 Task:  Click on Football In the Sunday Gridiron Challenge click on  Pick Sheet Add name Brooklyn Thompson Team name Binghamton Bearcats and  Email softage.2@softage.net 10 Points Seattle Seahawks 9 Points Minnesota Vikings 8 Points Green Bay Packers 7 Points Los Angeles Rams 6 Points Los Angeles Chargers 5 Points Pittsburgh Steelers 4 Points Baltimore Ravens 3 Points Cincinnati Bengals 2 Points Buffalo Bills 1 Points Dallas Cowboys Submit pick sheet
Action: Mouse moved to (526, 308)
Screenshot: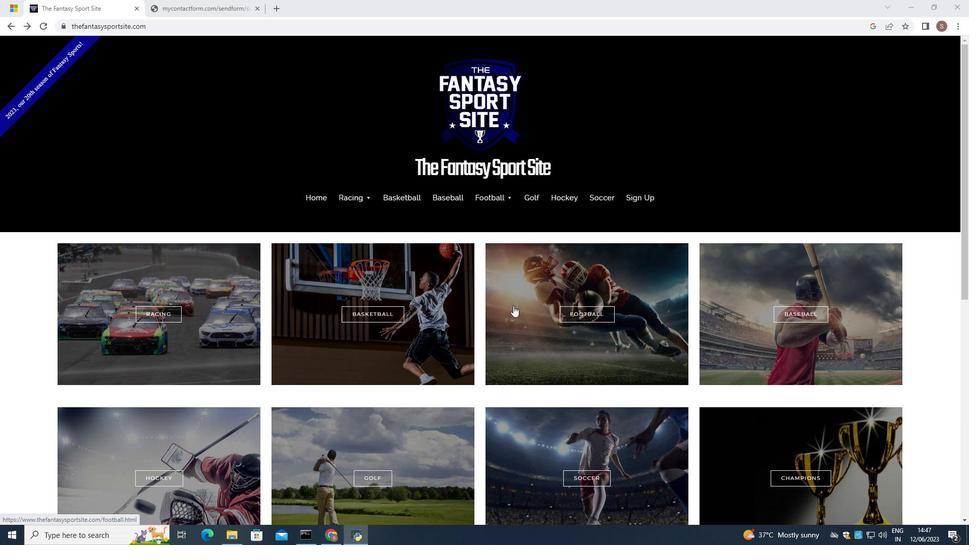 
Action: Mouse pressed left at (526, 308)
Screenshot: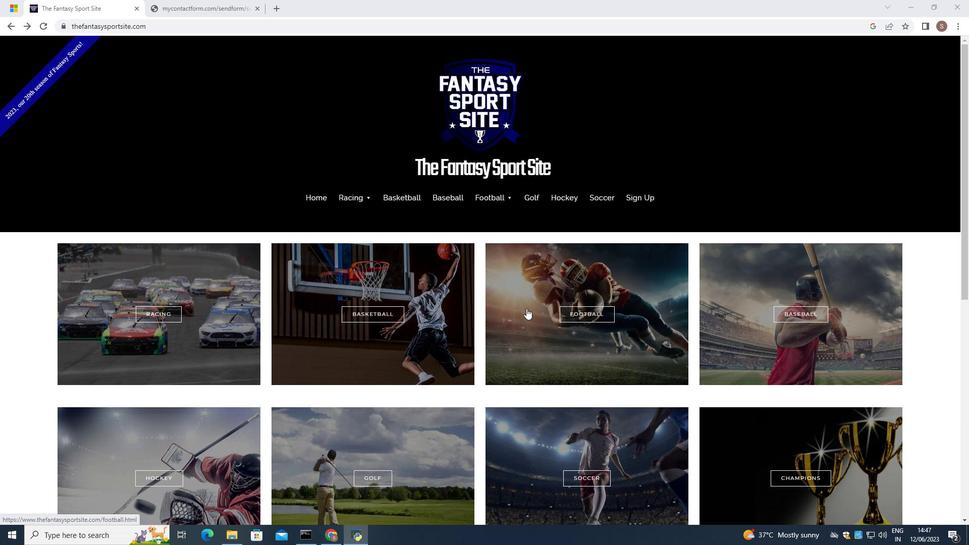 
Action: Mouse moved to (531, 339)
Screenshot: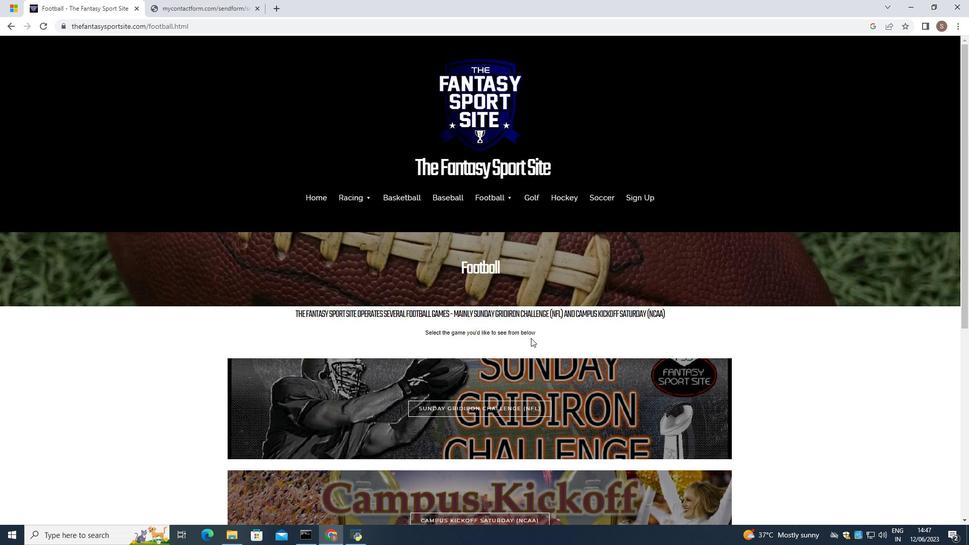 
Action: Mouse scrolled (531, 337) with delta (0, 0)
Screenshot: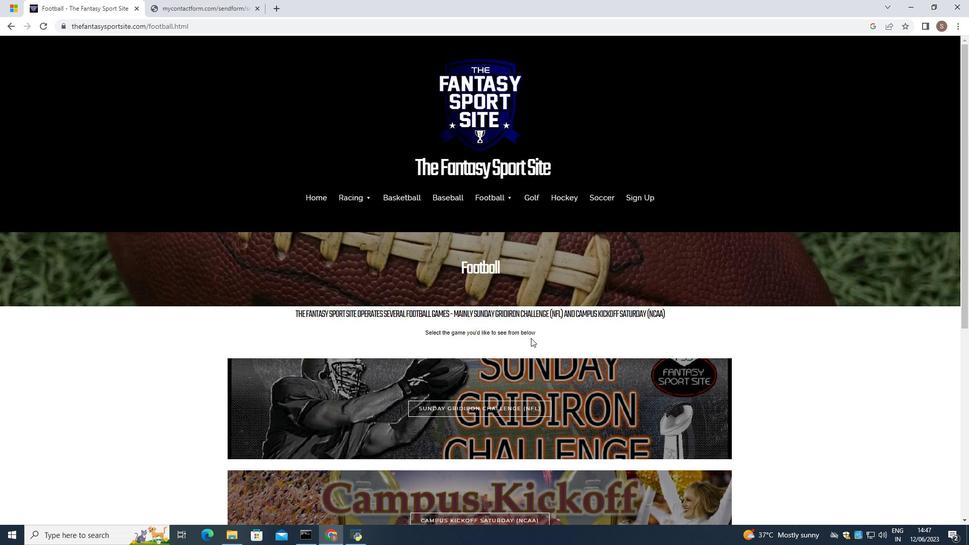 
Action: Mouse scrolled (531, 339) with delta (0, 0)
Screenshot: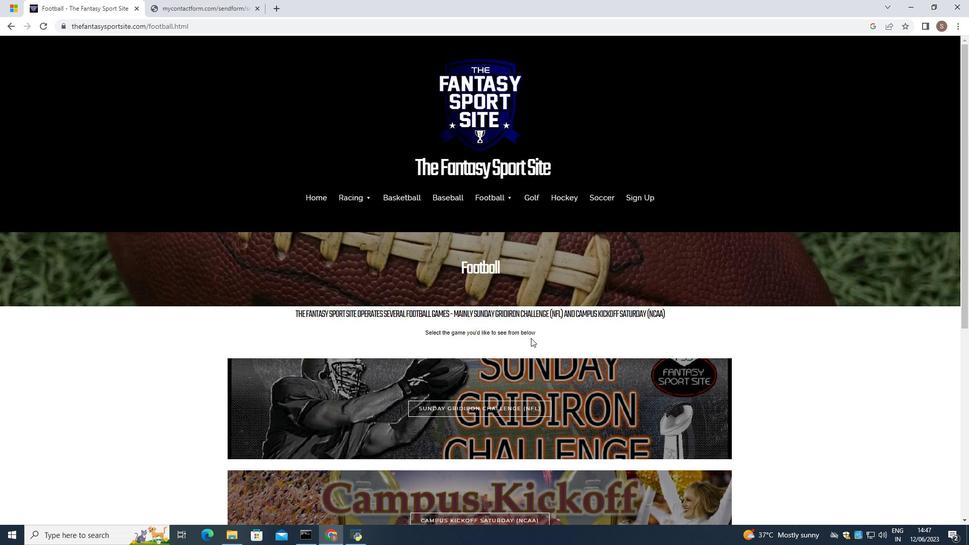 
Action: Mouse scrolled (531, 339) with delta (0, 0)
Screenshot: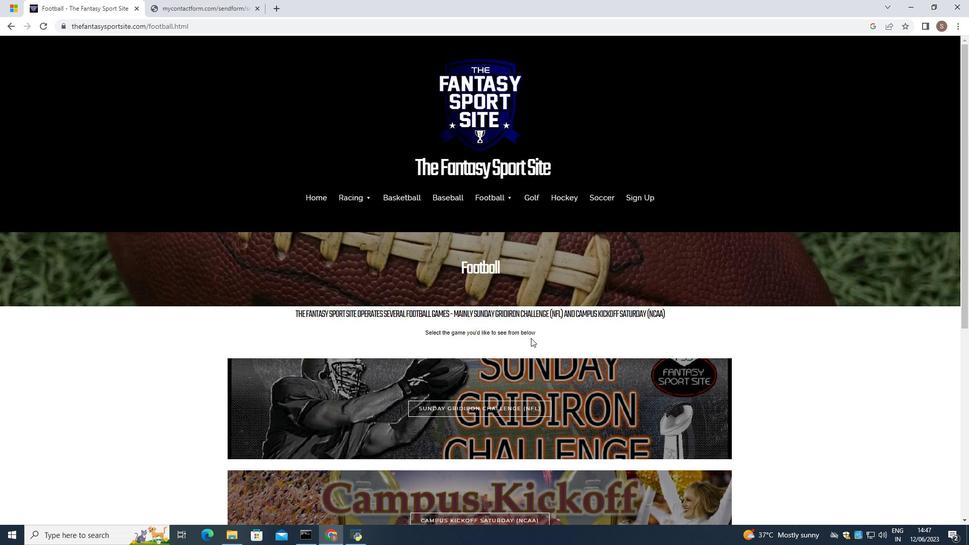 
Action: Mouse scrolled (531, 339) with delta (0, 0)
Screenshot: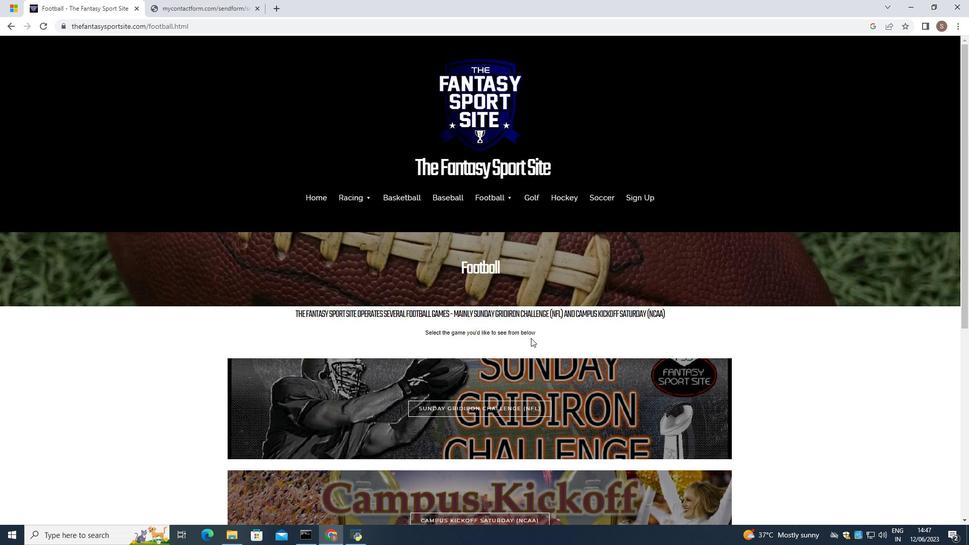 
Action: Mouse scrolled (531, 339) with delta (0, 0)
Screenshot: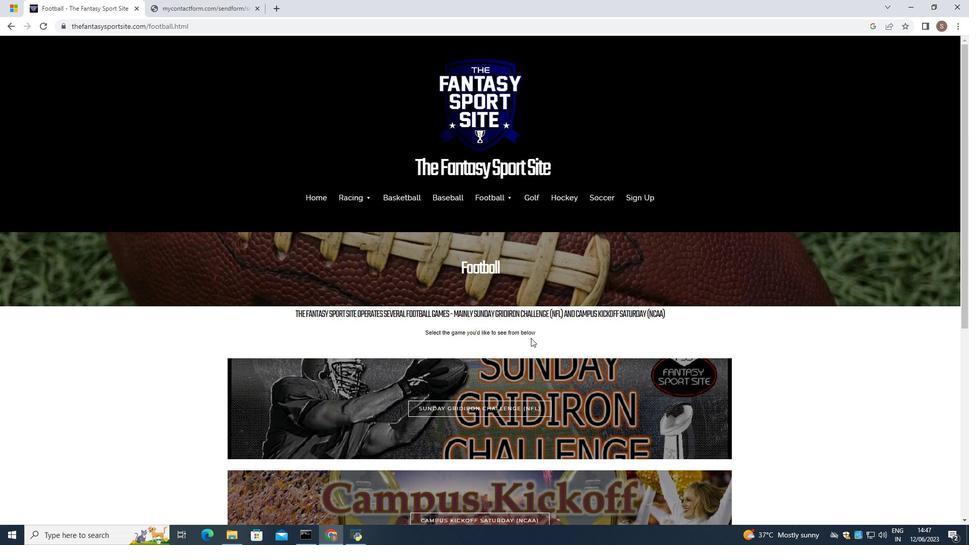 
Action: Mouse moved to (492, 157)
Screenshot: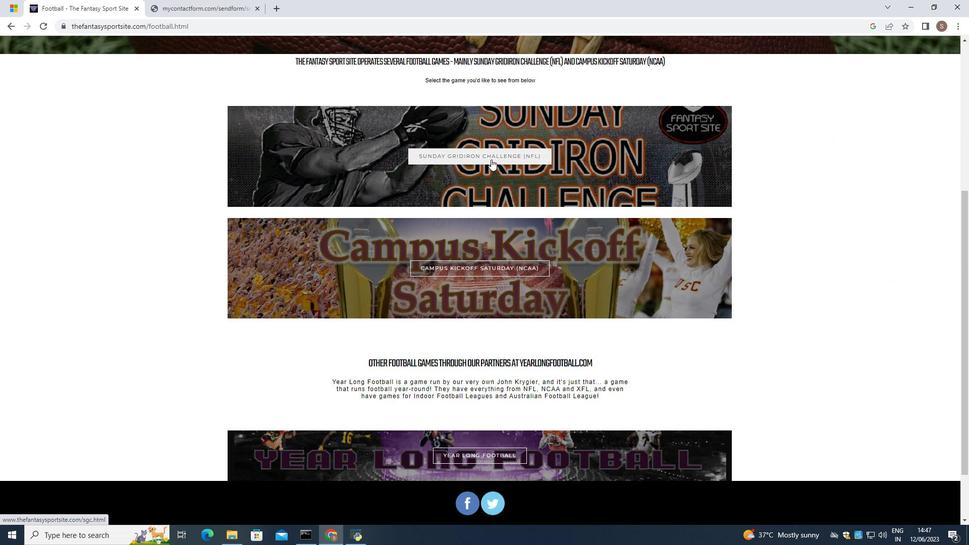 
Action: Mouse pressed left at (492, 157)
Screenshot: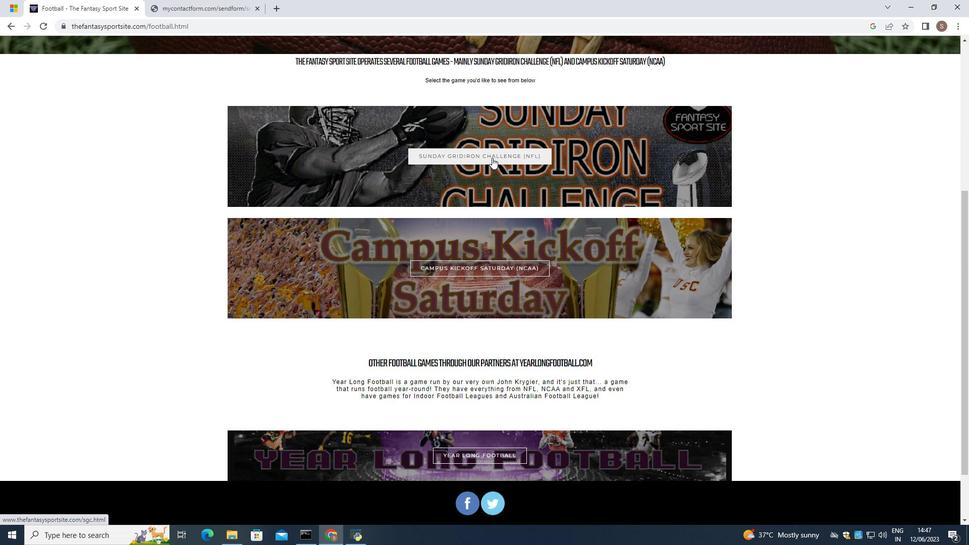 
Action: Mouse moved to (300, 447)
Screenshot: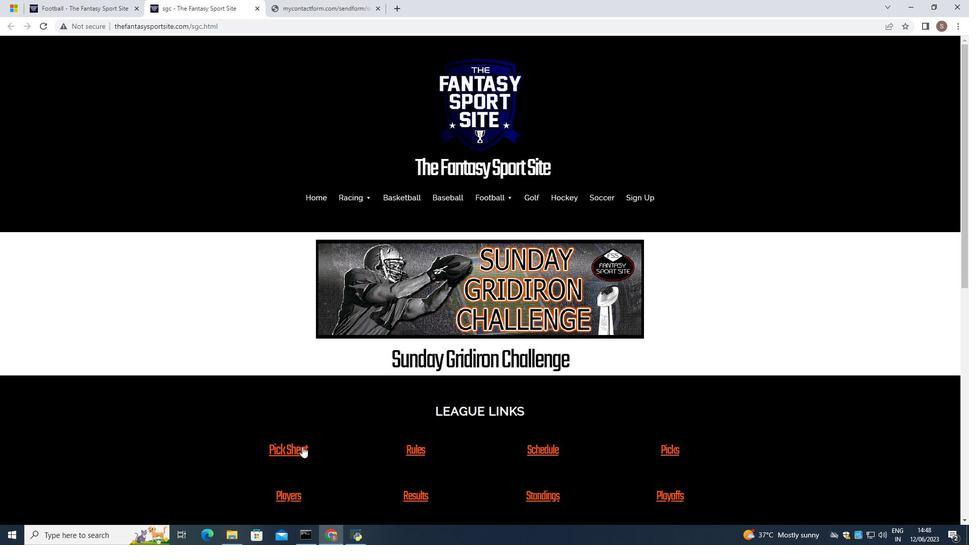 
Action: Mouse pressed left at (300, 447)
Screenshot: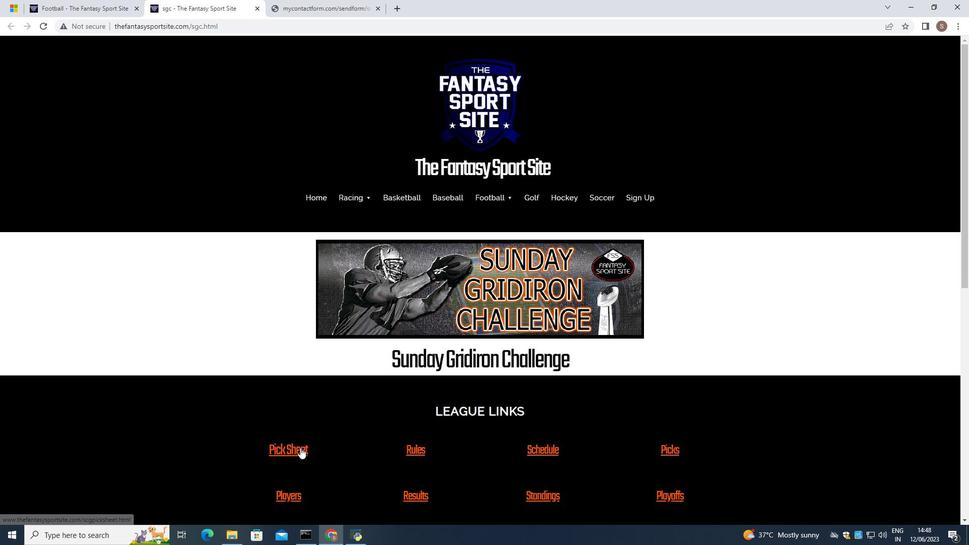 
Action: Mouse moved to (359, 395)
Screenshot: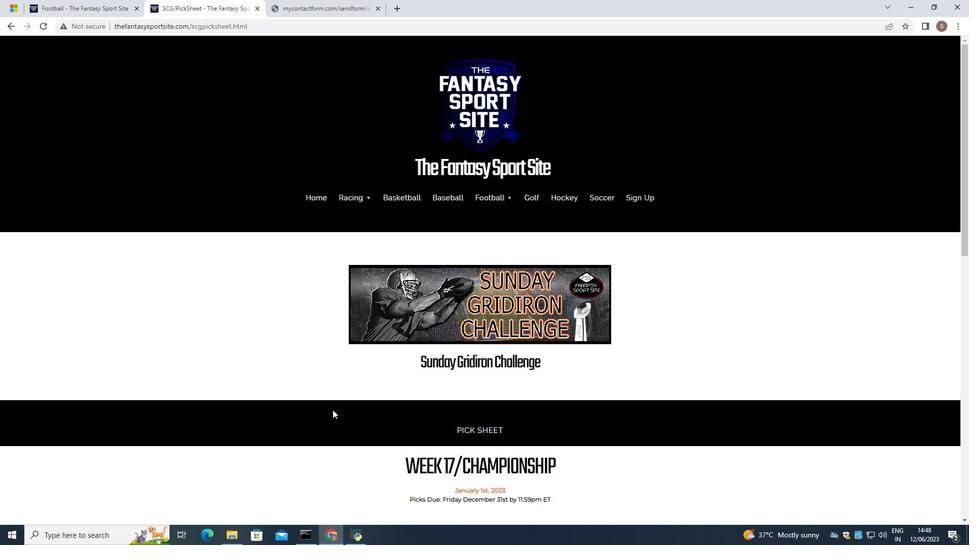 
Action: Mouse scrolled (359, 395) with delta (0, 0)
Screenshot: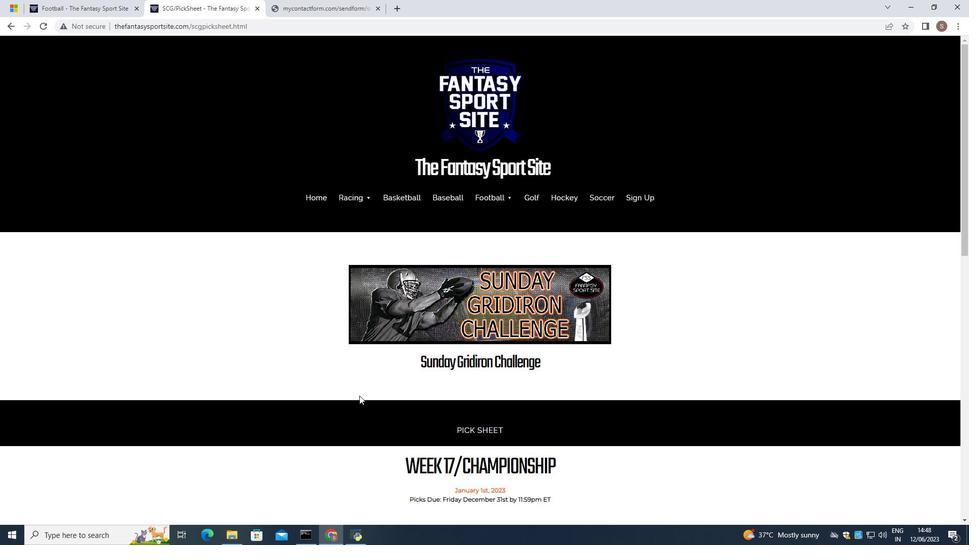 
Action: Mouse scrolled (359, 395) with delta (0, 0)
Screenshot: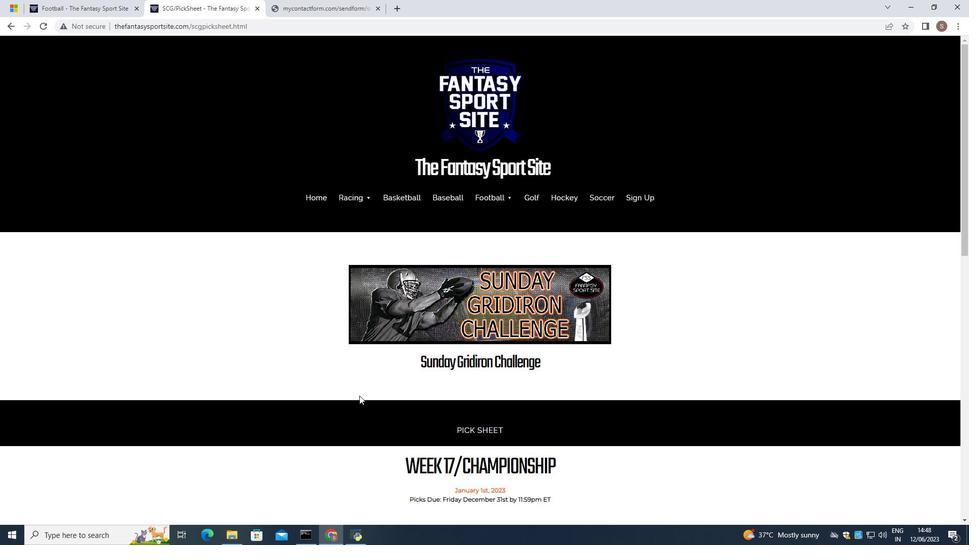 
Action: Mouse scrolled (359, 395) with delta (0, 0)
Screenshot: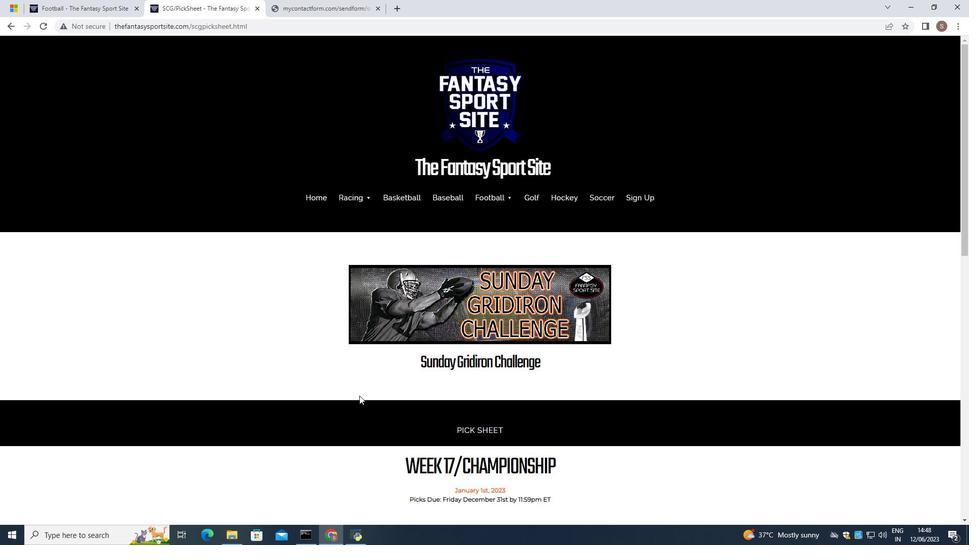 
Action: Mouse scrolled (359, 395) with delta (0, 0)
Screenshot: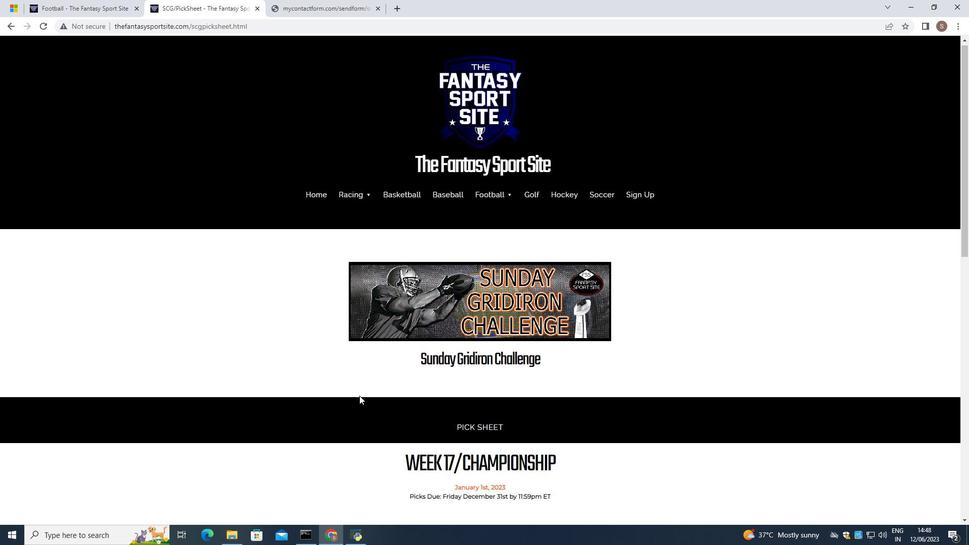 
Action: Mouse scrolled (359, 395) with delta (0, 0)
Screenshot: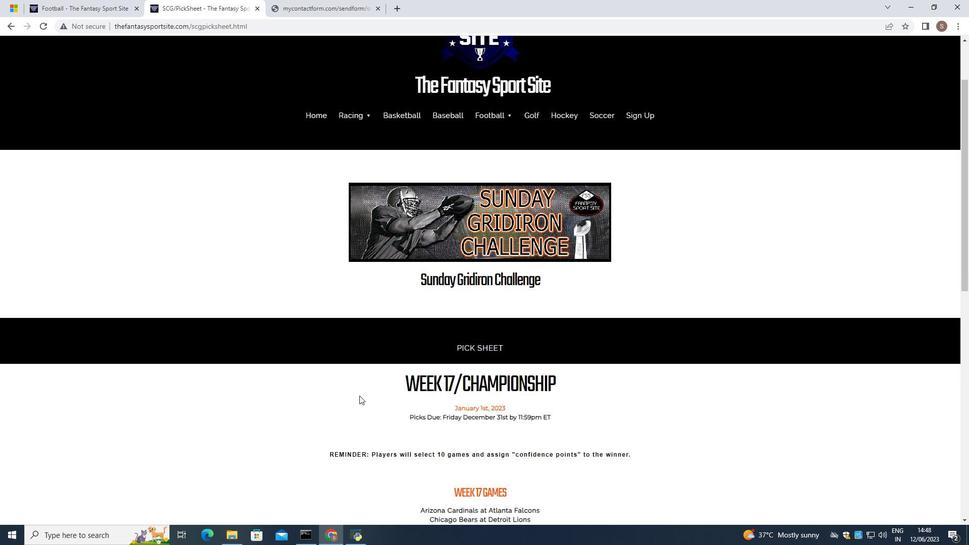 
Action: Mouse moved to (360, 394)
Screenshot: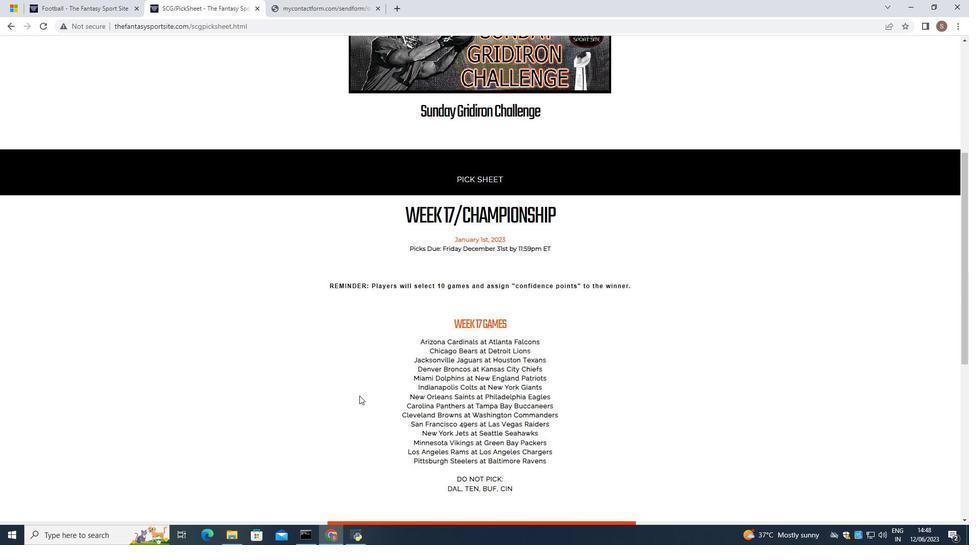 
Action: Mouse scrolled (360, 394) with delta (0, 0)
Screenshot: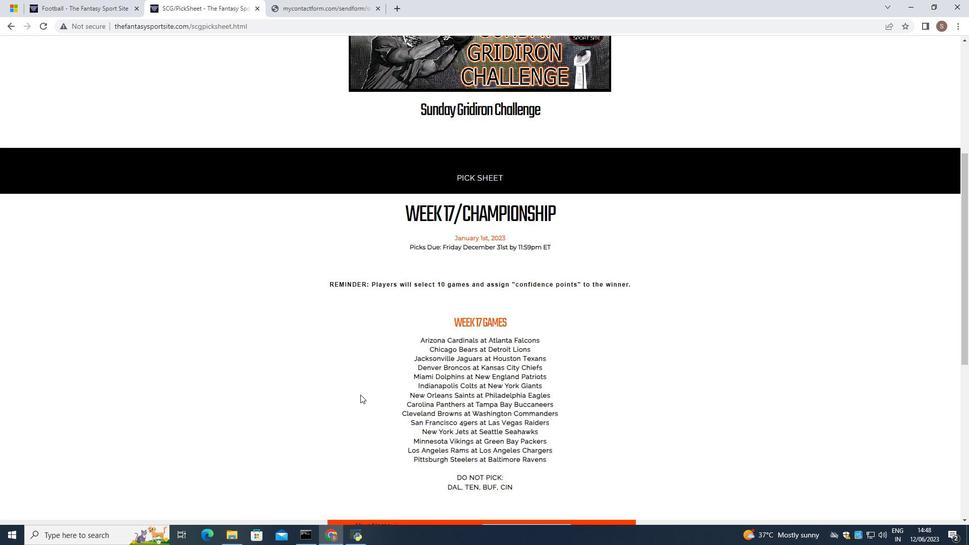 
Action: Mouse scrolled (360, 394) with delta (0, 0)
Screenshot: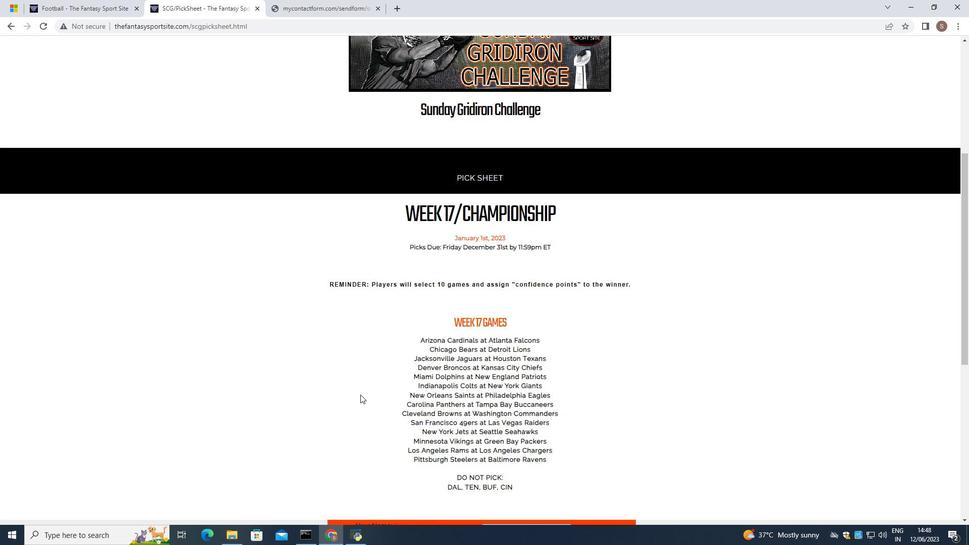 
Action: Mouse scrolled (360, 394) with delta (0, 0)
Screenshot: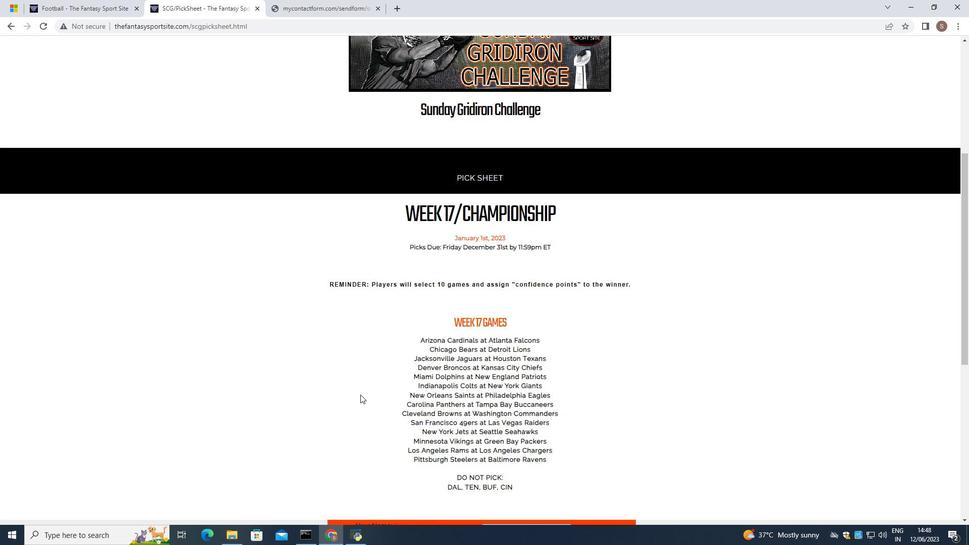 
Action: Mouse scrolled (360, 394) with delta (0, 0)
Screenshot: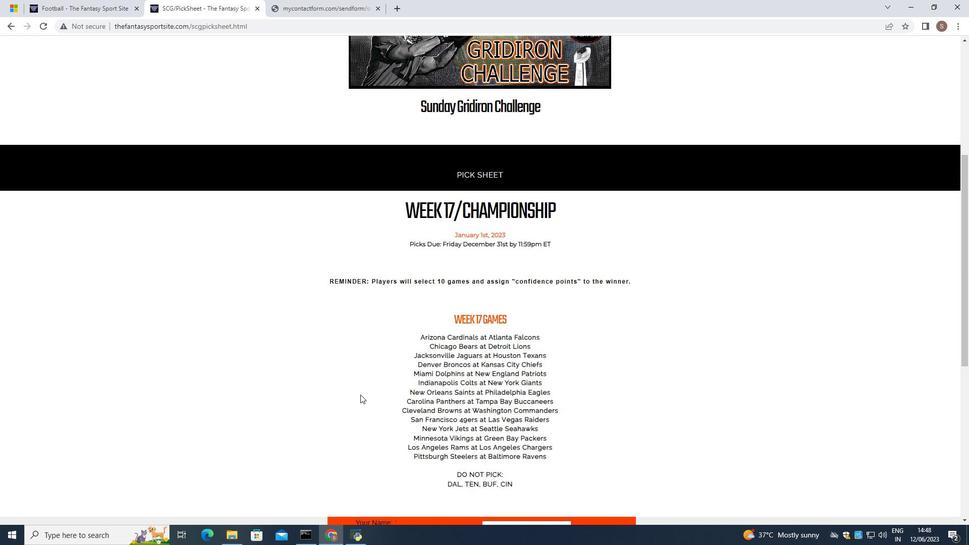 
Action: Mouse scrolled (360, 394) with delta (0, 0)
Screenshot: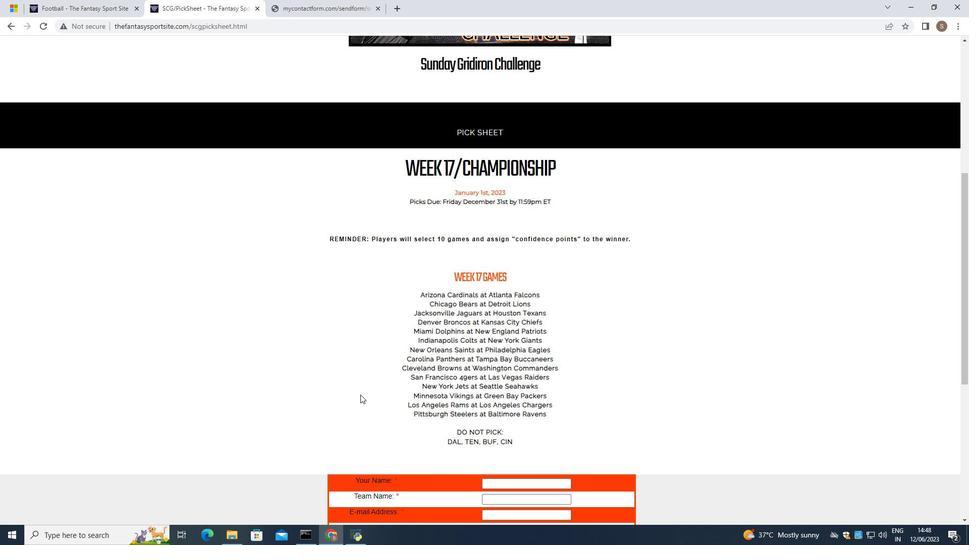 
Action: Mouse scrolled (360, 394) with delta (0, 0)
Screenshot: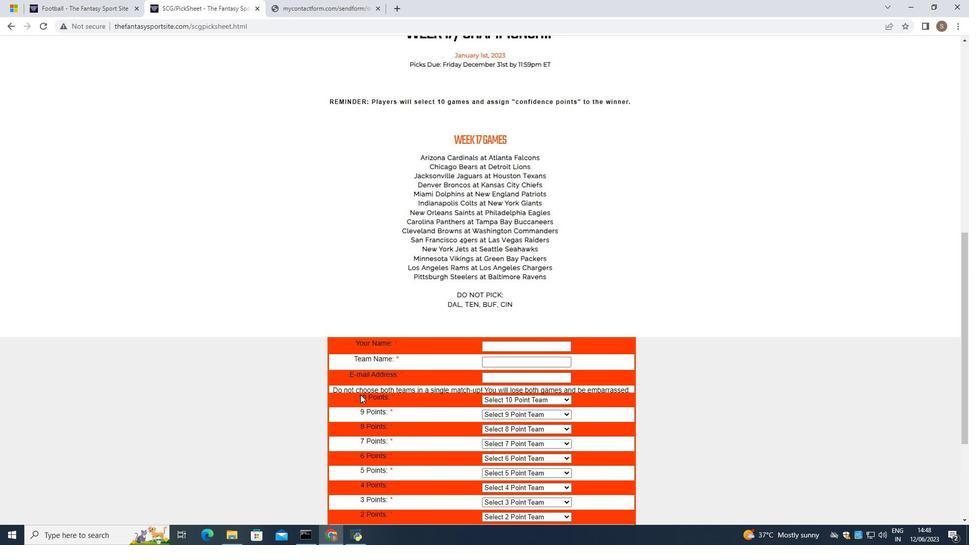 
Action: Mouse moved to (523, 224)
Screenshot: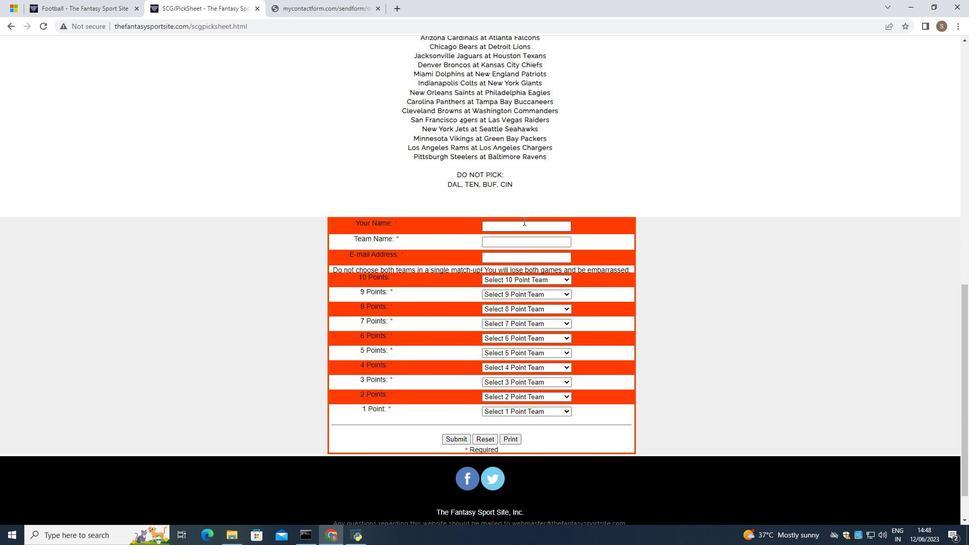 
Action: Mouse pressed left at (523, 224)
Screenshot: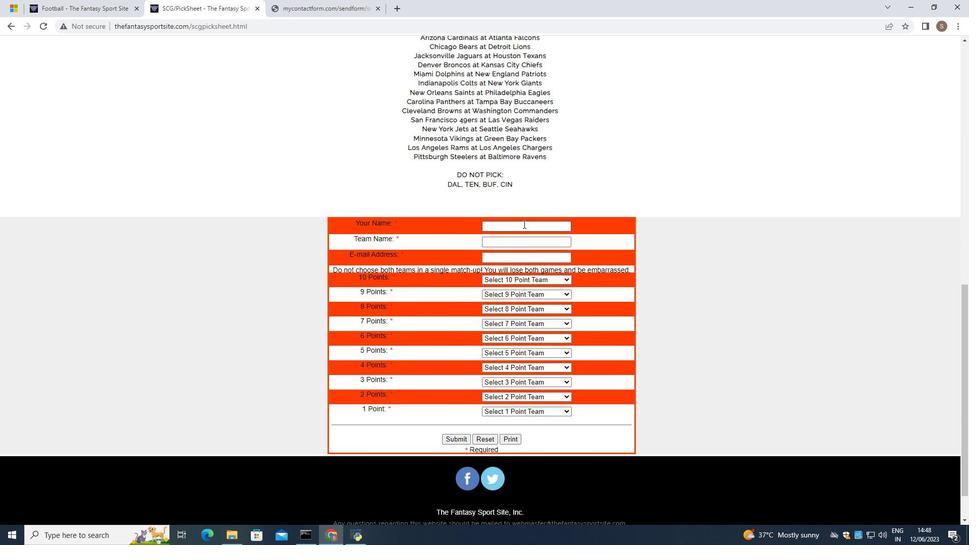 
Action: Key pressed <Key.shift>Brooklyn<Key.space><Key.shift>Thompson
Screenshot: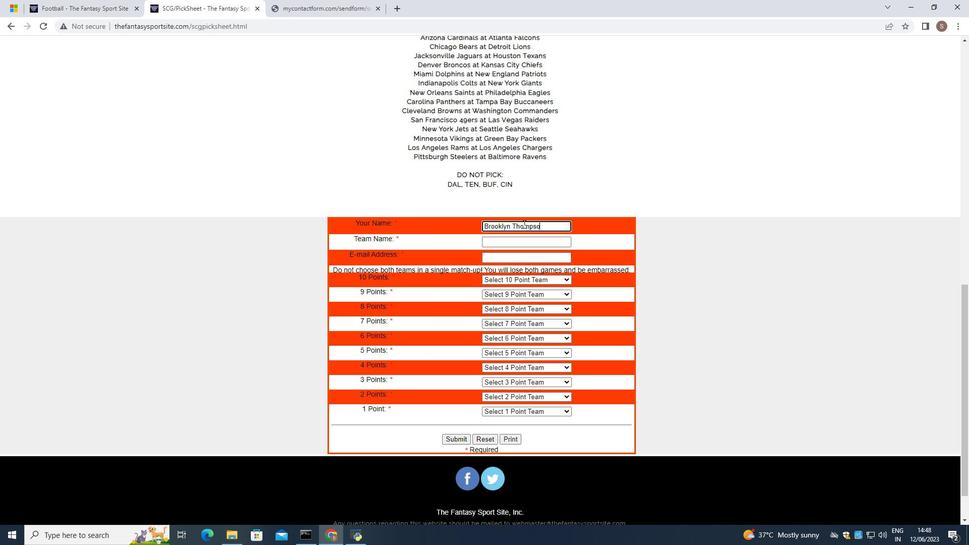 
Action: Mouse moved to (562, 244)
Screenshot: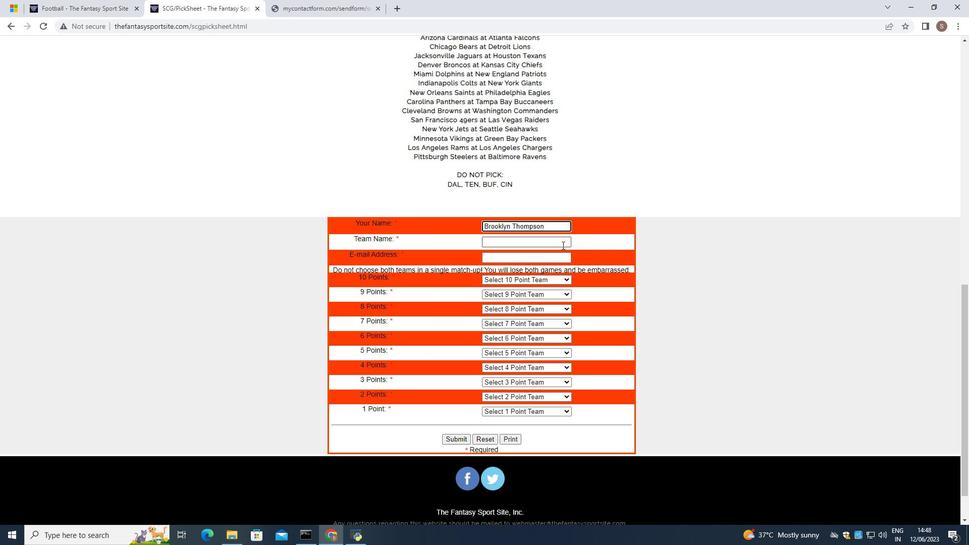 
Action: Mouse pressed left at (562, 244)
Screenshot: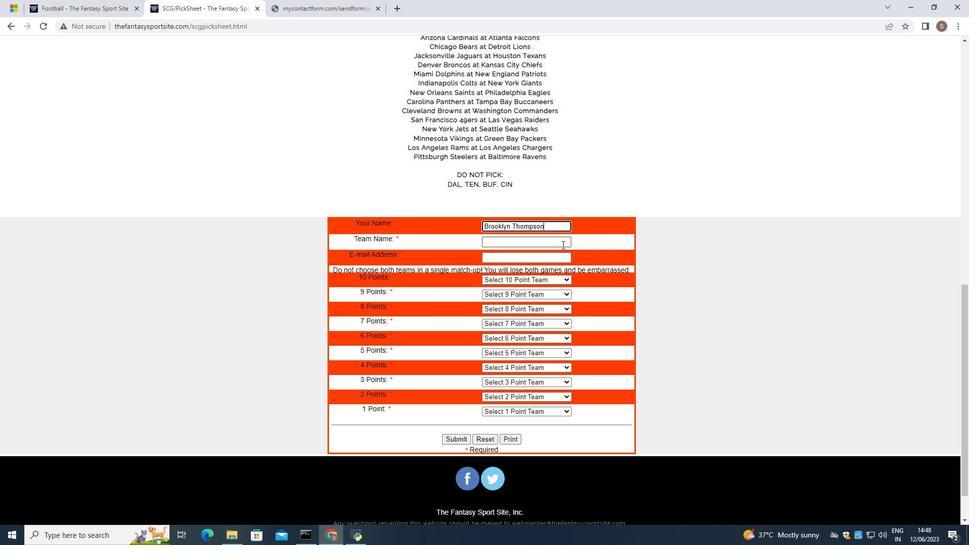 
Action: Key pressed <Key.shift>Binghamton<Key.space><Key.shift>Bearcats
Screenshot: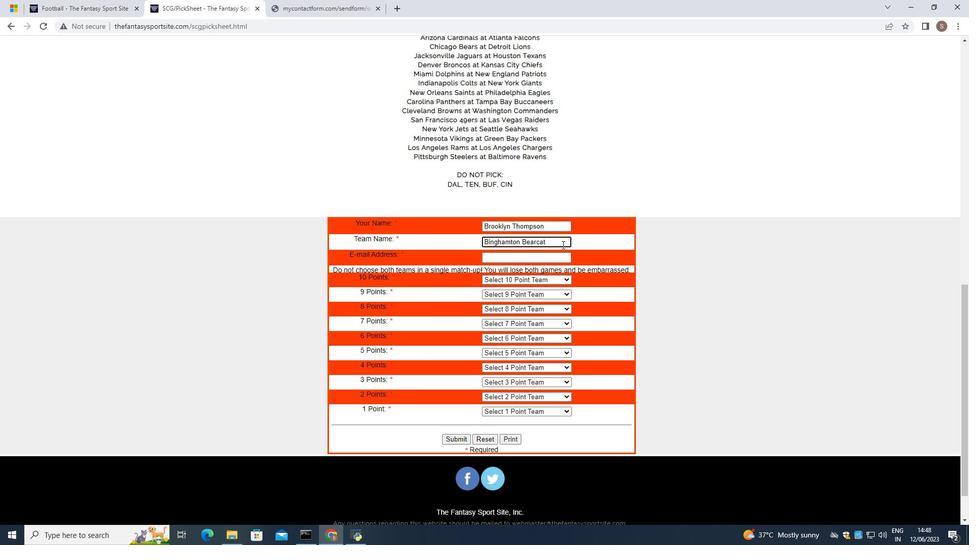
Action: Mouse moved to (544, 258)
Screenshot: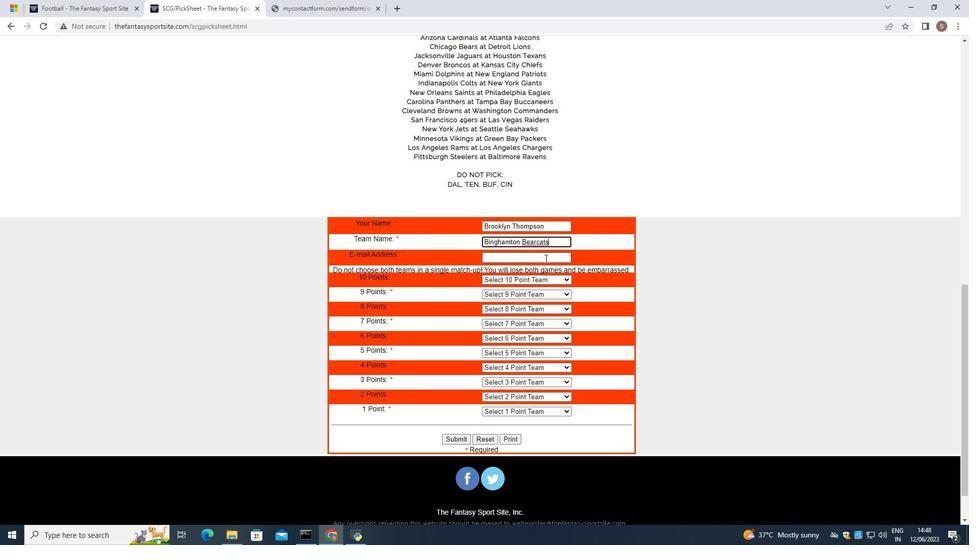 
Action: Mouse pressed left at (544, 258)
Screenshot: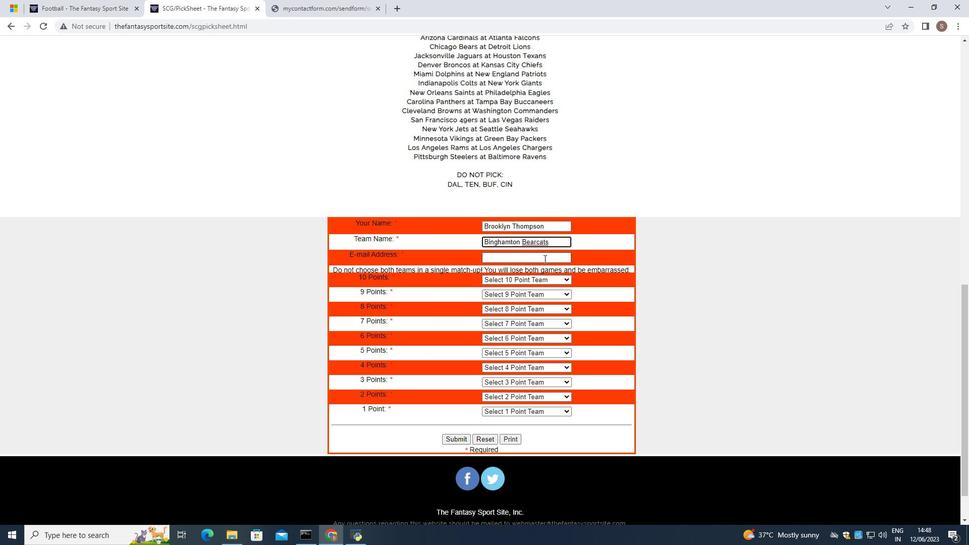 
Action: Key pressed softage.2
Screenshot: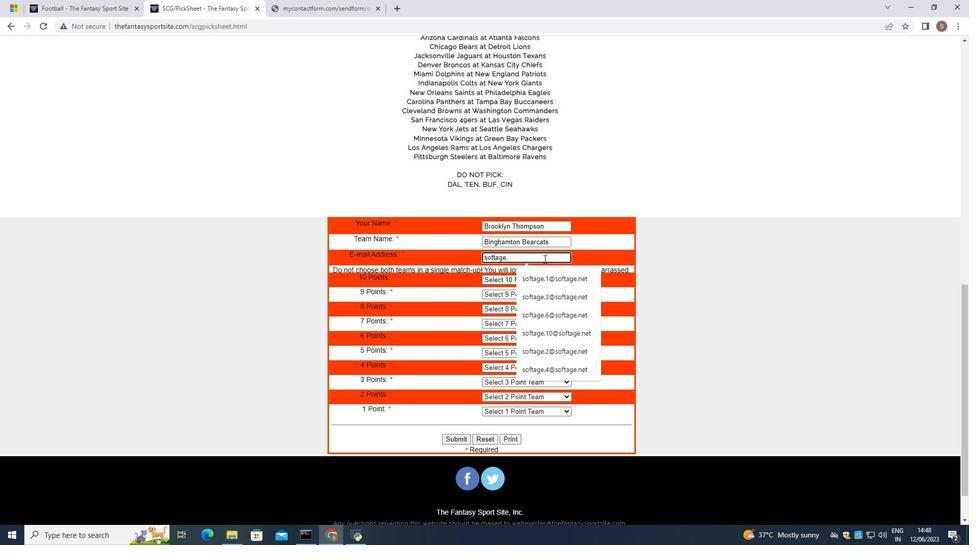 
Action: Mouse moved to (536, 276)
Screenshot: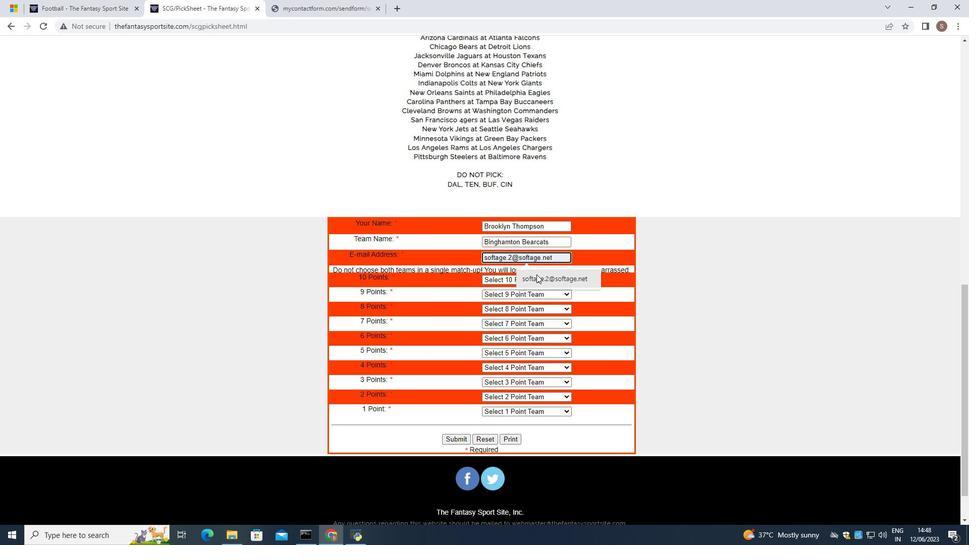 
Action: Mouse pressed left at (536, 276)
Screenshot: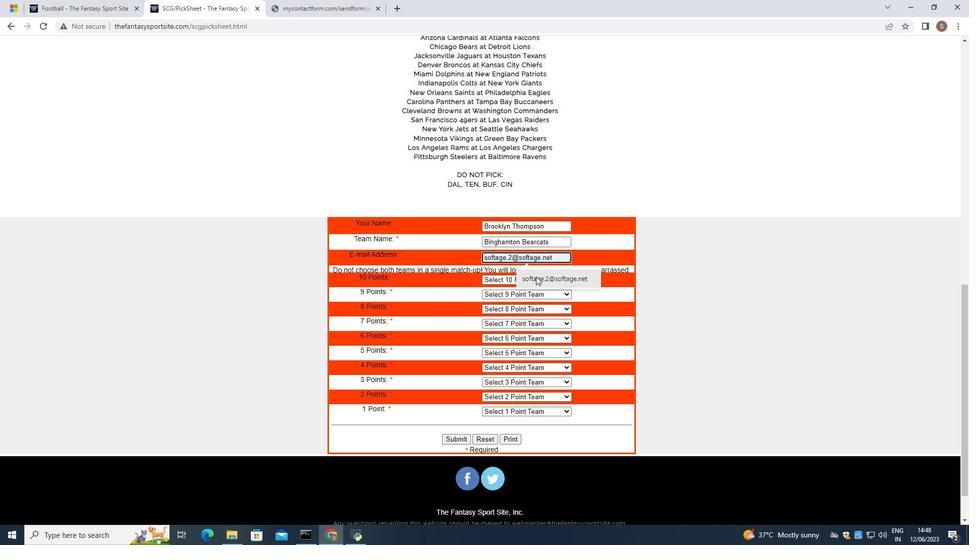 
Action: Mouse moved to (545, 282)
Screenshot: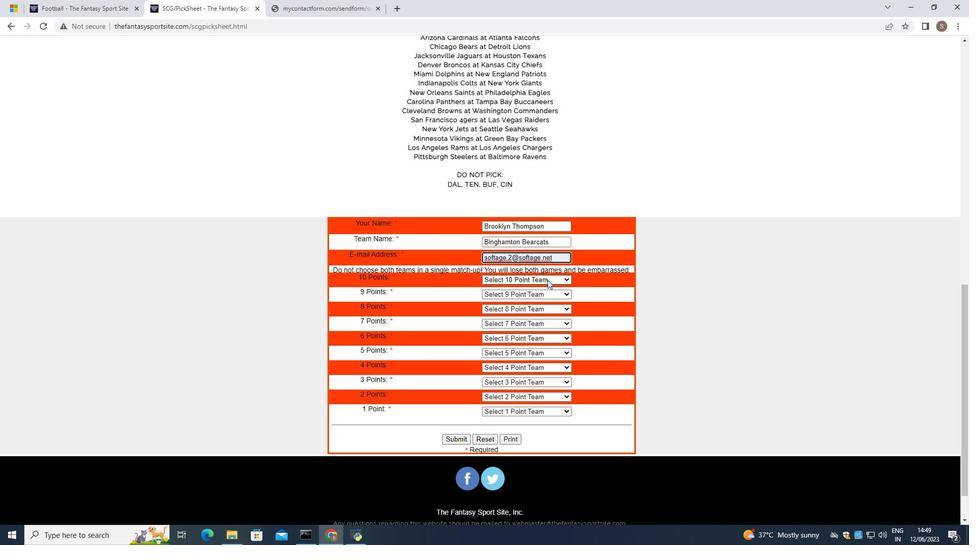 
Action: Mouse pressed left at (545, 282)
Screenshot: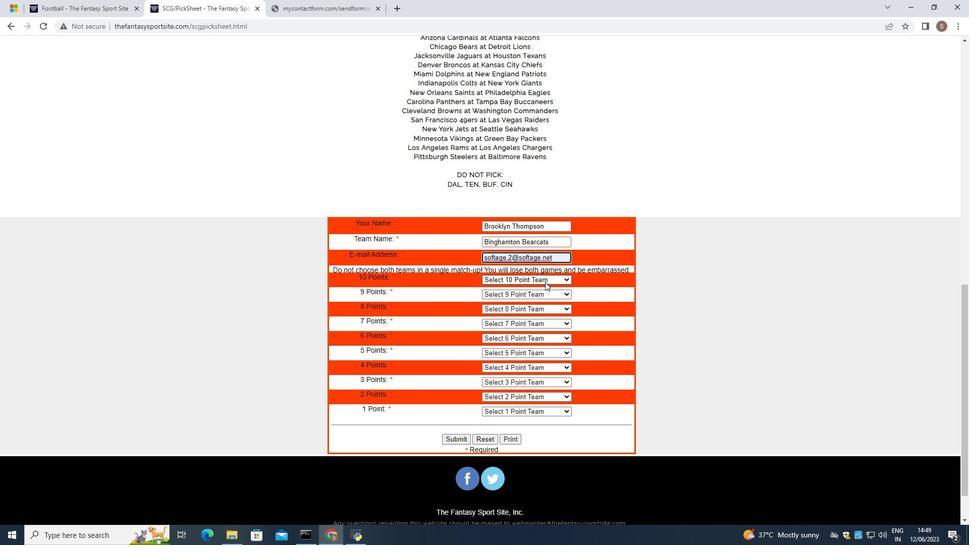 
Action: Mouse moved to (533, 381)
Screenshot: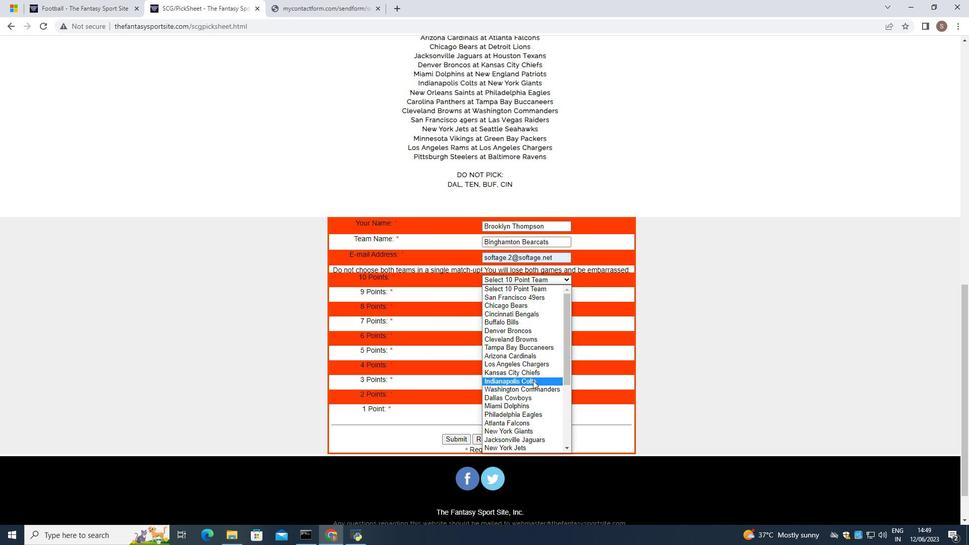 
Action: Mouse scrolled (533, 381) with delta (0, 0)
Screenshot: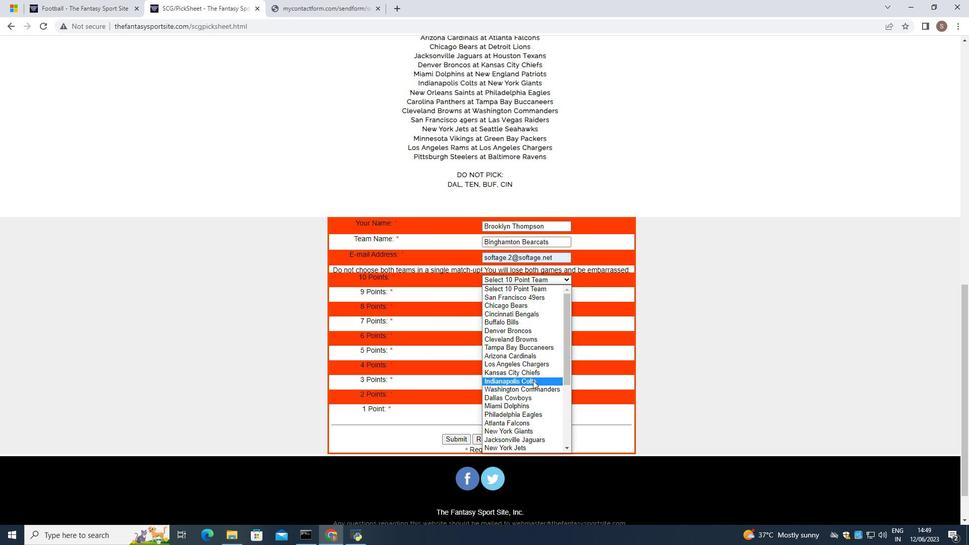
Action: Mouse moved to (533, 384)
Screenshot: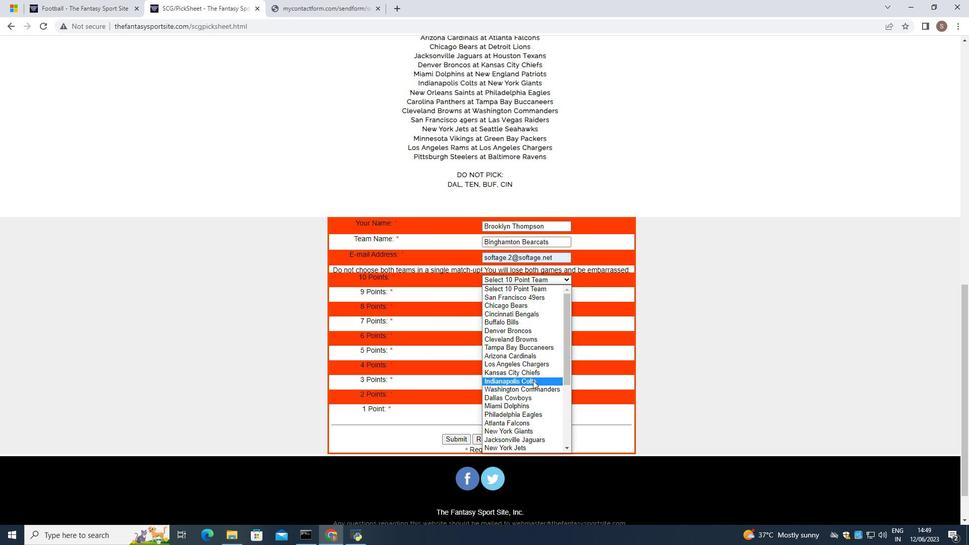 
Action: Mouse scrolled (533, 383) with delta (0, 0)
Screenshot: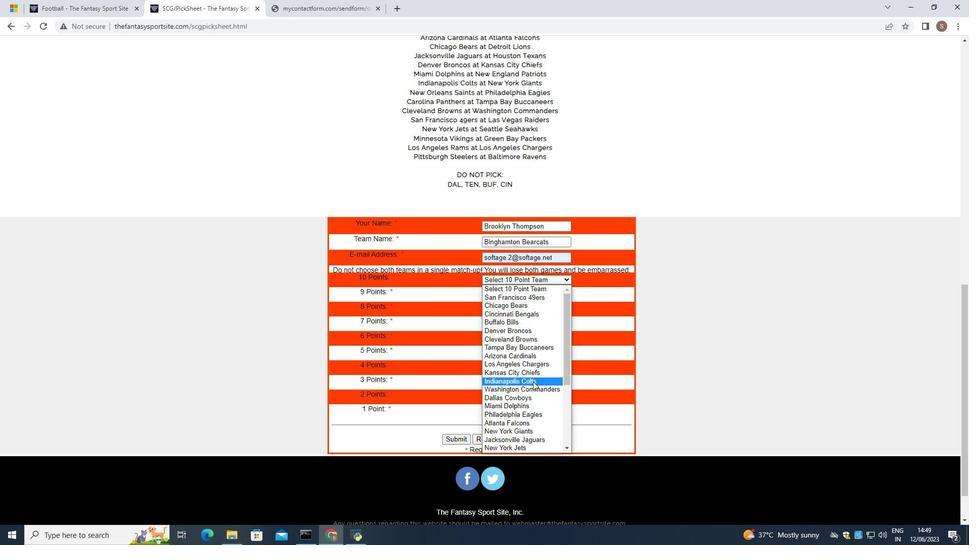 
Action: Mouse scrolled (533, 383) with delta (0, 0)
Screenshot: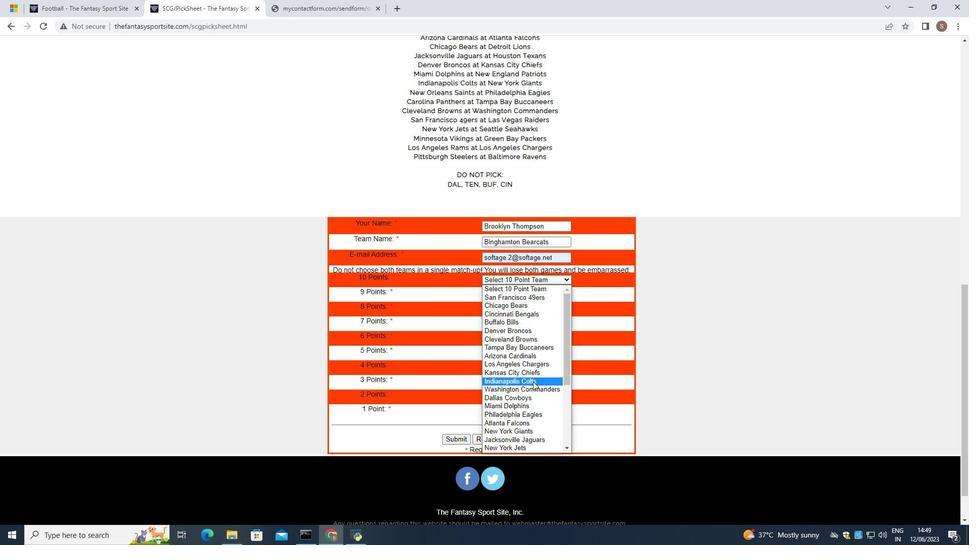 
Action: Mouse scrolled (533, 383) with delta (0, 0)
Screenshot: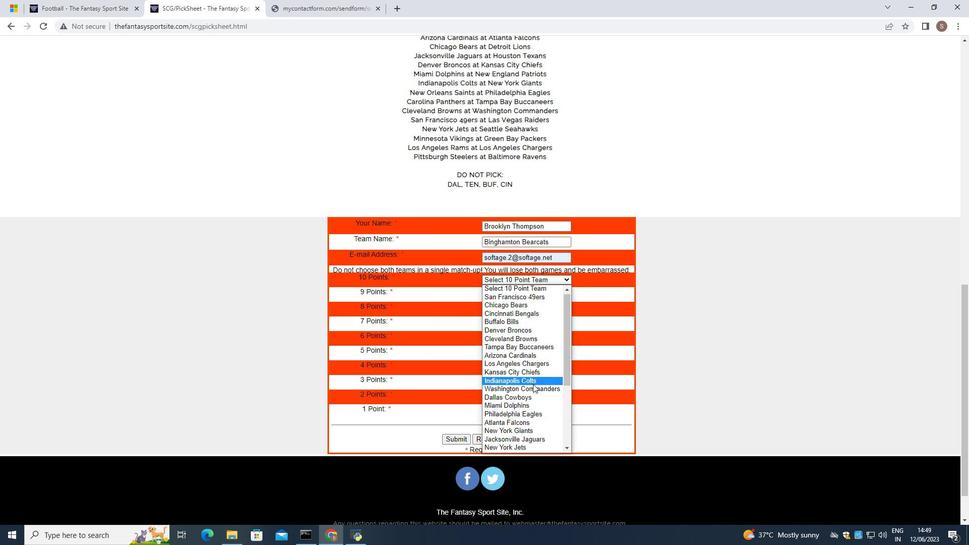 
Action: Mouse scrolled (533, 383) with delta (0, 0)
Screenshot: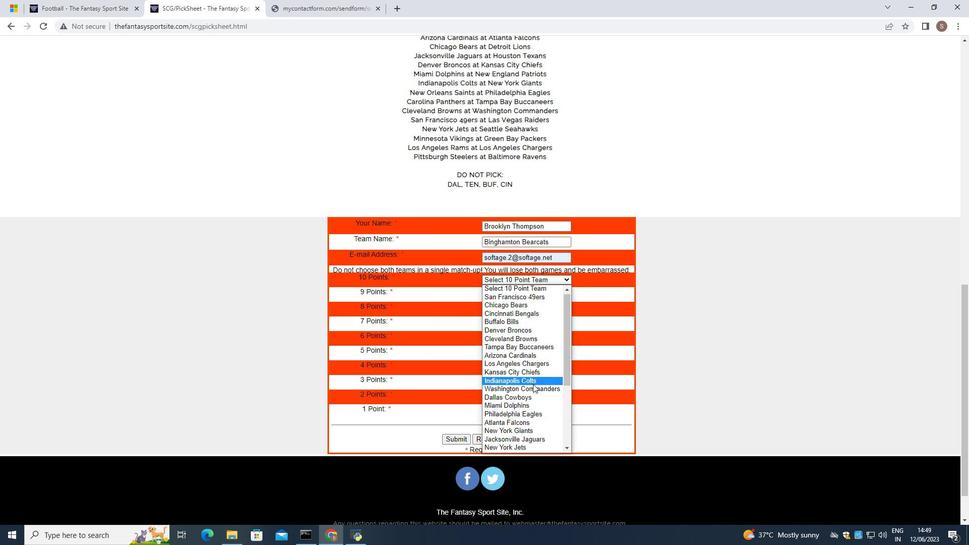 
Action: Mouse scrolled (533, 383) with delta (0, 0)
Screenshot: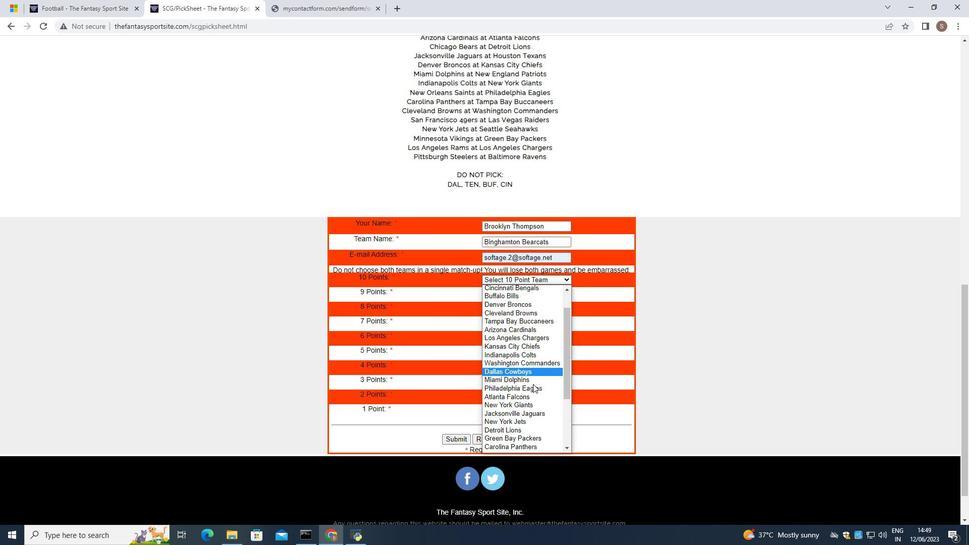 
Action: Mouse scrolled (533, 383) with delta (0, 0)
Screenshot: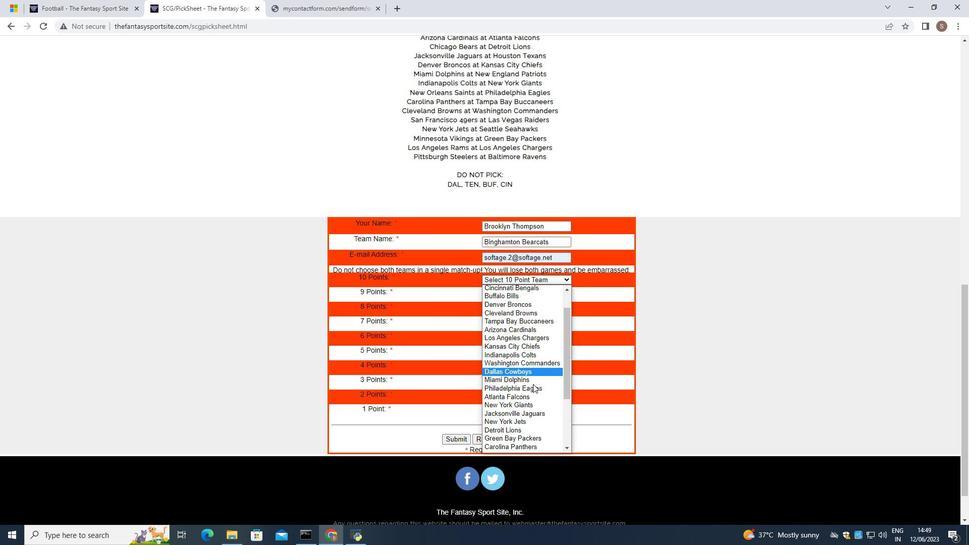 
Action: Mouse moved to (527, 412)
Screenshot: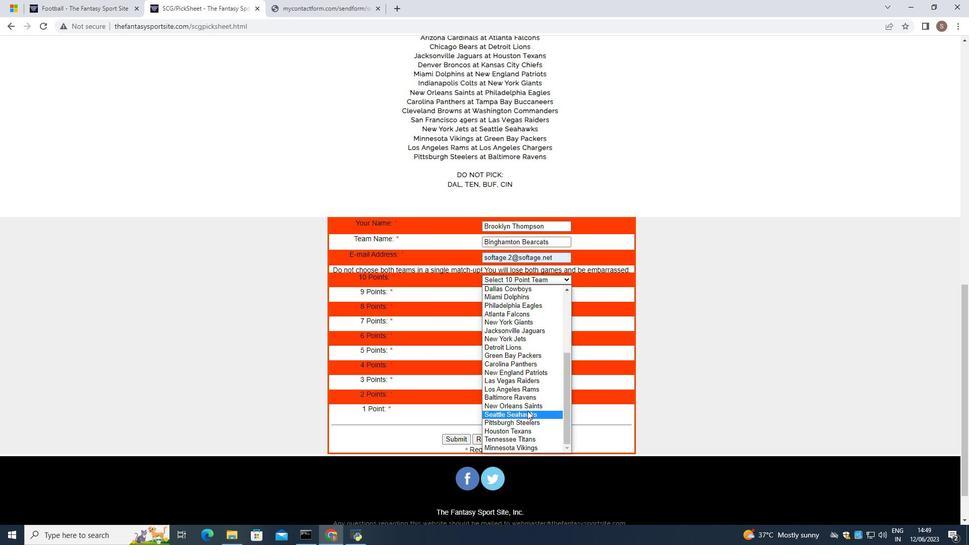 
Action: Mouse pressed left at (527, 412)
Screenshot: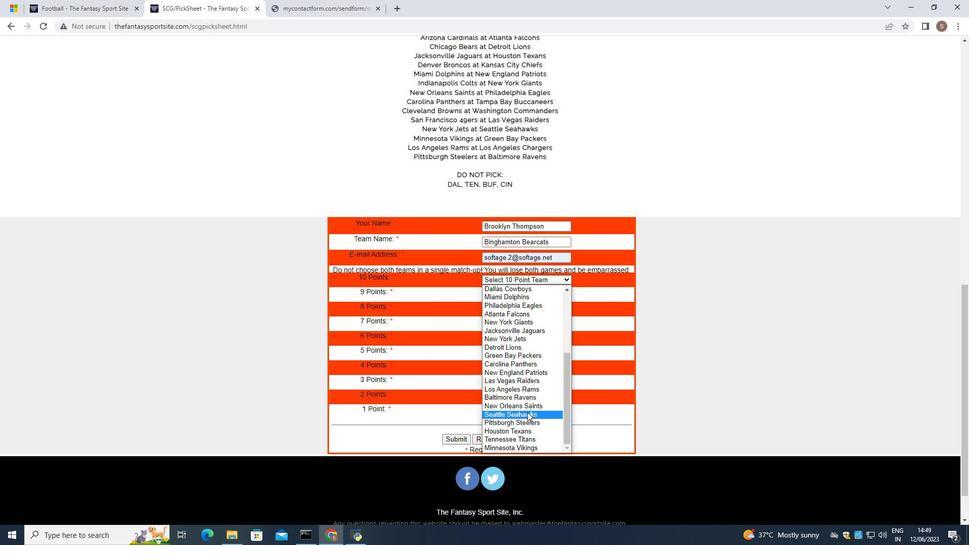 
Action: Mouse moved to (547, 294)
Screenshot: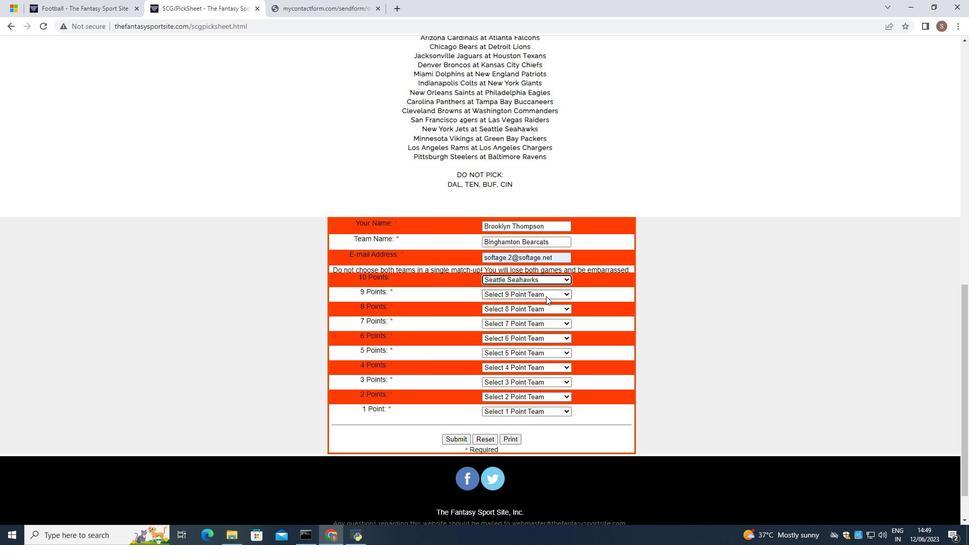 
Action: Mouse pressed left at (547, 294)
Screenshot: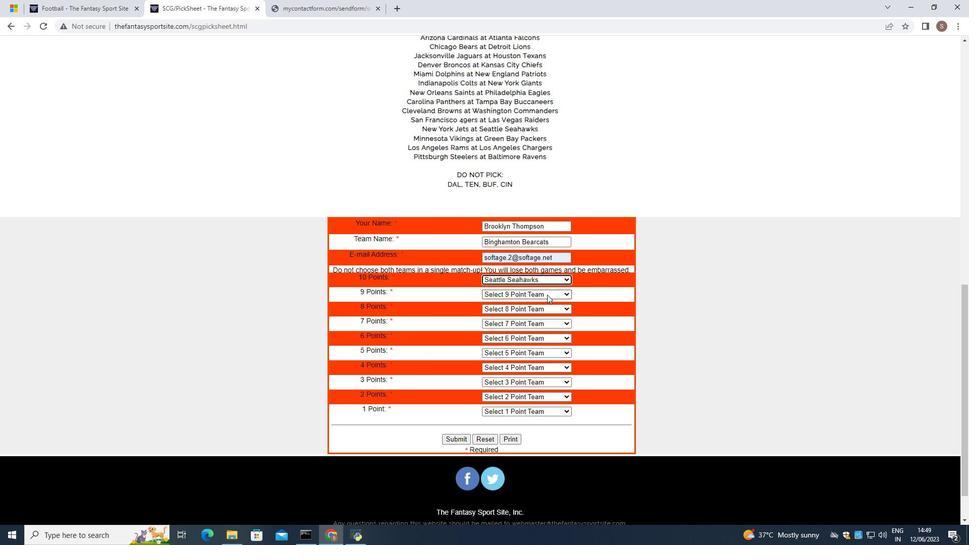 
Action: Mouse moved to (523, 398)
Screenshot: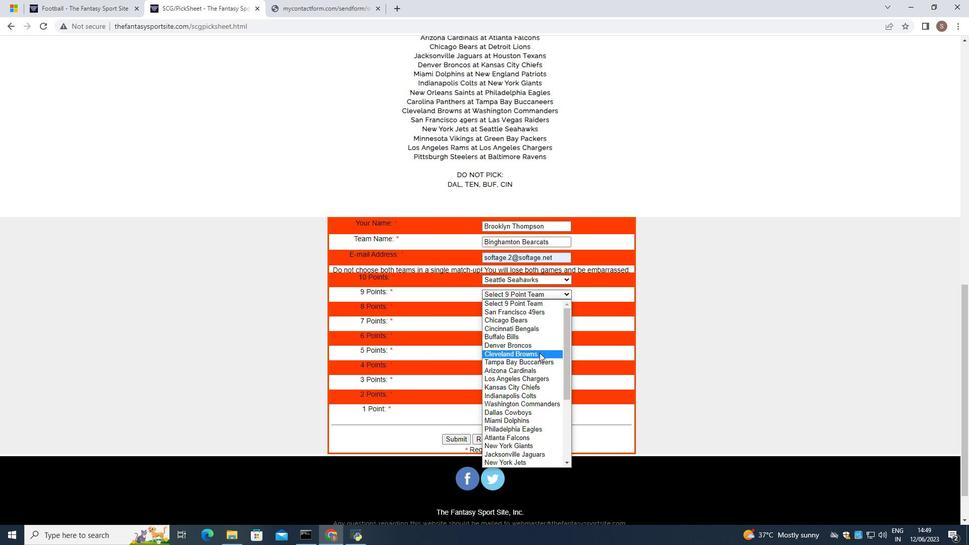 
Action: Mouse scrolled (523, 397) with delta (0, 0)
Screenshot: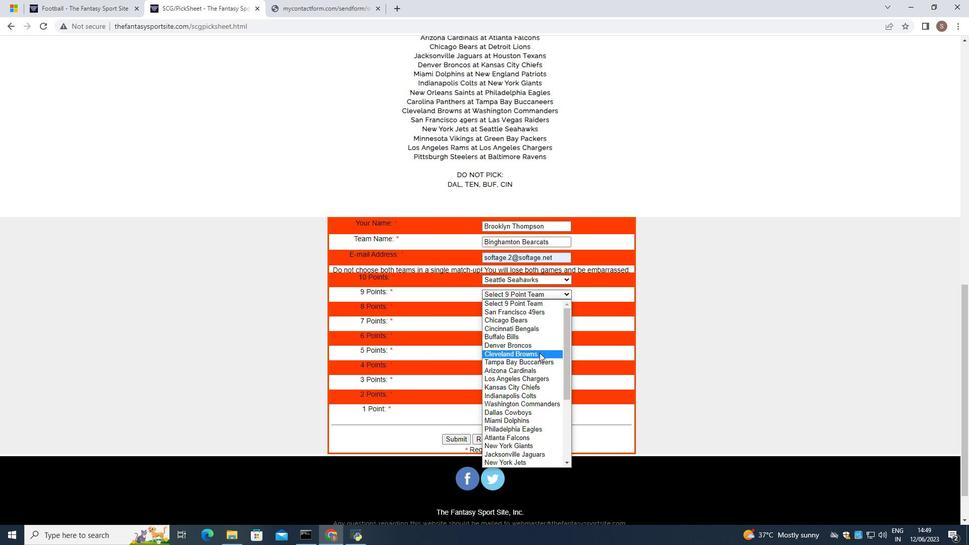 
Action: Mouse moved to (523, 402)
Screenshot: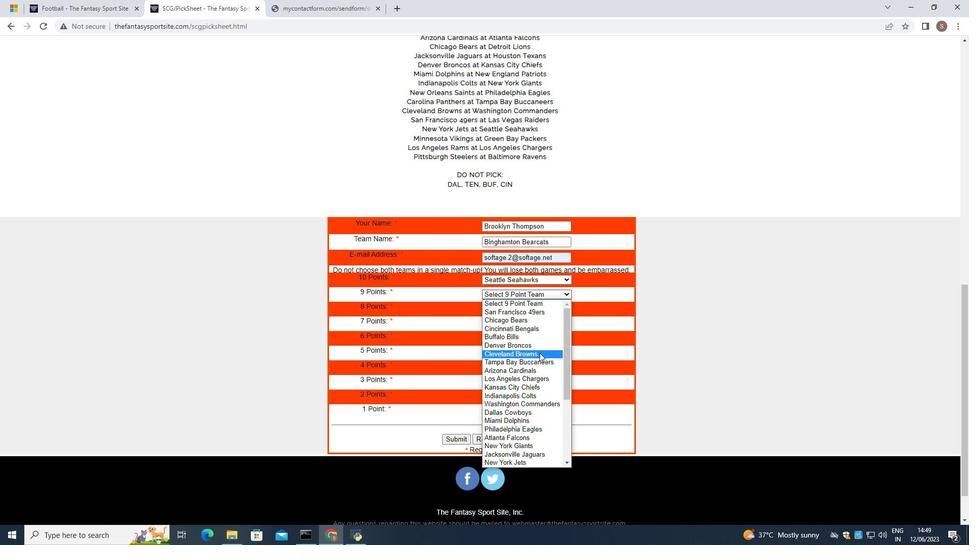 
Action: Mouse scrolled (523, 401) with delta (0, 0)
Screenshot: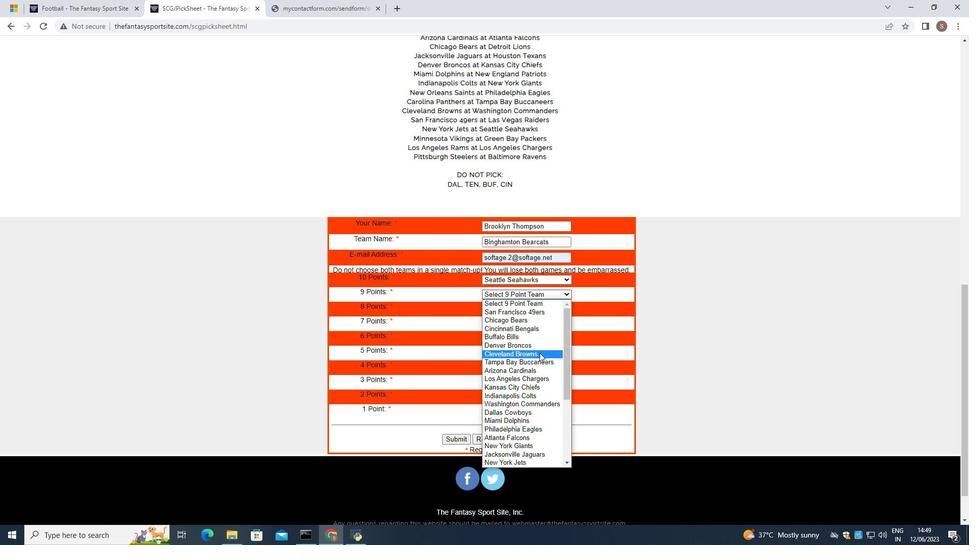 
Action: Mouse moved to (523, 404)
Screenshot: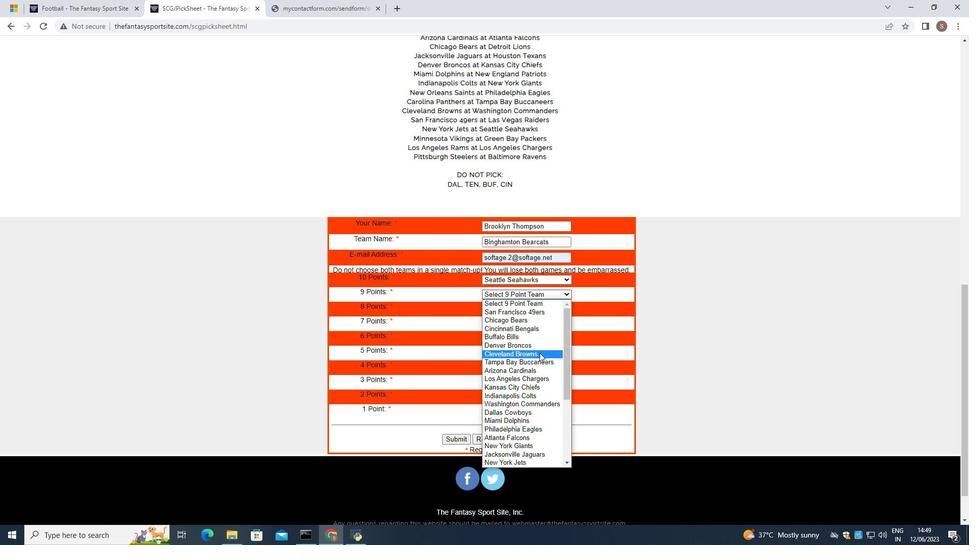 
Action: Mouse scrolled (523, 404) with delta (0, 0)
Screenshot: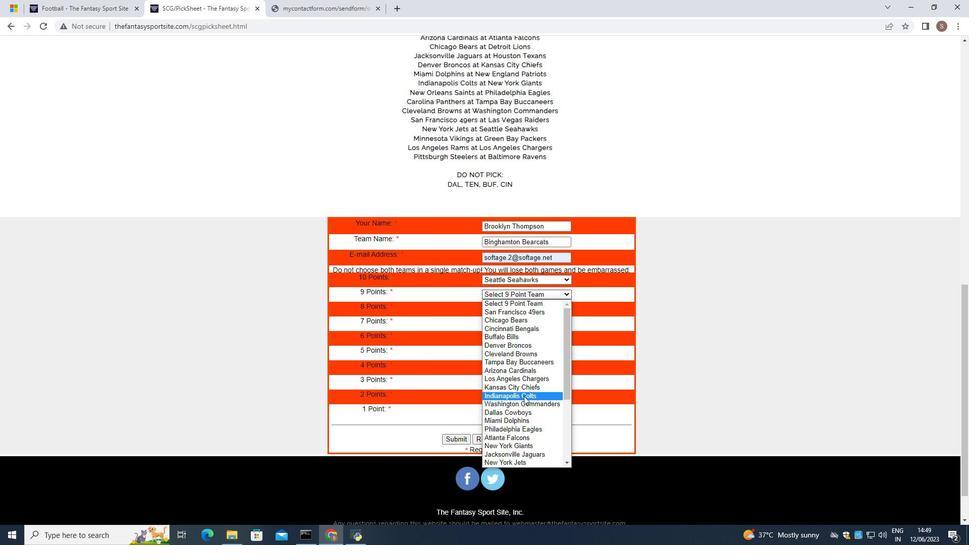 
Action: Mouse scrolled (523, 404) with delta (0, 0)
Screenshot: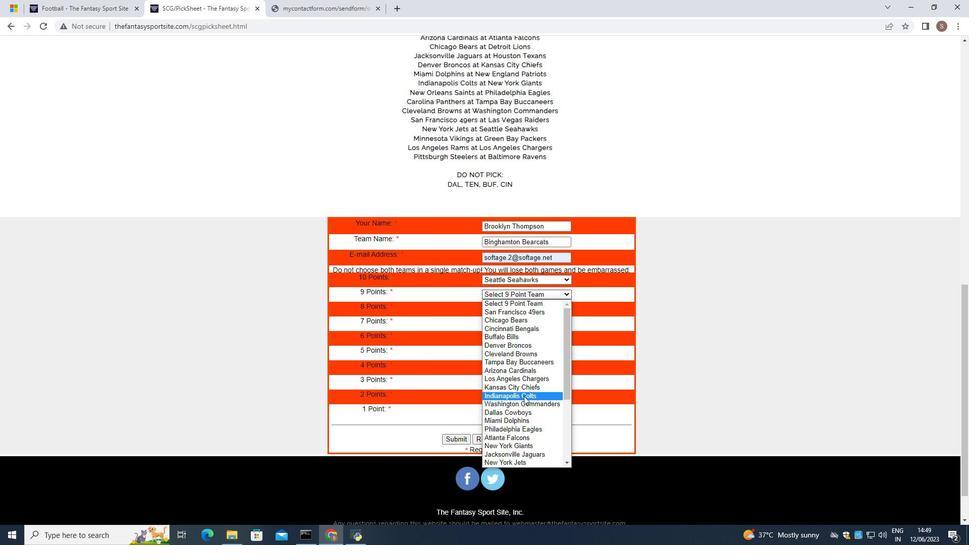 
Action: Mouse scrolled (523, 404) with delta (0, 0)
Screenshot: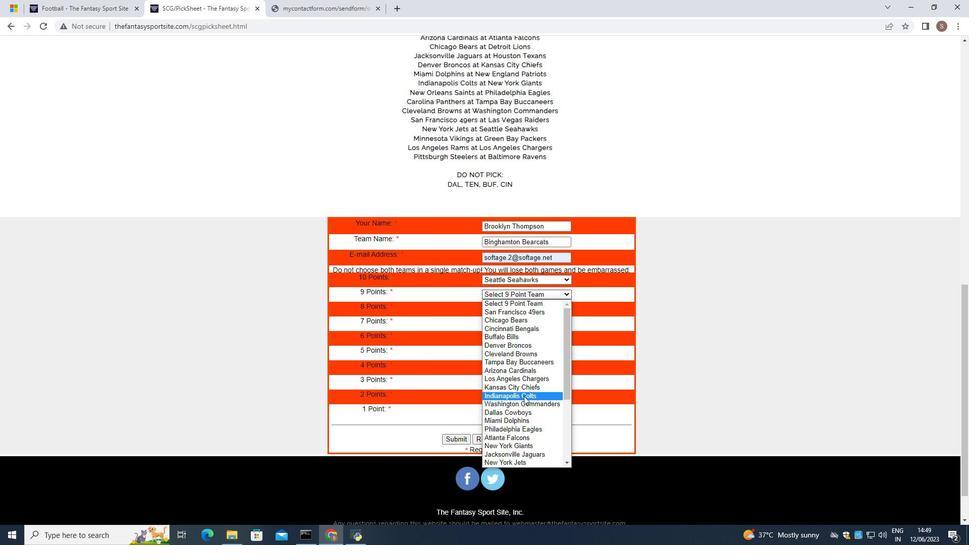 
Action: Mouse scrolled (523, 404) with delta (0, 0)
Screenshot: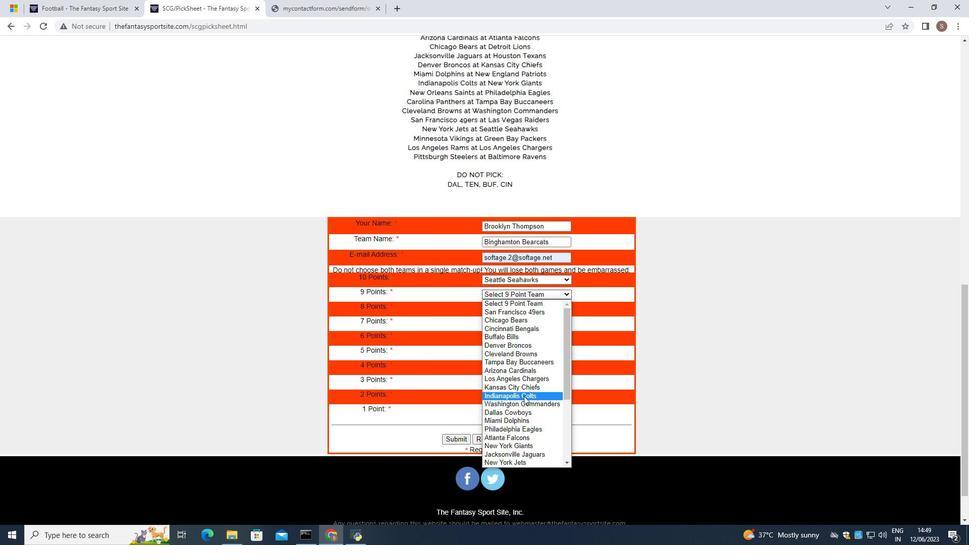 
Action: Mouse scrolled (523, 404) with delta (0, 0)
Screenshot: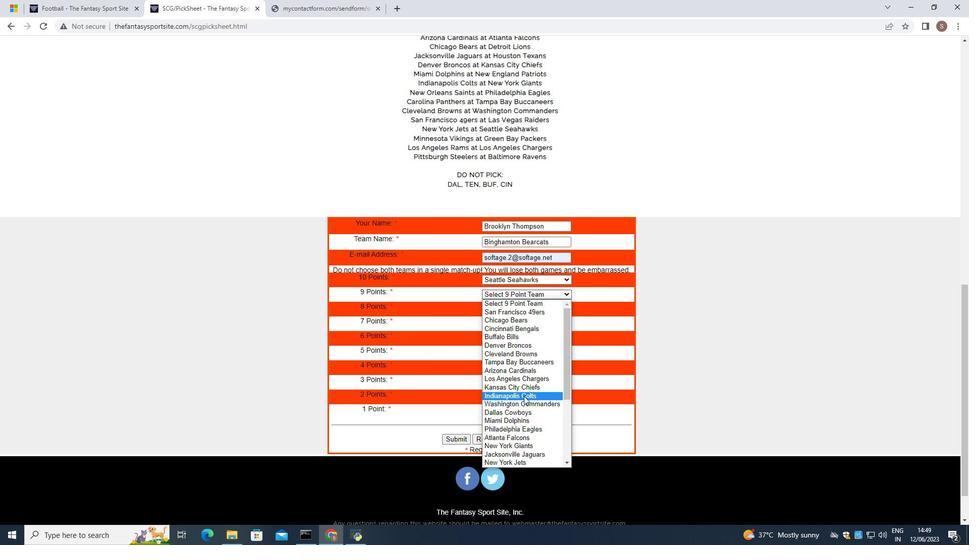 
Action: Mouse moved to (523, 460)
Screenshot: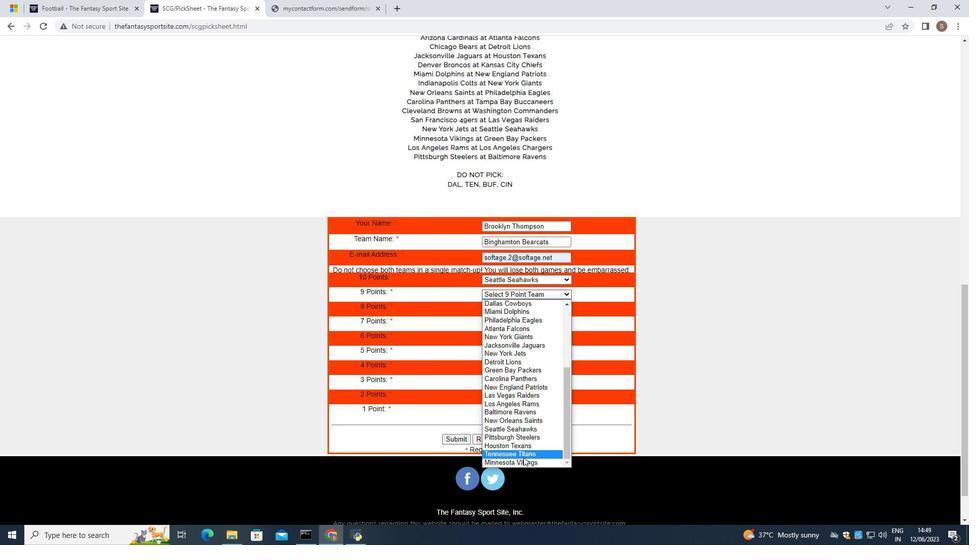 
Action: Mouse pressed left at (523, 460)
Screenshot: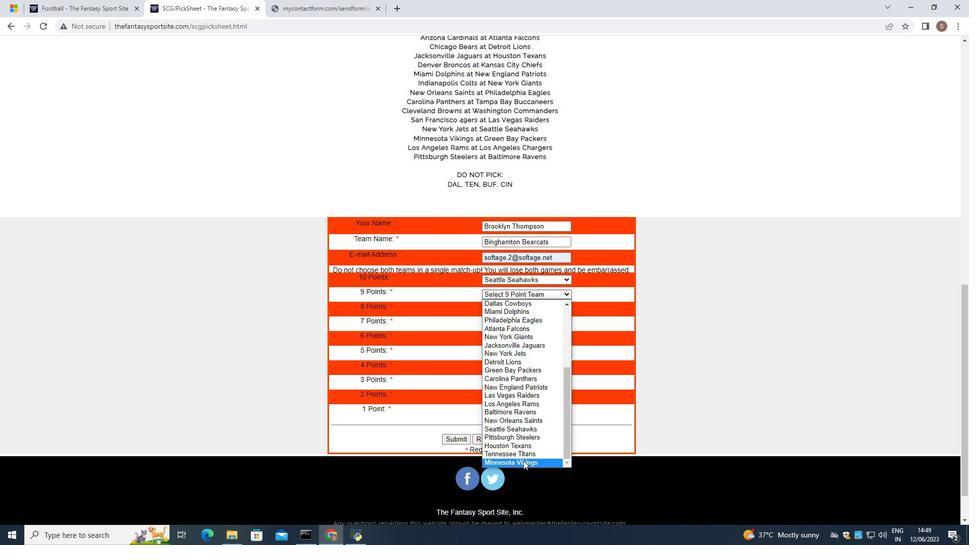 
Action: Mouse moved to (548, 308)
Screenshot: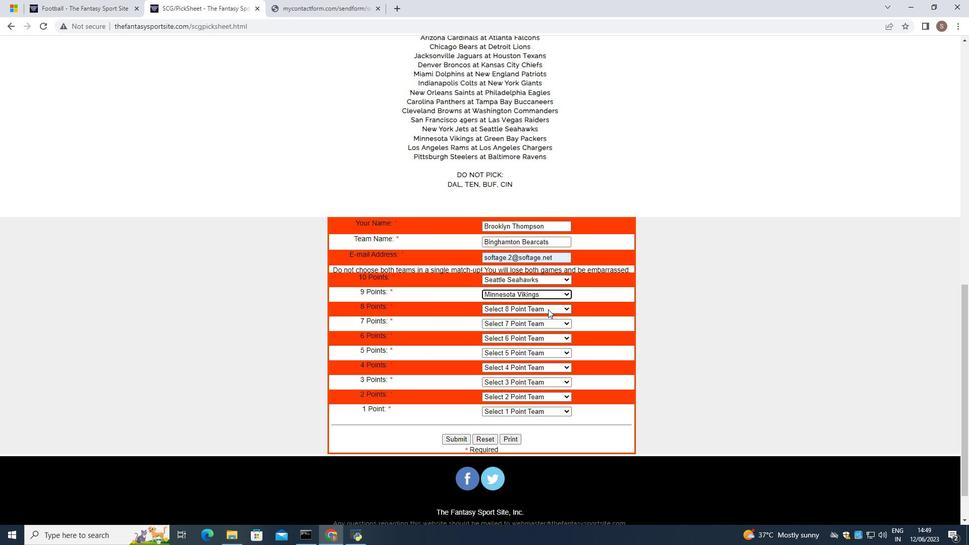
Action: Mouse pressed left at (548, 308)
Screenshot: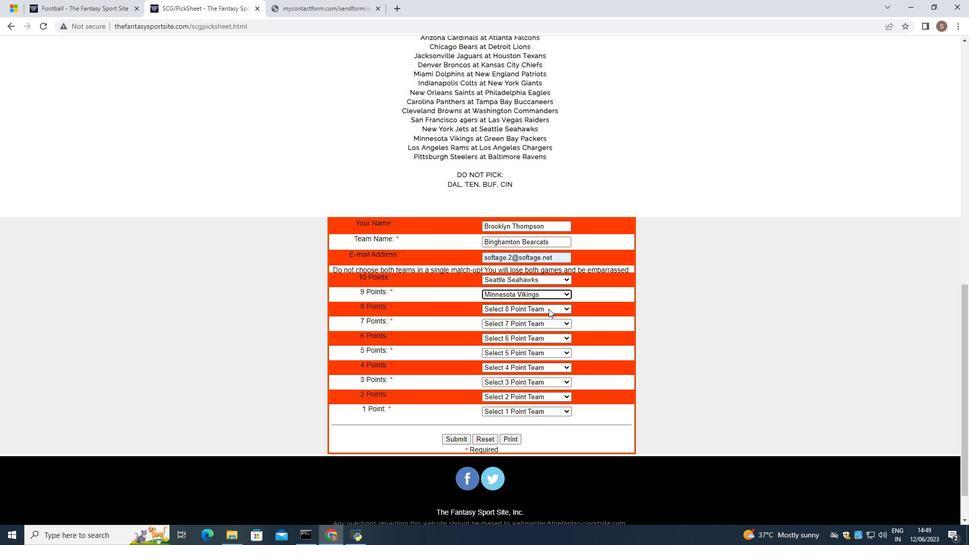 
Action: Mouse moved to (540, 379)
Screenshot: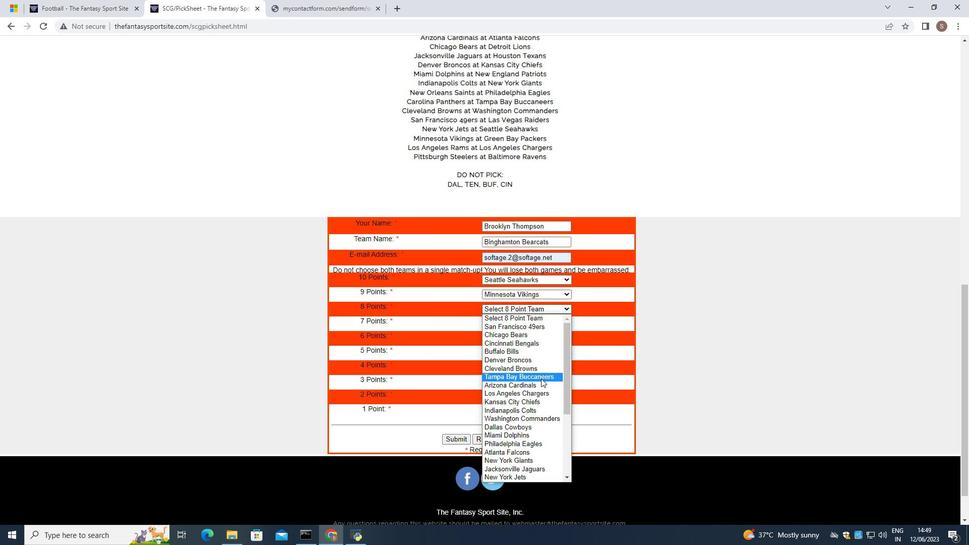 
Action: Mouse scrolled (540, 379) with delta (0, 0)
Screenshot: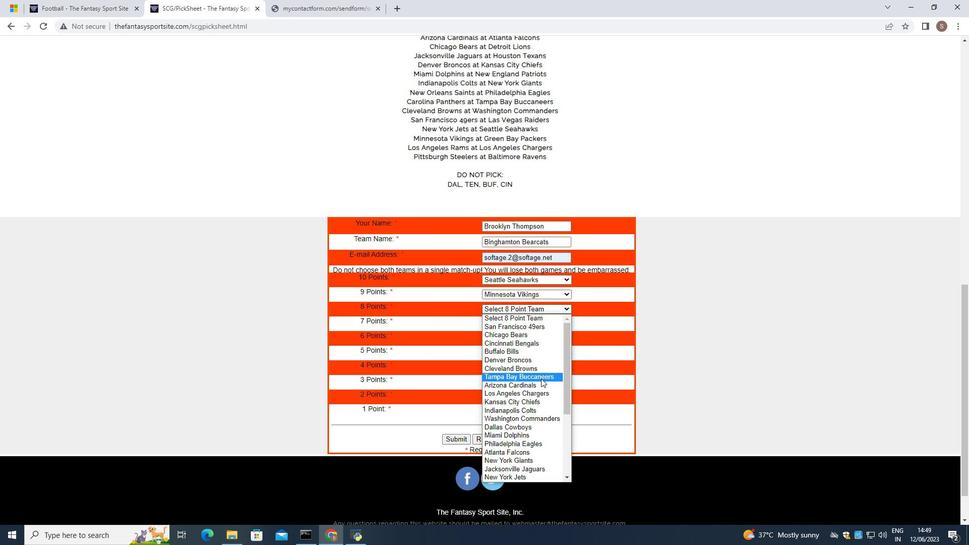 
Action: Mouse moved to (540, 383)
Screenshot: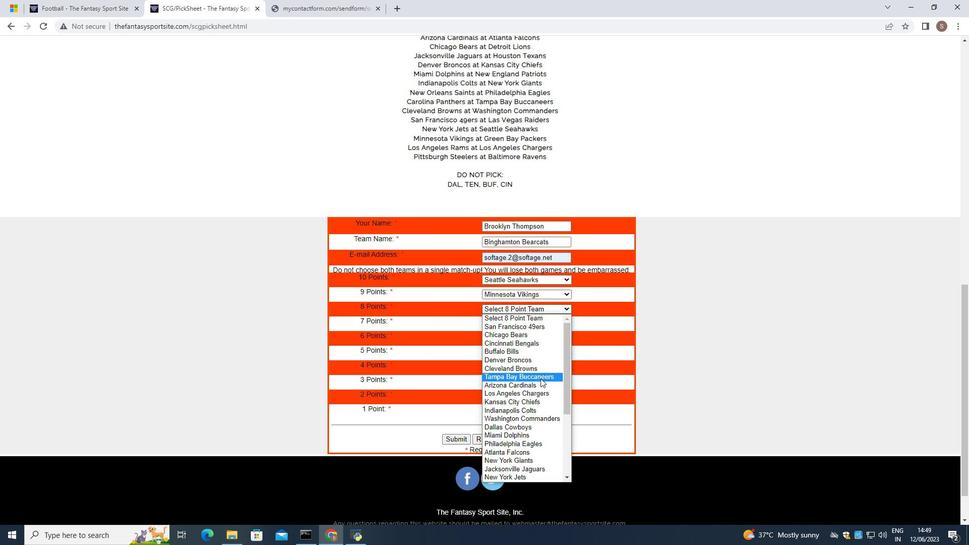 
Action: Mouse scrolled (540, 382) with delta (0, 0)
Screenshot: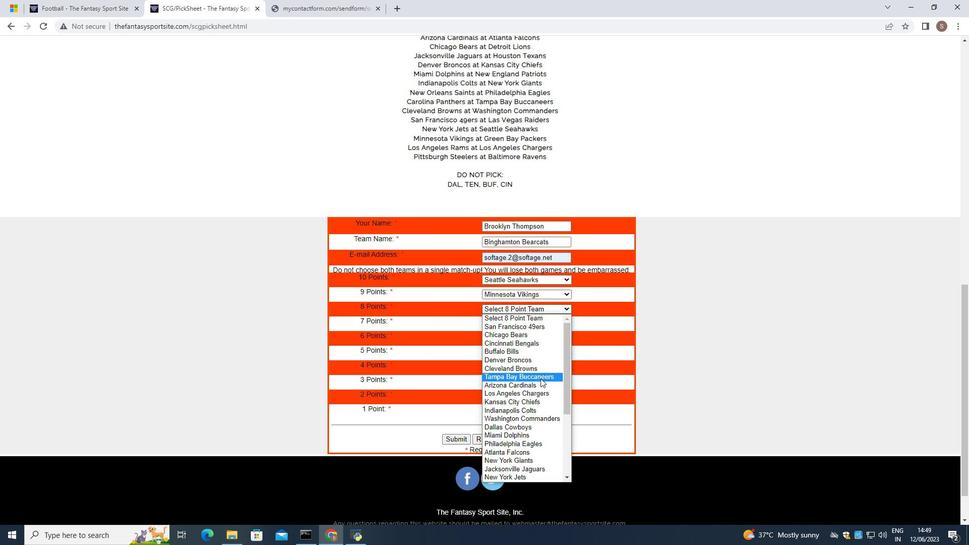 
Action: Mouse moved to (540, 384)
Screenshot: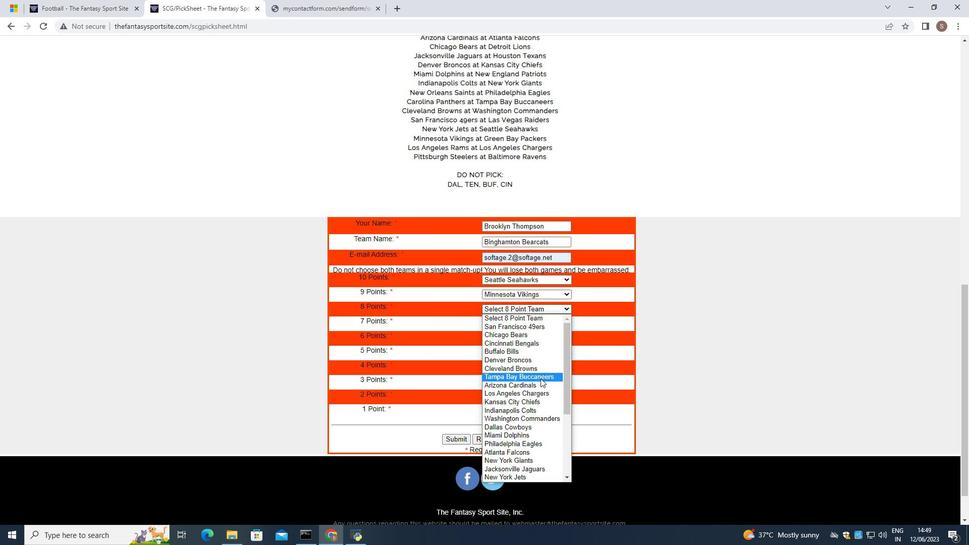 
Action: Mouse scrolled (540, 383) with delta (0, 0)
Screenshot: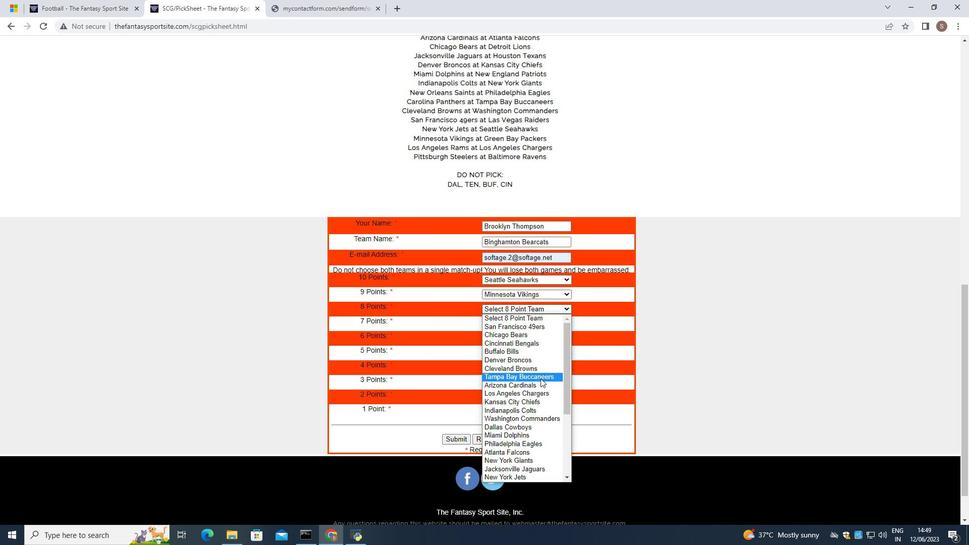 
Action: Mouse scrolled (540, 383) with delta (0, 0)
Screenshot: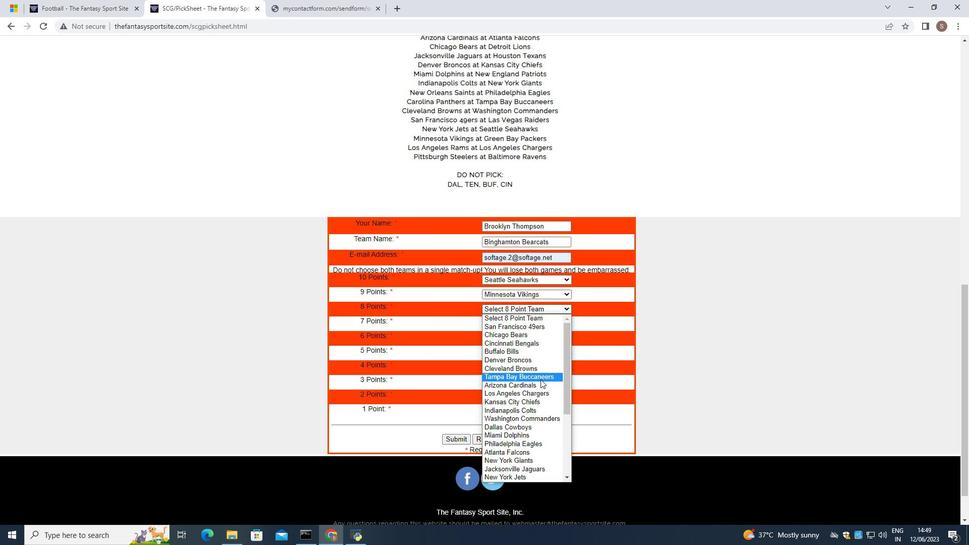 
Action: Mouse scrolled (540, 383) with delta (0, 0)
Screenshot: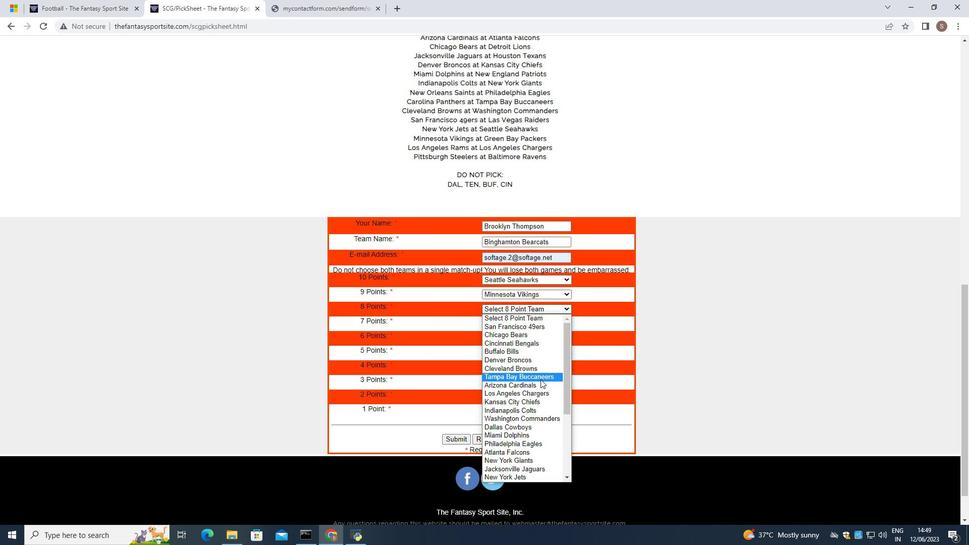 
Action: Mouse scrolled (540, 383) with delta (0, 0)
Screenshot: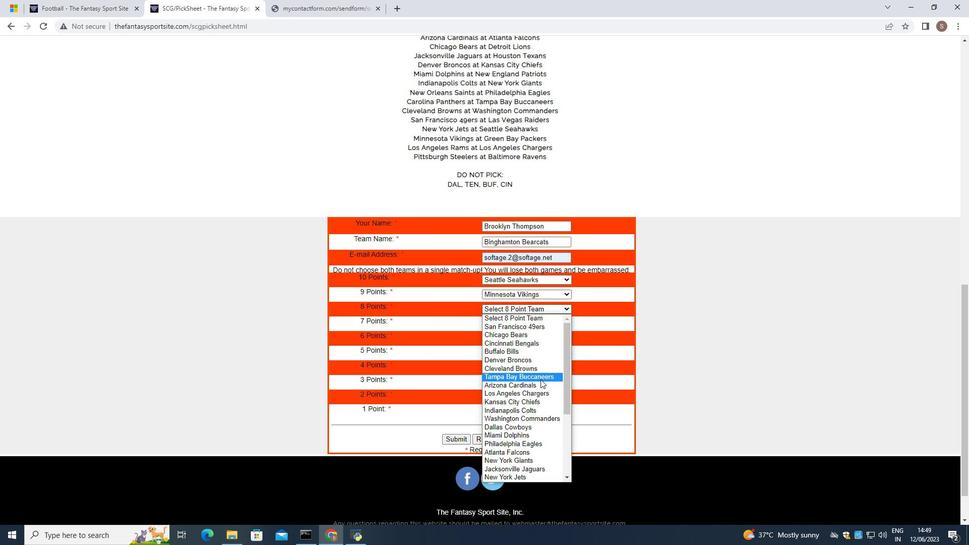 
Action: Mouse scrolled (540, 383) with delta (0, 0)
Screenshot: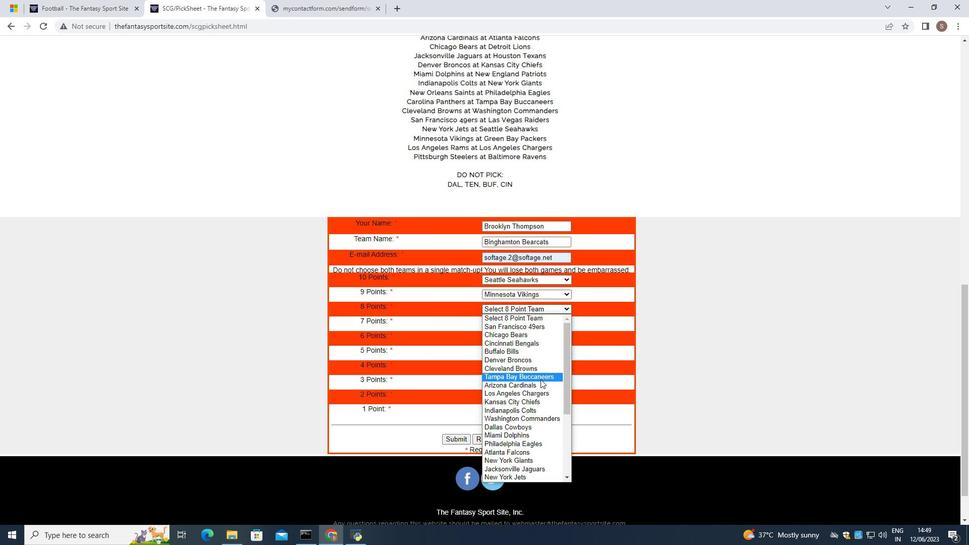 
Action: Mouse moved to (540, 391)
Screenshot: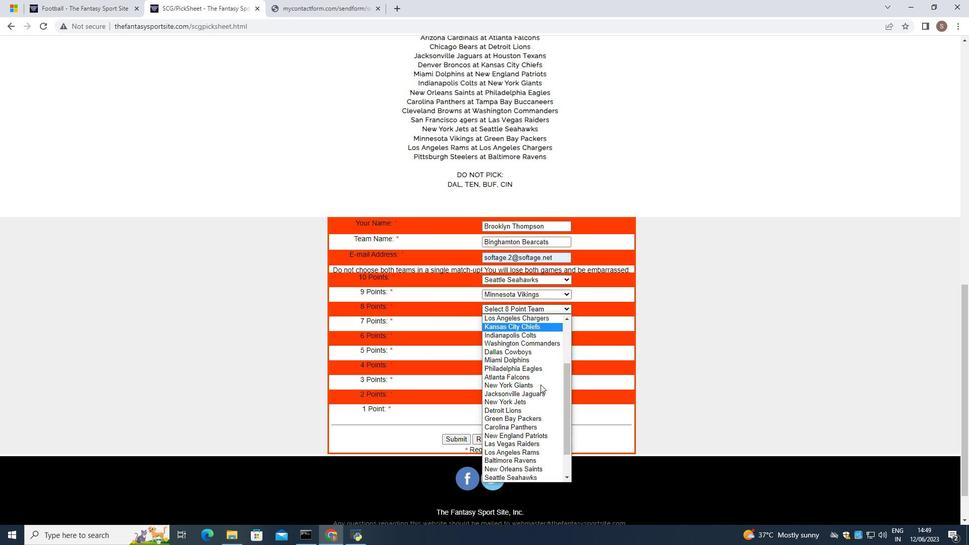 
Action: Mouse scrolled (540, 391) with delta (0, 0)
Screenshot: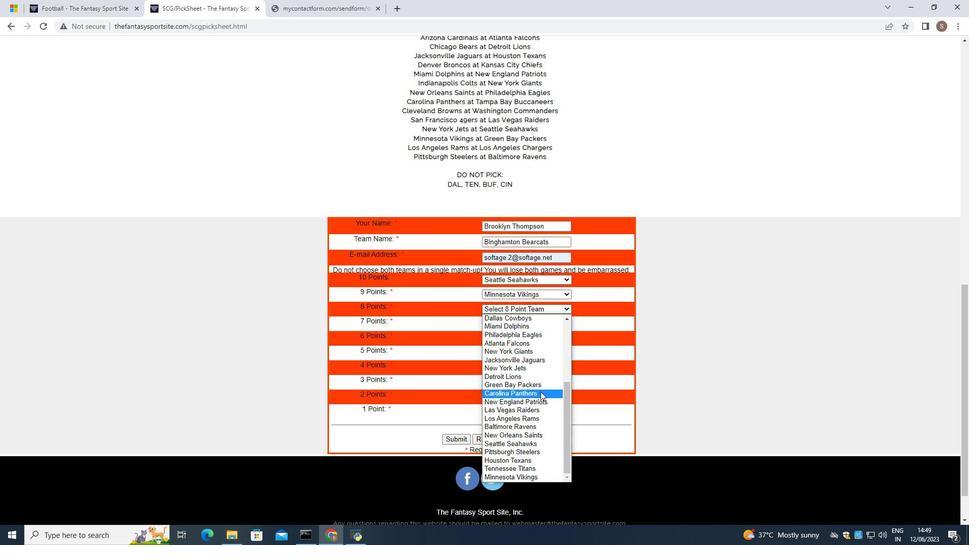 
Action: Mouse moved to (525, 381)
Screenshot: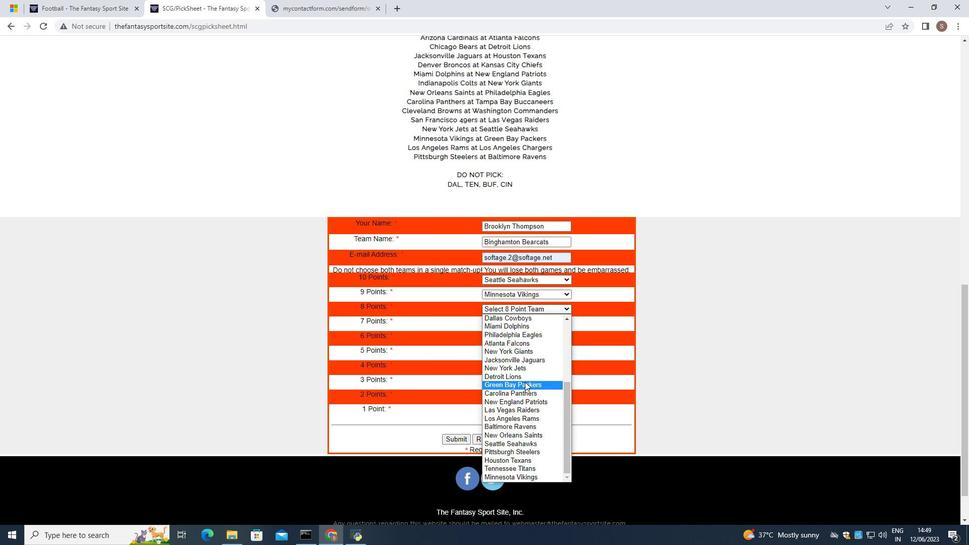 
Action: Mouse pressed left at (525, 381)
Screenshot: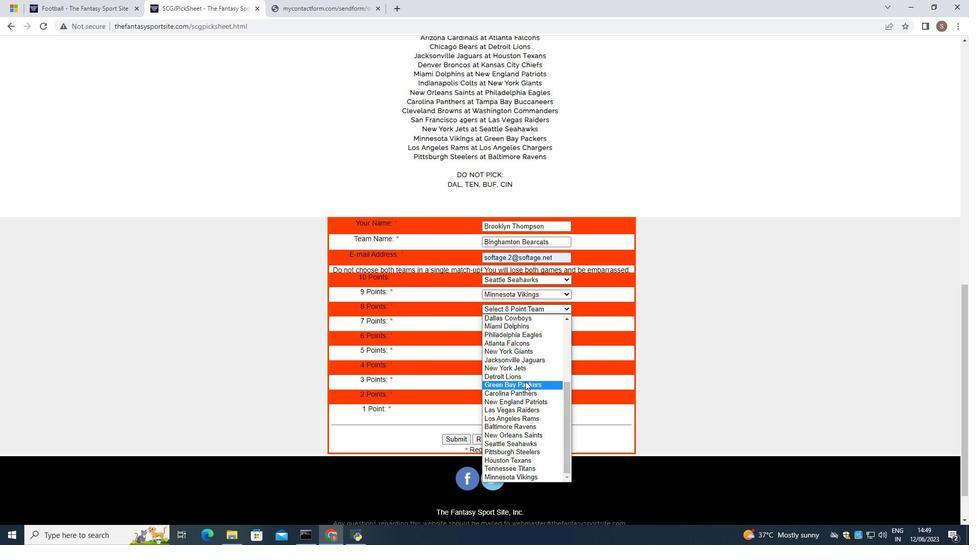 
Action: Mouse moved to (553, 327)
Screenshot: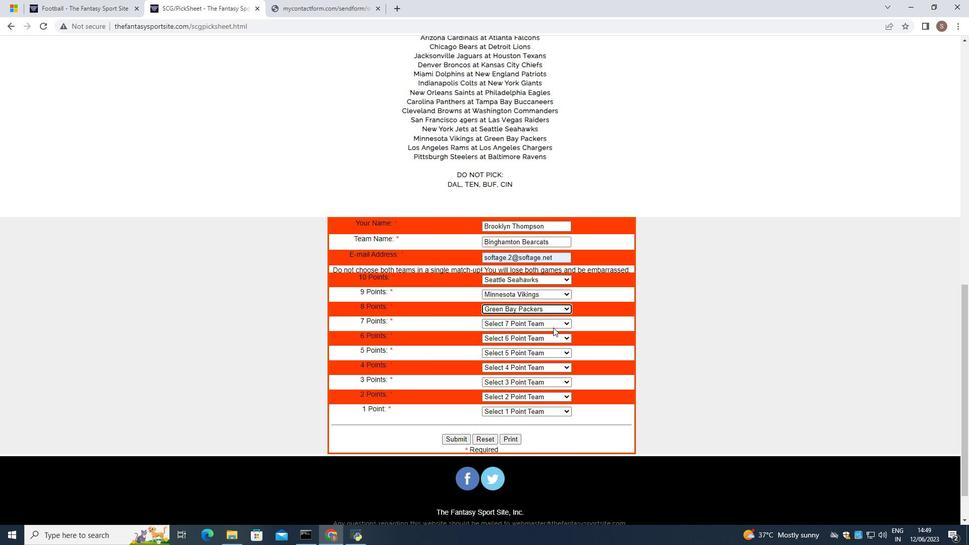 
Action: Mouse pressed left at (553, 327)
Screenshot: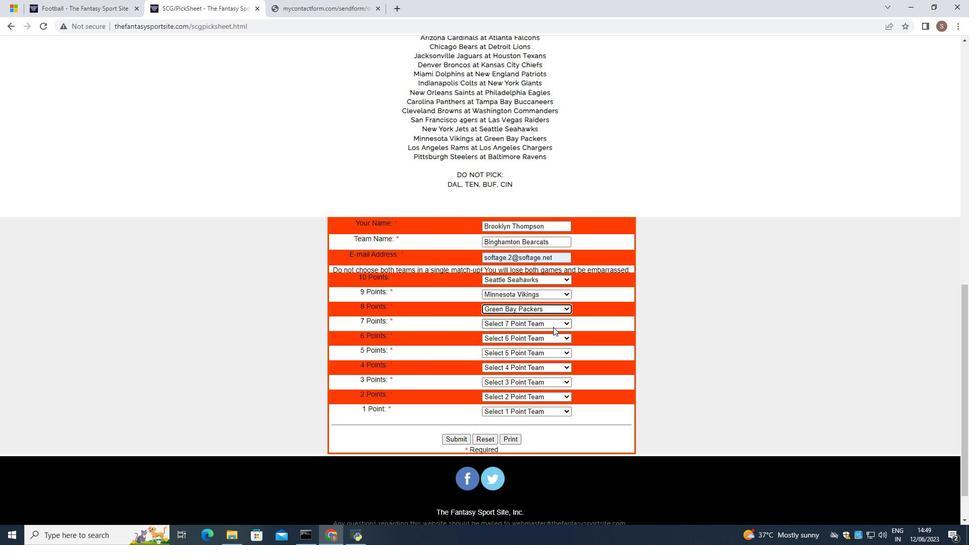
Action: Mouse moved to (544, 378)
Screenshot: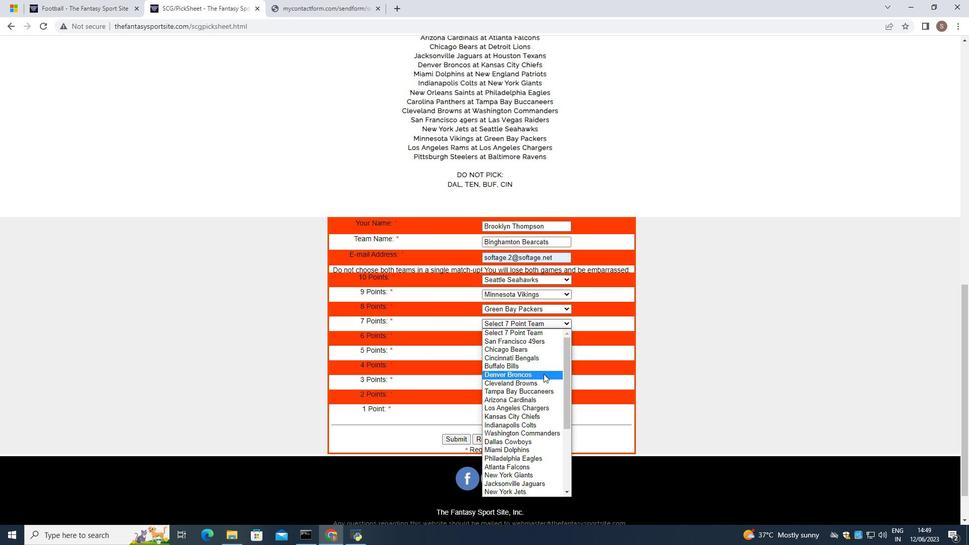 
Action: Mouse scrolled (544, 377) with delta (0, 0)
Screenshot: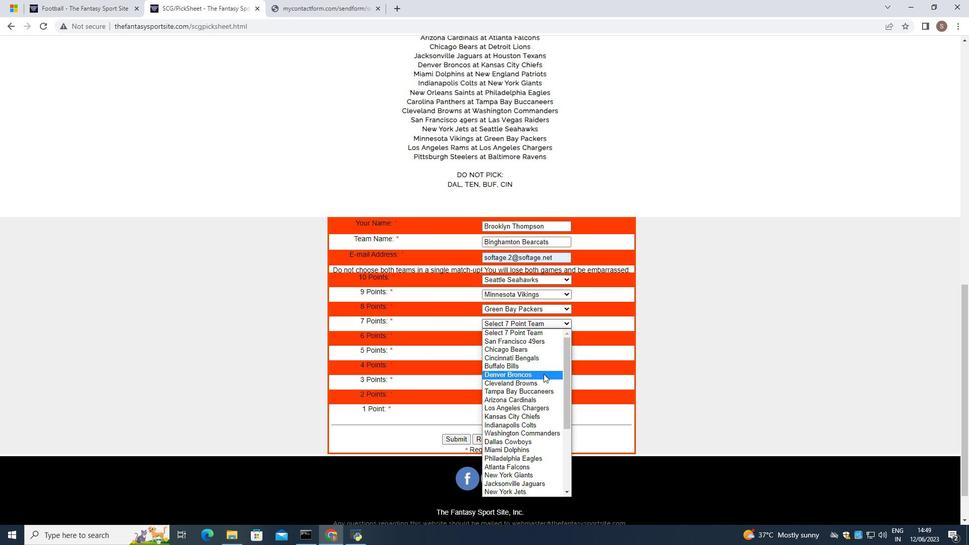 
Action: Mouse moved to (544, 381)
Screenshot: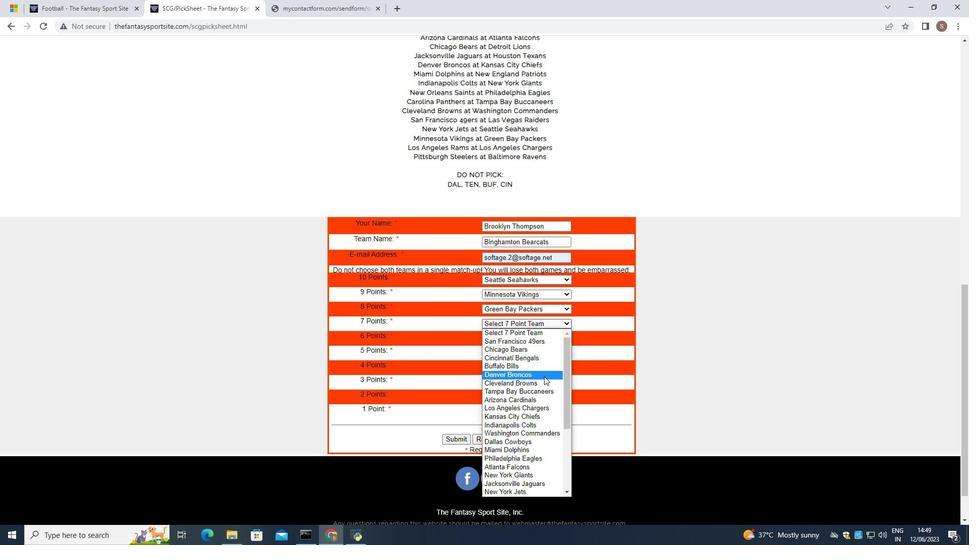 
Action: Mouse scrolled (544, 380) with delta (0, 0)
Screenshot: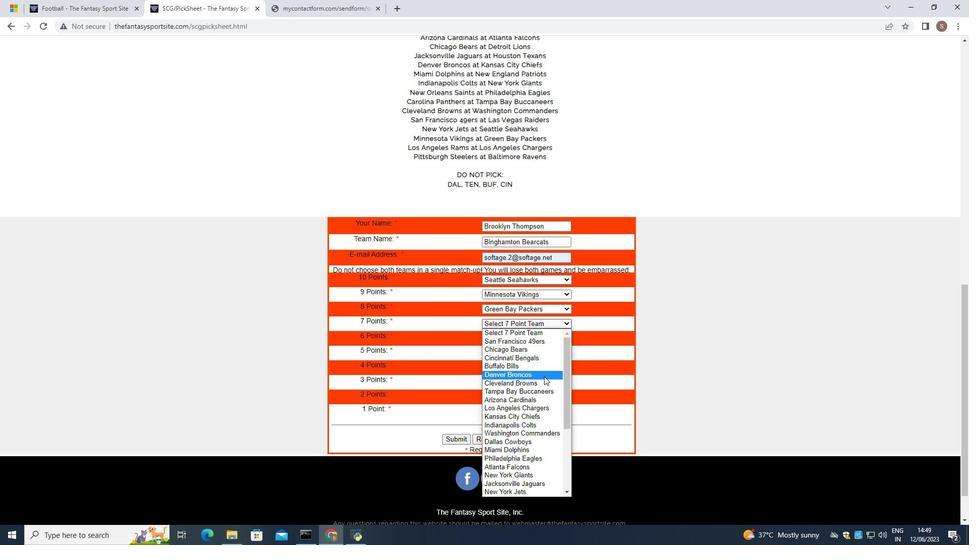
Action: Mouse moved to (544, 381)
Screenshot: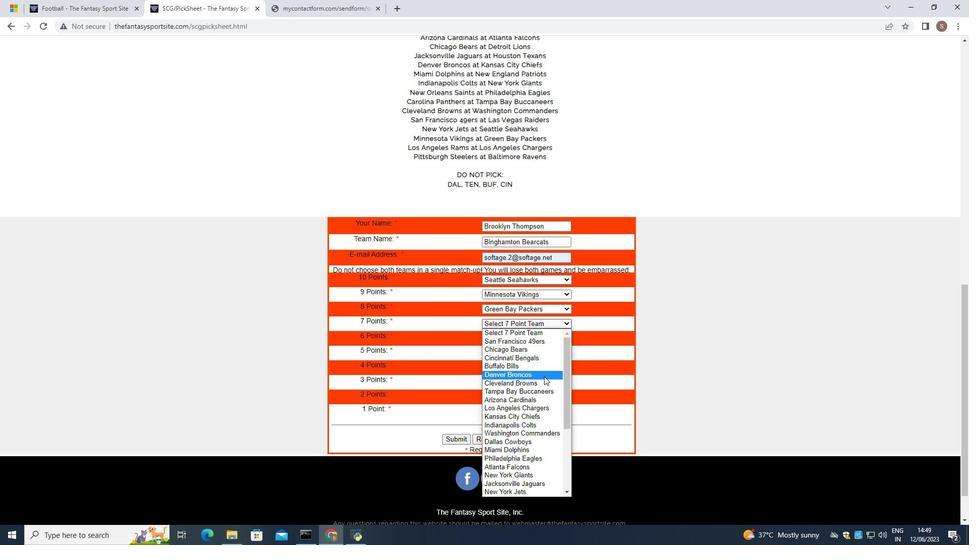 
Action: Mouse scrolled (544, 381) with delta (0, 0)
Screenshot: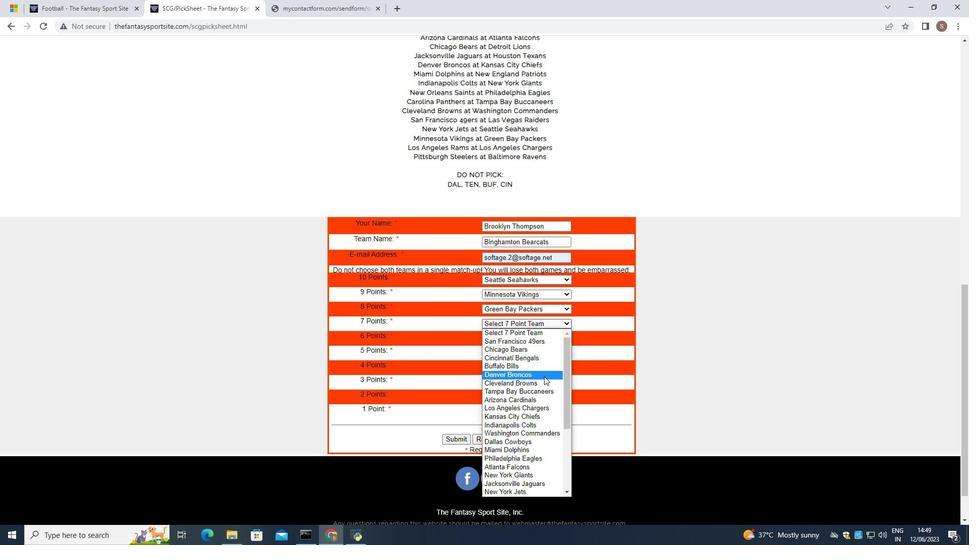 
Action: Mouse scrolled (544, 381) with delta (0, 0)
Screenshot: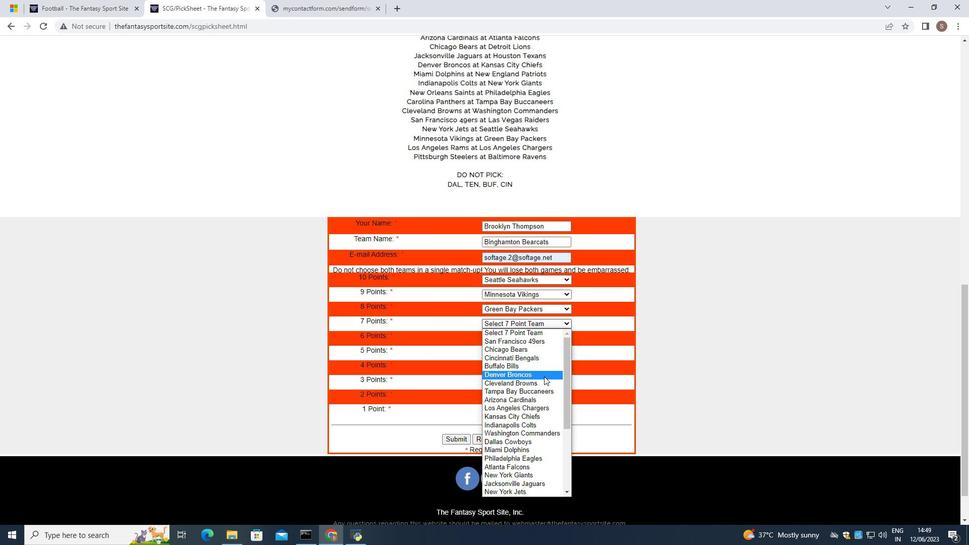 
Action: Mouse scrolled (544, 381) with delta (0, 0)
Screenshot: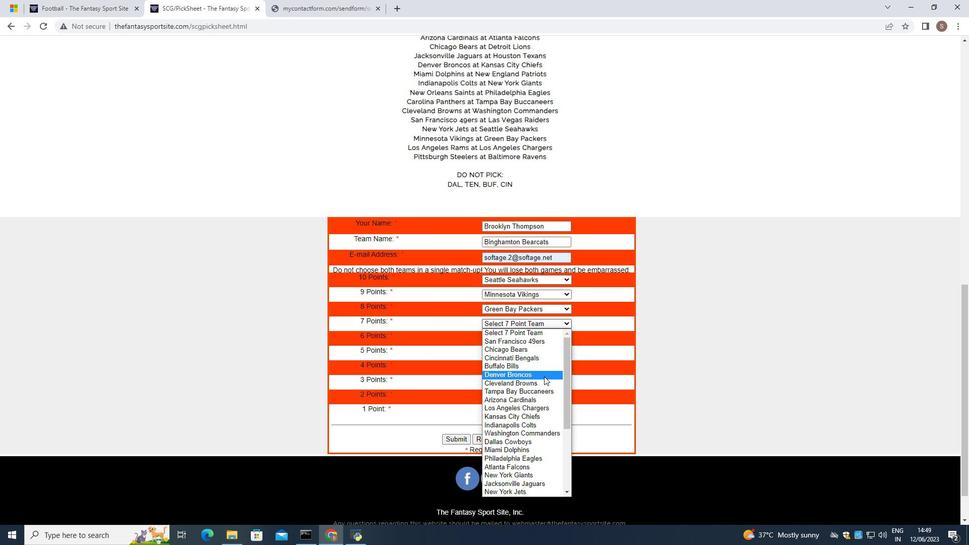 
Action: Mouse scrolled (544, 381) with delta (0, 0)
Screenshot: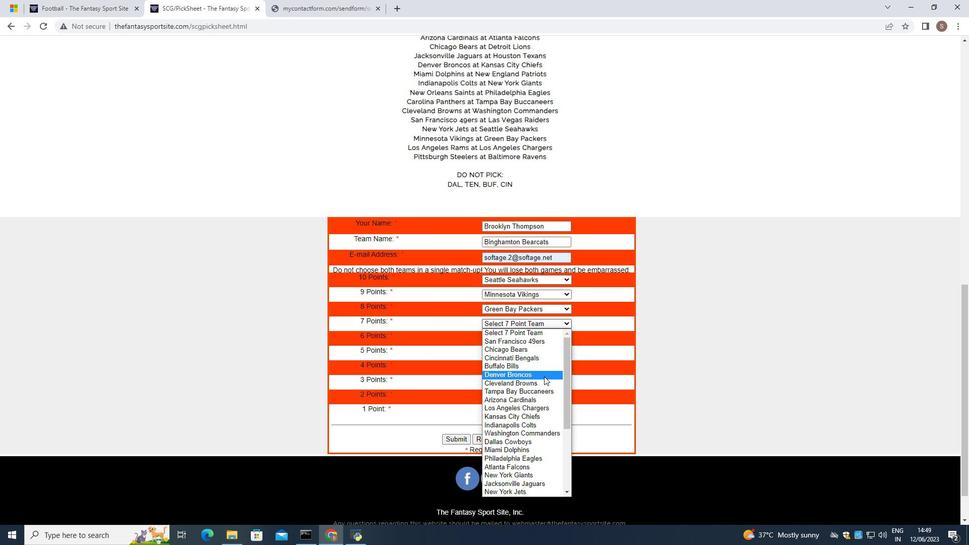 
Action: Mouse scrolled (544, 381) with delta (0, 0)
Screenshot: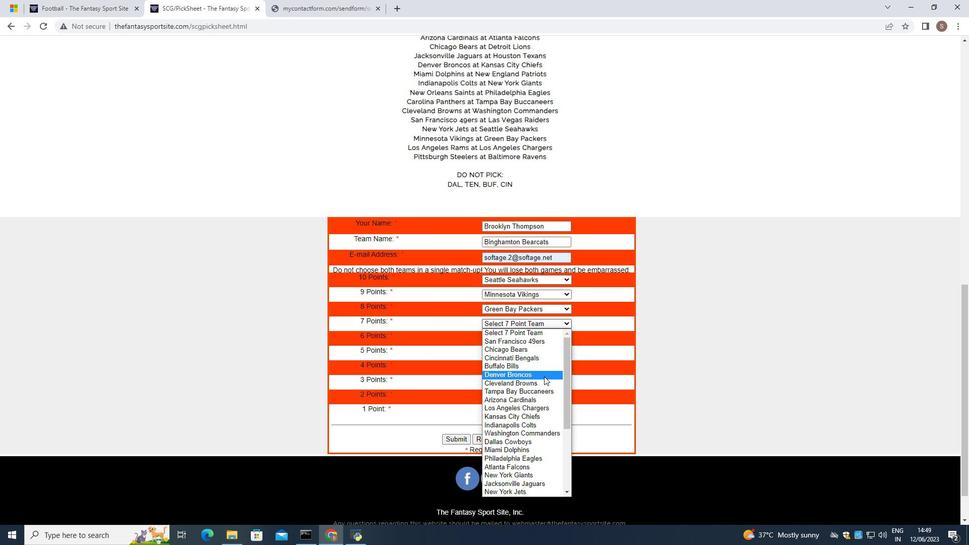 
Action: Mouse scrolled (544, 381) with delta (0, 0)
Screenshot: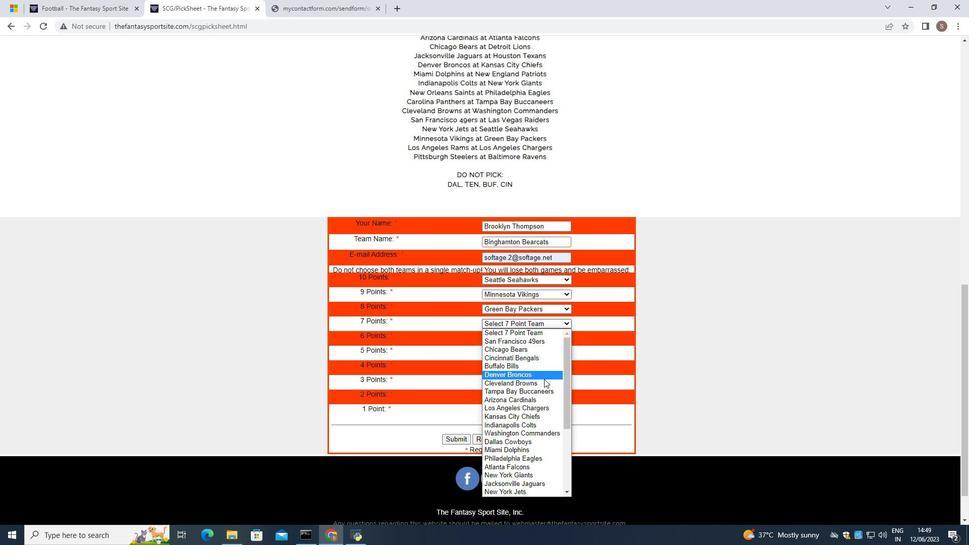
Action: Mouse scrolled (544, 381) with delta (0, 0)
Screenshot: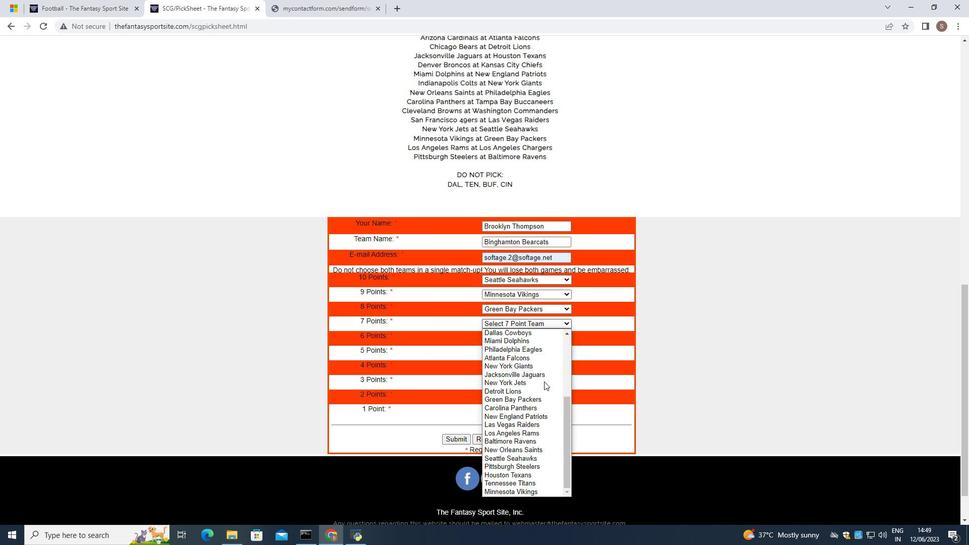 
Action: Mouse scrolled (544, 381) with delta (0, 0)
Screenshot: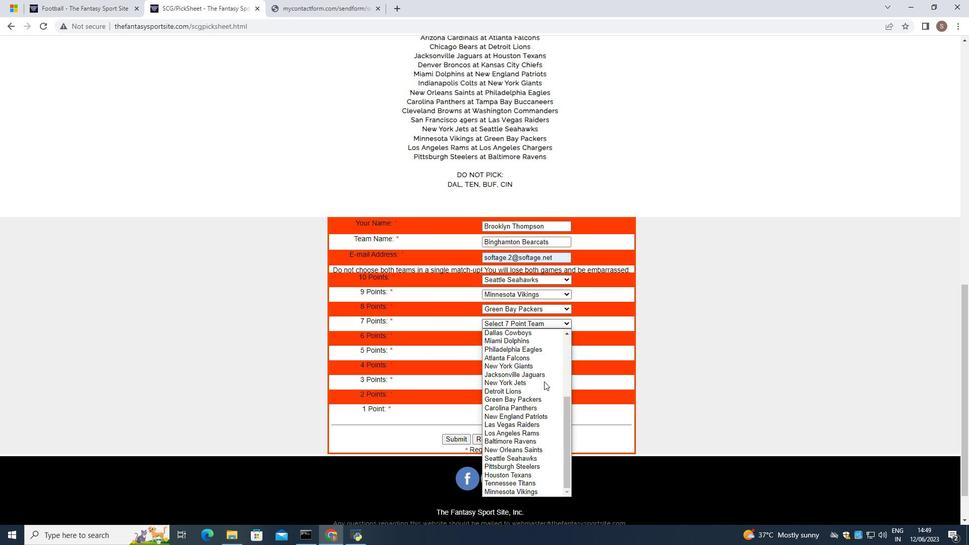 
Action: Mouse moved to (544, 383)
Screenshot: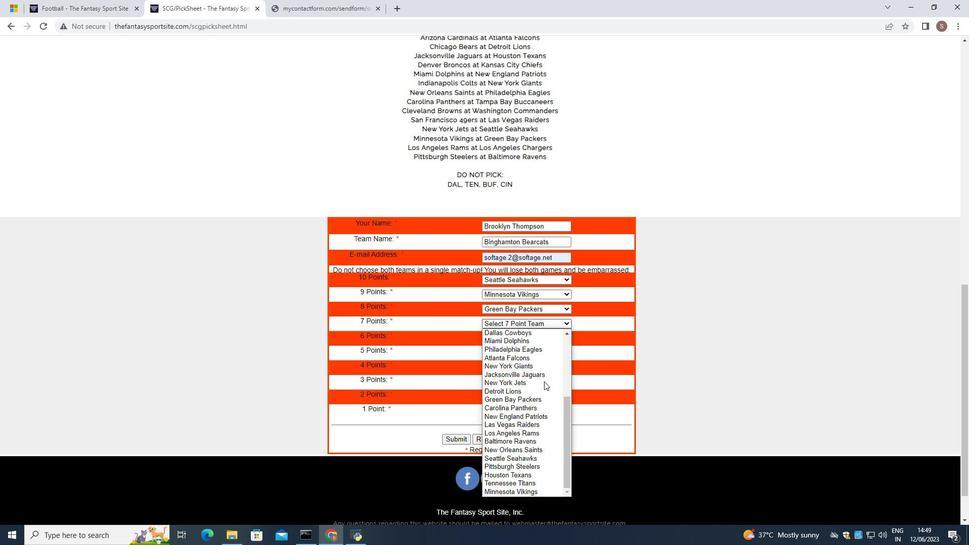 
Action: Mouse scrolled (544, 382) with delta (0, 0)
Screenshot: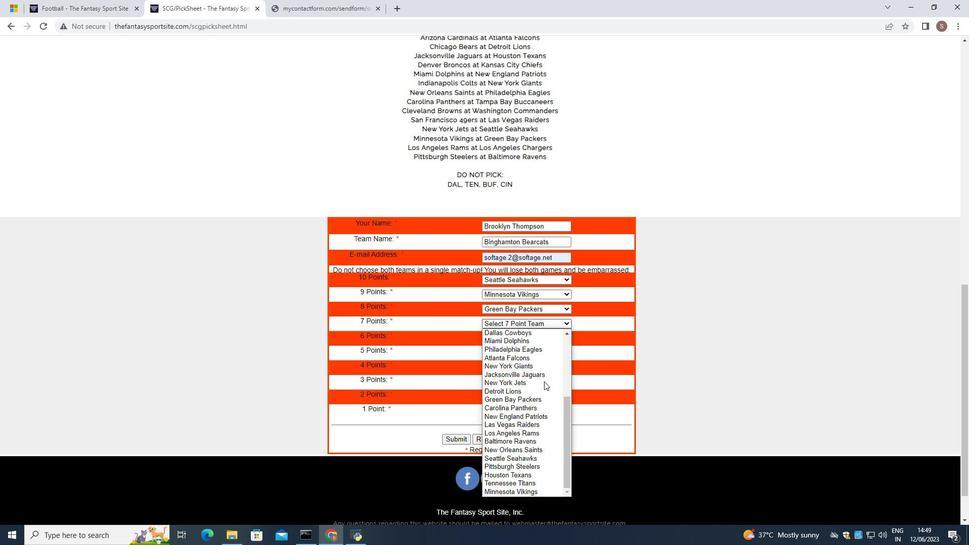 
Action: Mouse scrolled (544, 382) with delta (0, 0)
Screenshot: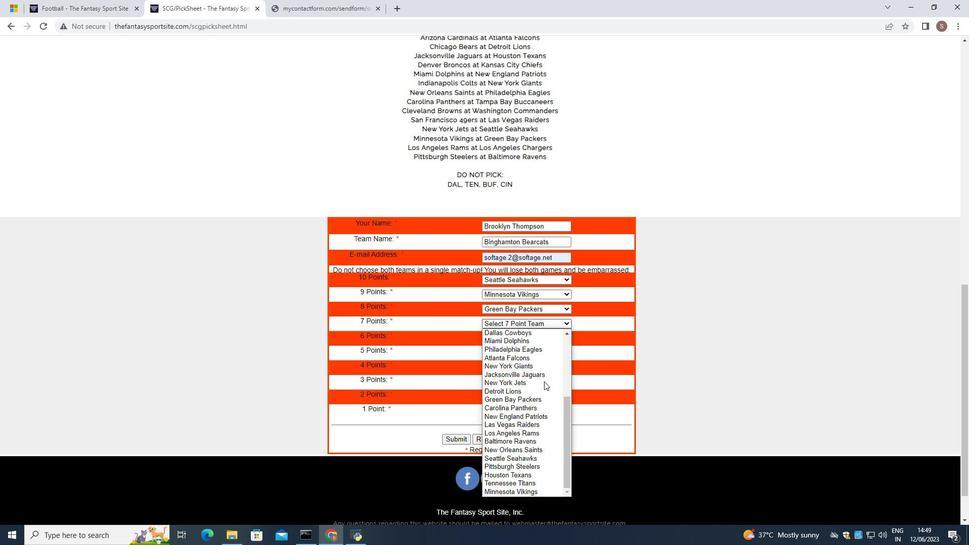 
Action: Mouse scrolled (544, 382) with delta (0, 0)
Screenshot: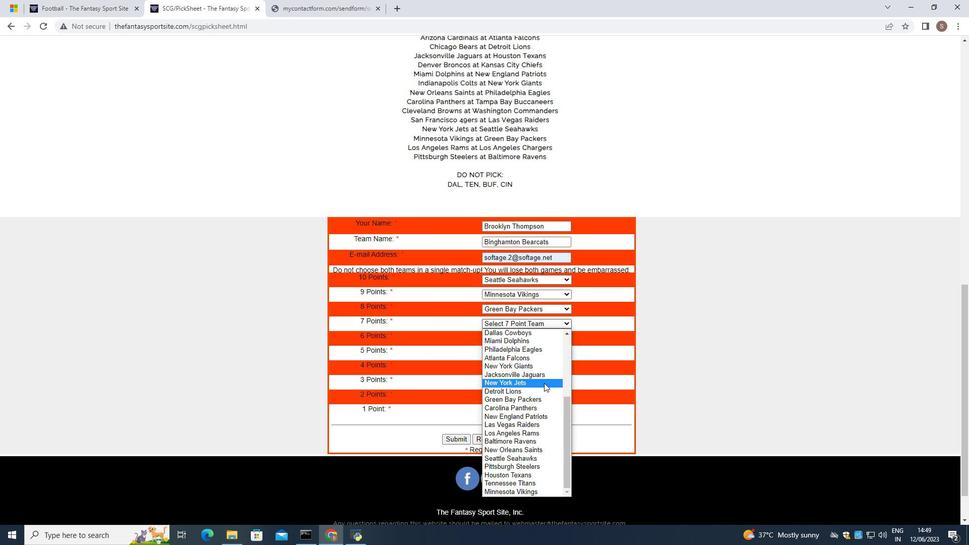 
Action: Mouse moved to (533, 434)
Screenshot: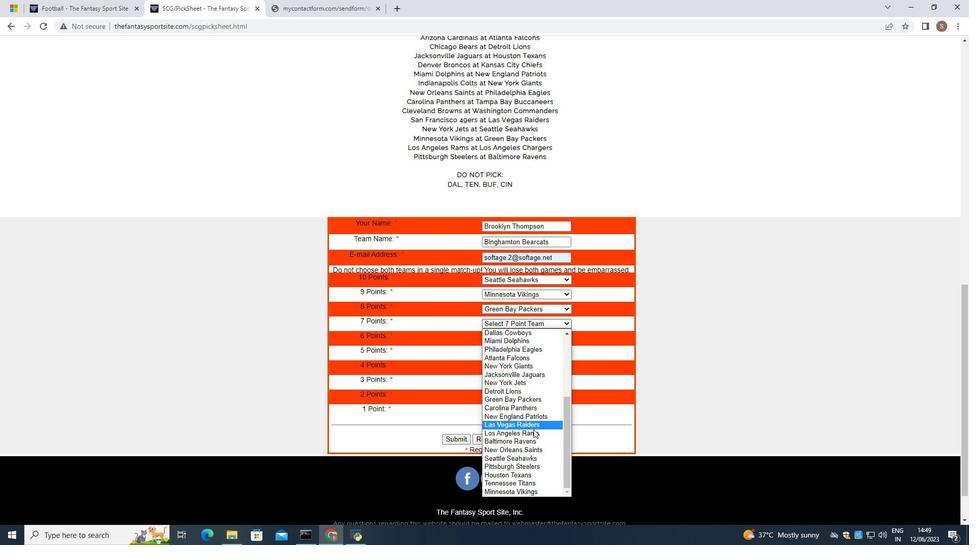 
Action: Mouse pressed left at (533, 434)
Screenshot: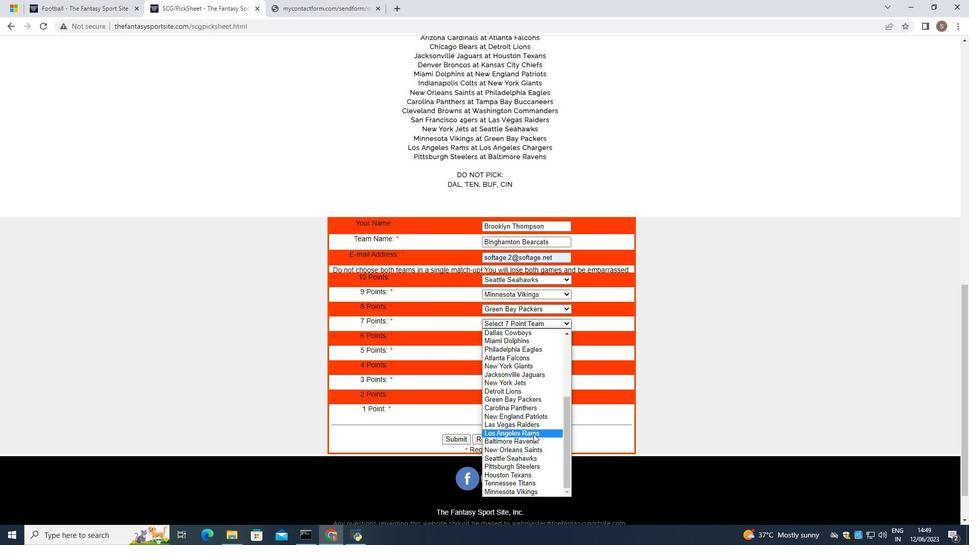
Action: Mouse moved to (550, 338)
Screenshot: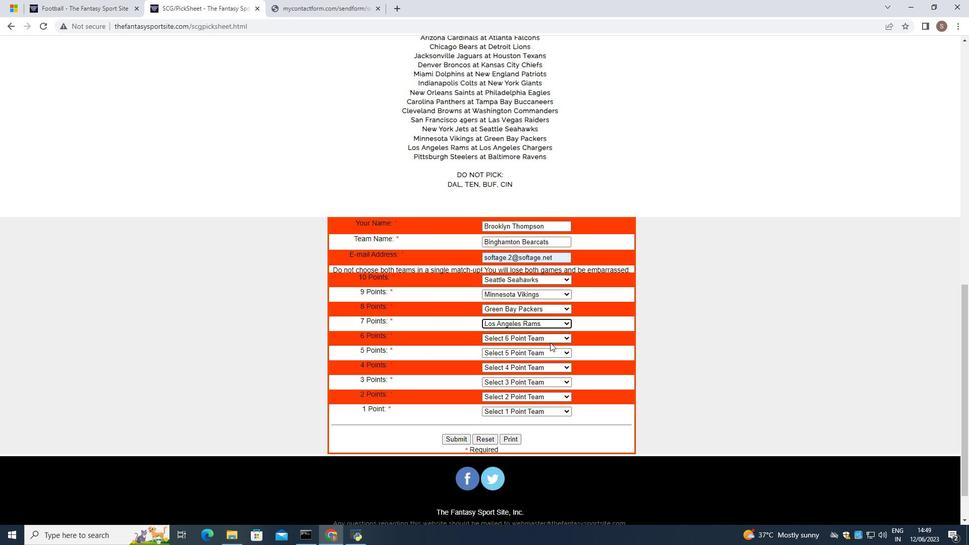 
Action: Mouse pressed left at (550, 338)
Screenshot: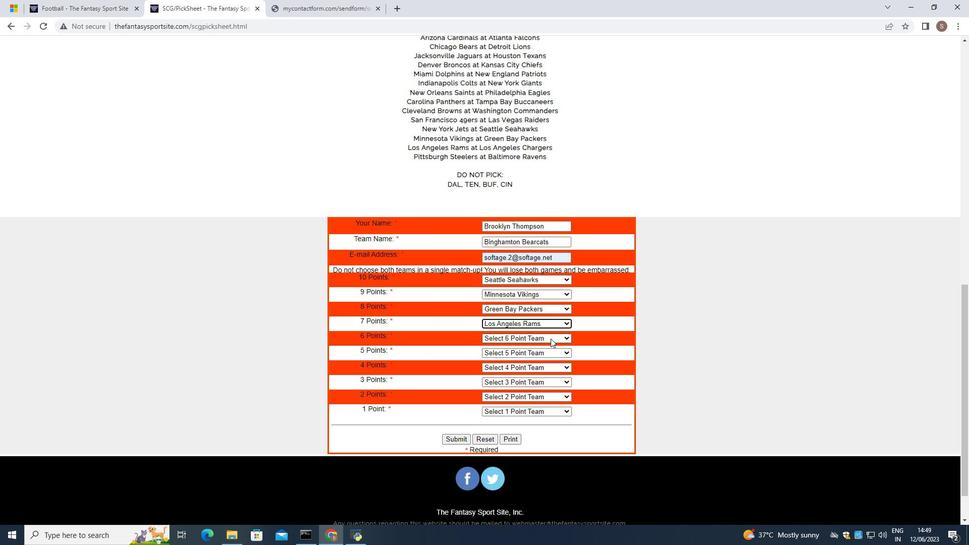 
Action: Mouse moved to (542, 420)
Screenshot: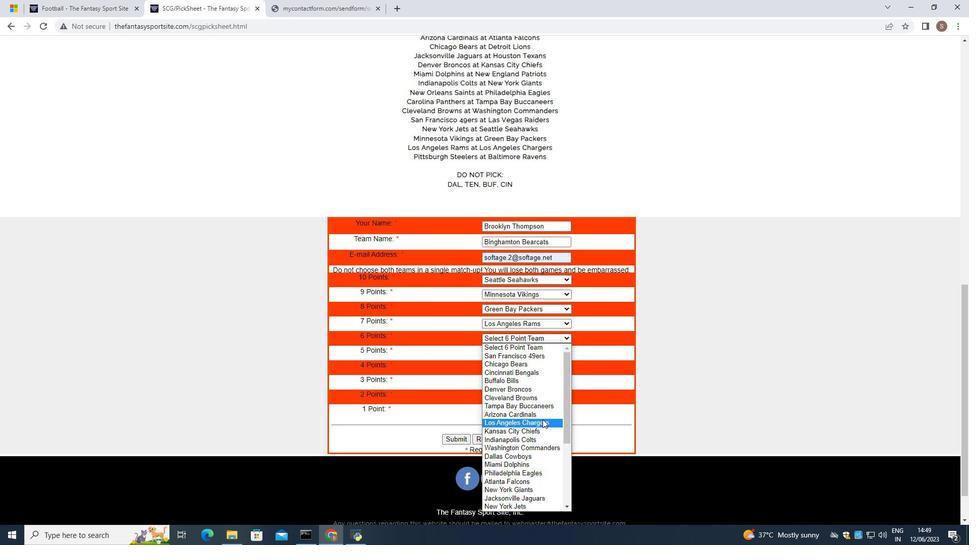 
Action: Mouse pressed left at (542, 420)
Screenshot: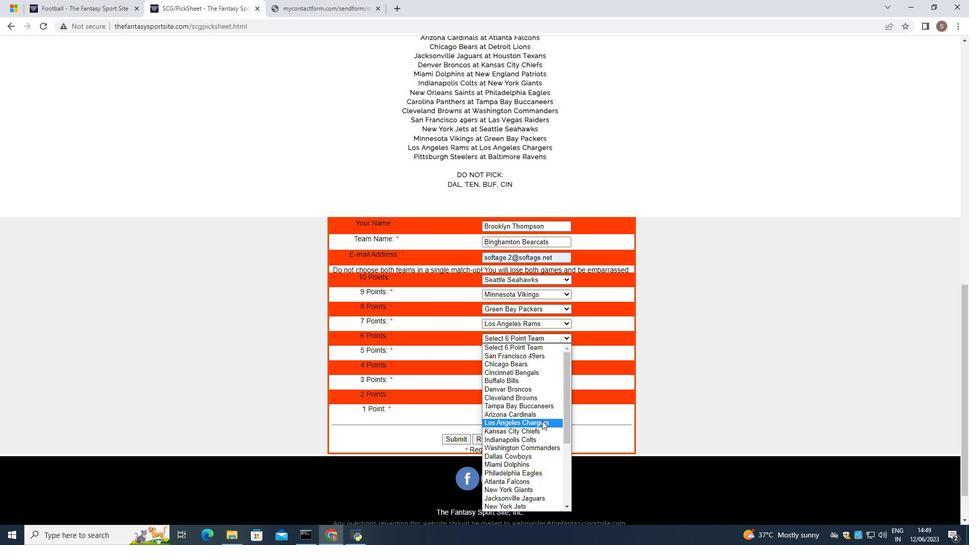 
Action: Mouse moved to (552, 354)
Screenshot: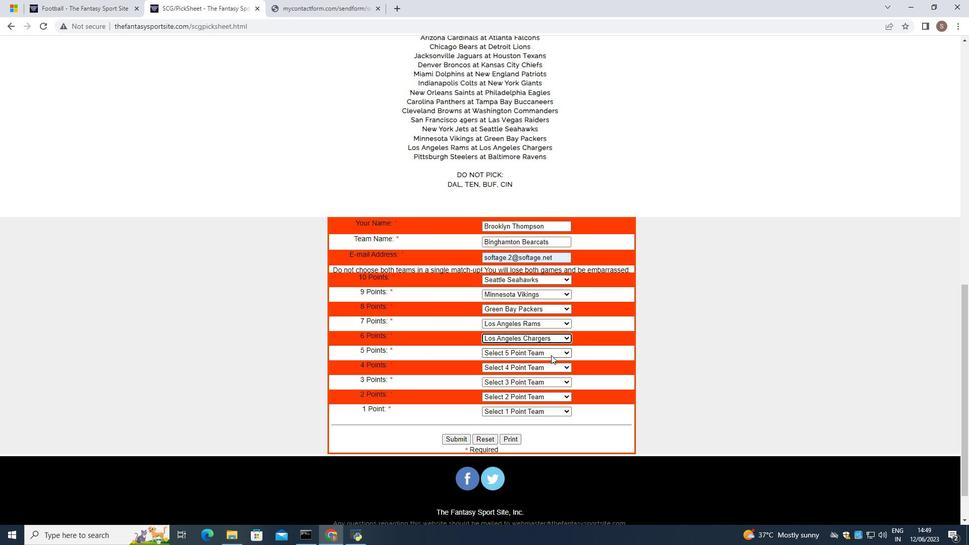 
Action: Mouse pressed left at (552, 354)
Screenshot: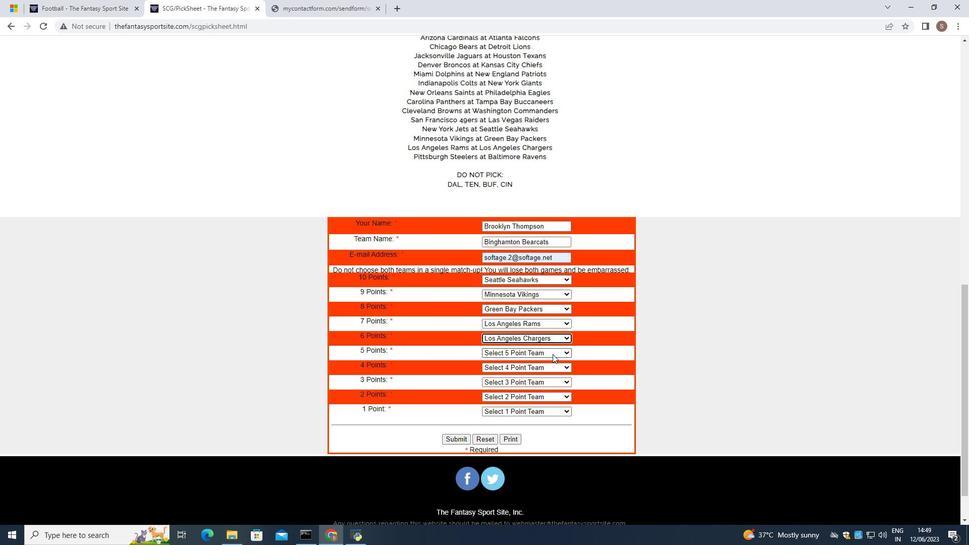 
Action: Mouse moved to (545, 309)
Screenshot: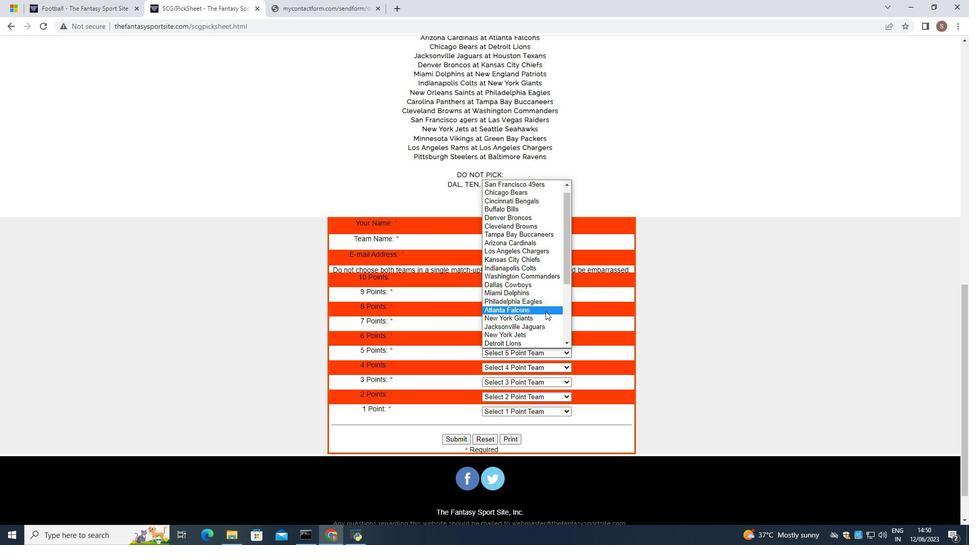 
Action: Mouse scrolled (545, 309) with delta (0, 0)
Screenshot: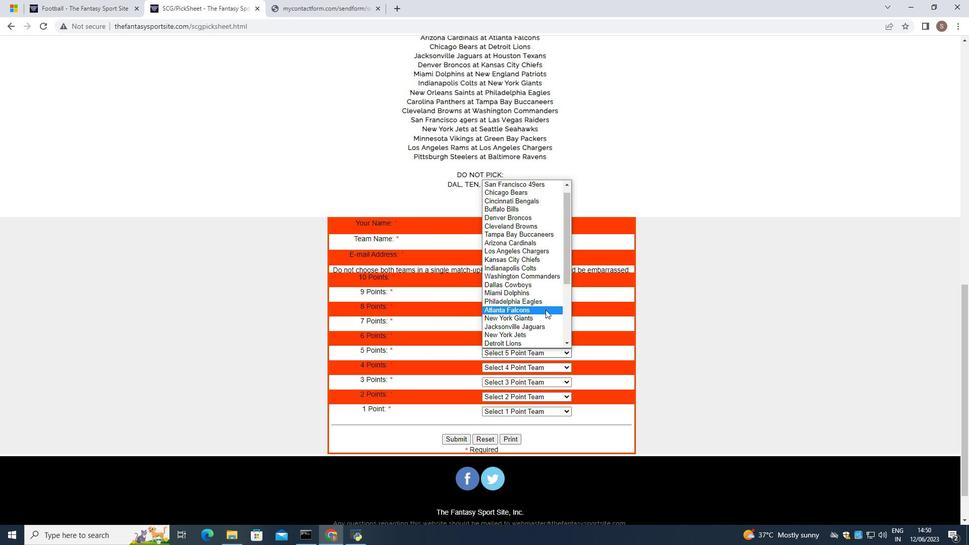 
Action: Mouse scrolled (545, 309) with delta (0, 0)
Screenshot: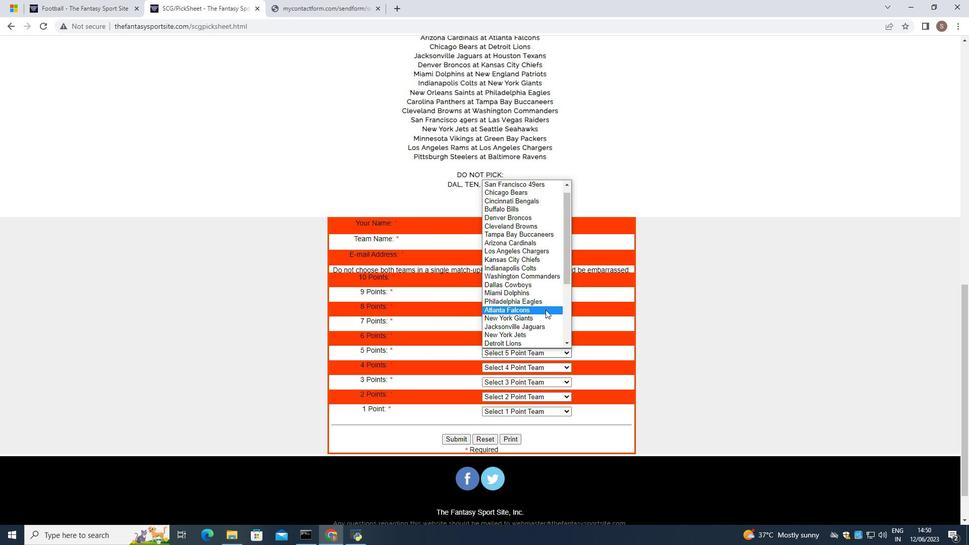
Action: Mouse scrolled (545, 309) with delta (0, 0)
Screenshot: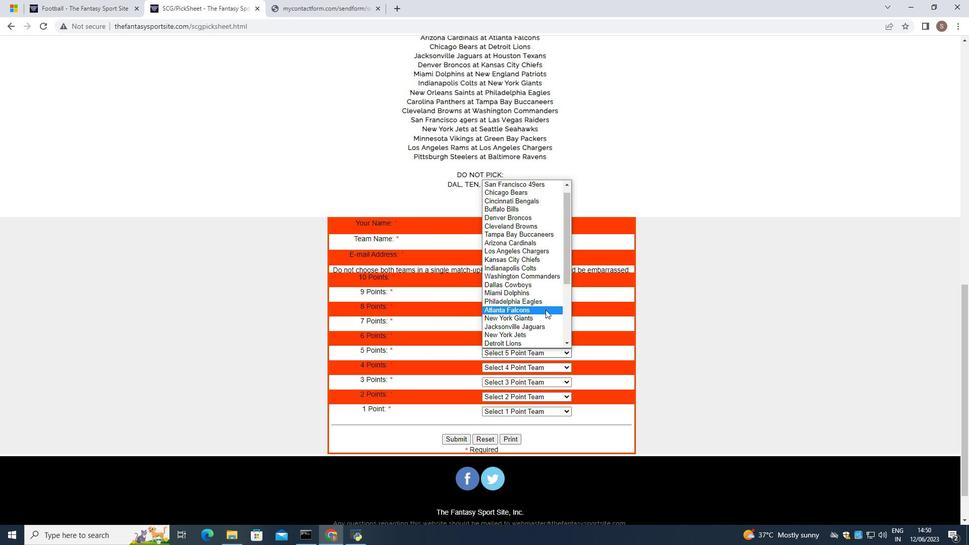 
Action: Mouse scrolled (545, 309) with delta (0, 0)
Screenshot: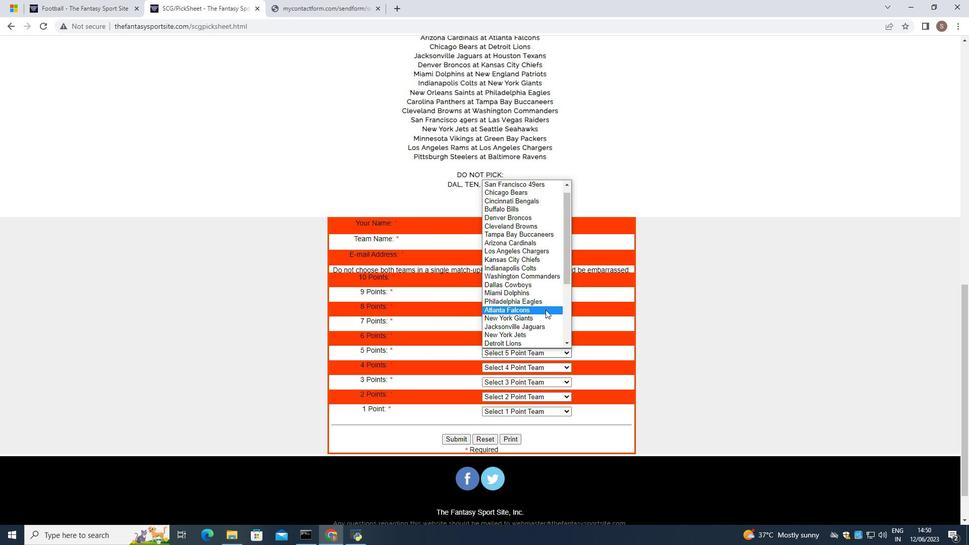 
Action: Mouse scrolled (545, 309) with delta (0, 0)
Screenshot: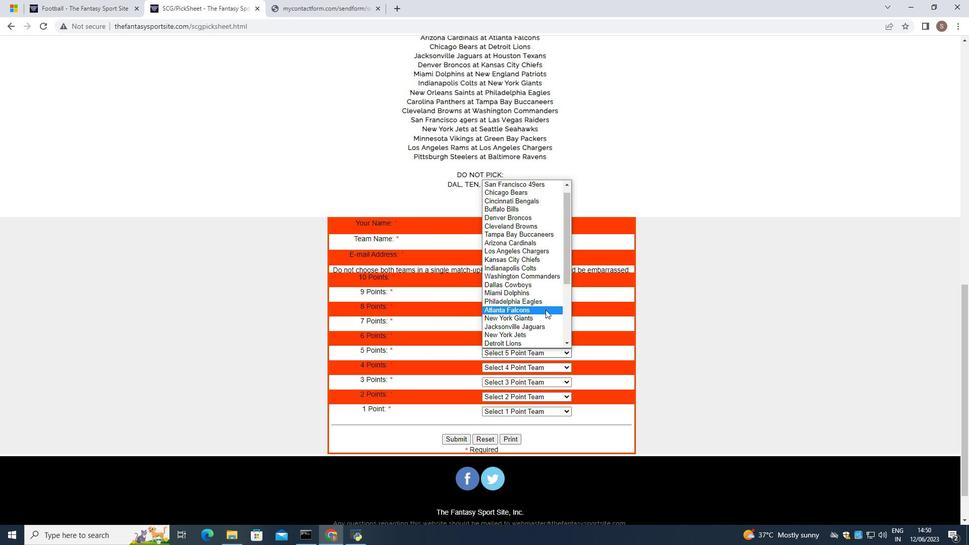 
Action: Mouse scrolled (545, 309) with delta (0, 0)
Screenshot: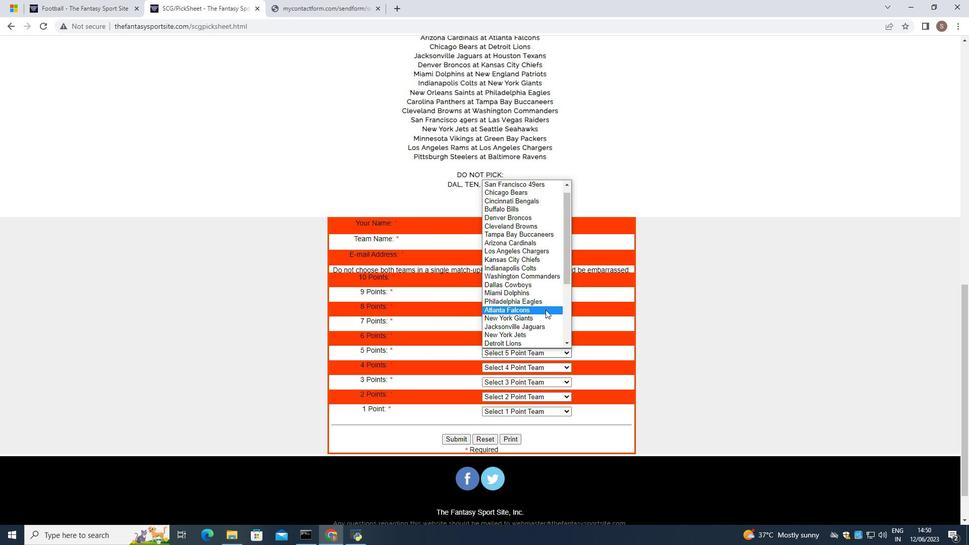 
Action: Mouse scrolled (545, 309) with delta (0, 0)
Screenshot: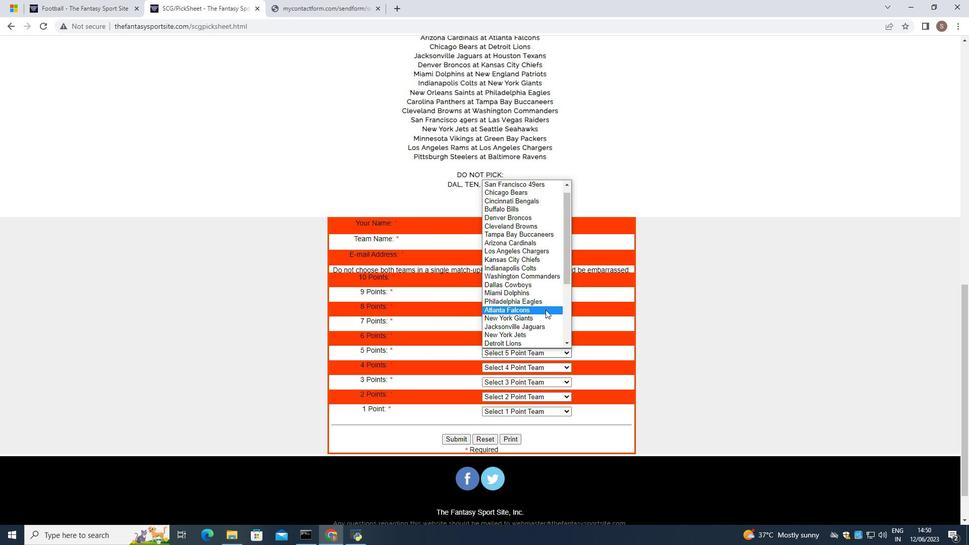 
Action: Mouse moved to (541, 315)
Screenshot: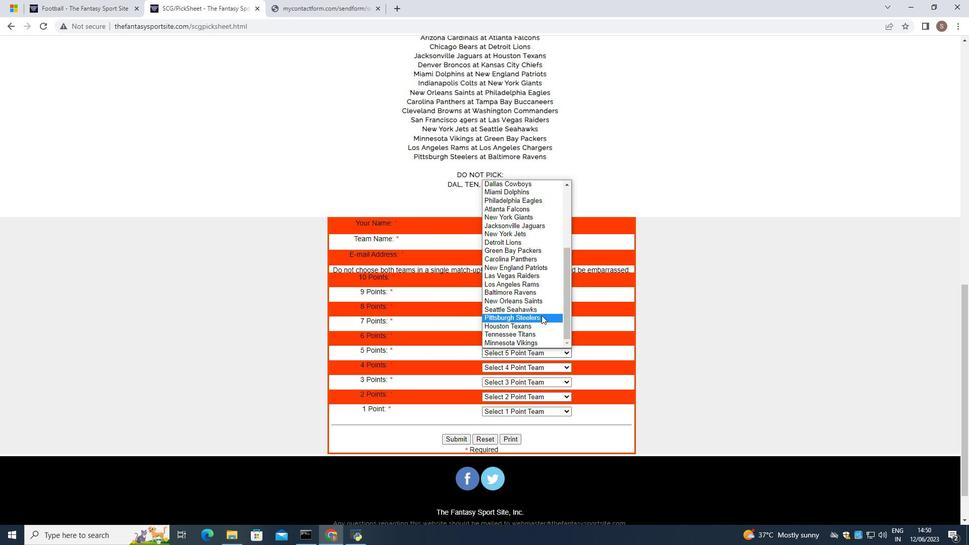 
Action: Mouse pressed left at (541, 315)
Screenshot: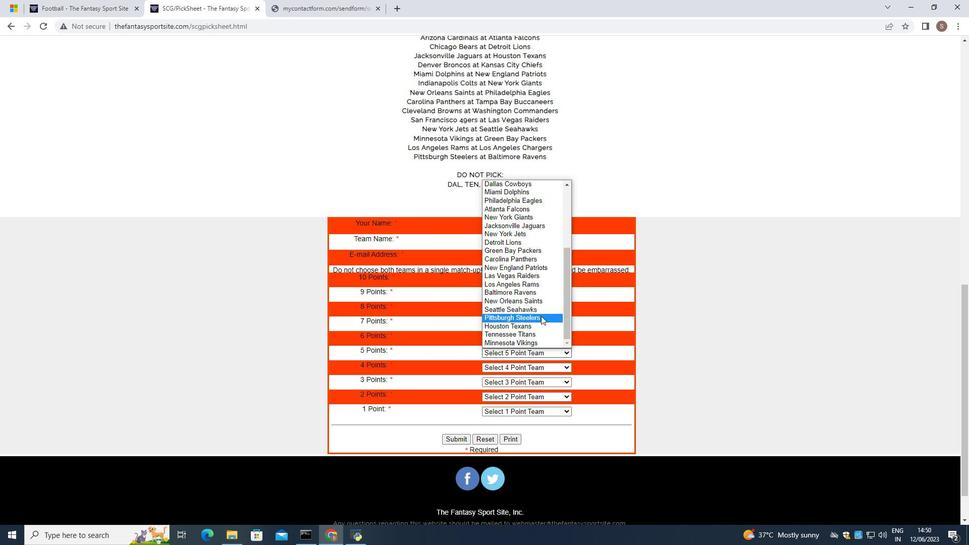 
Action: Mouse moved to (543, 365)
Screenshot: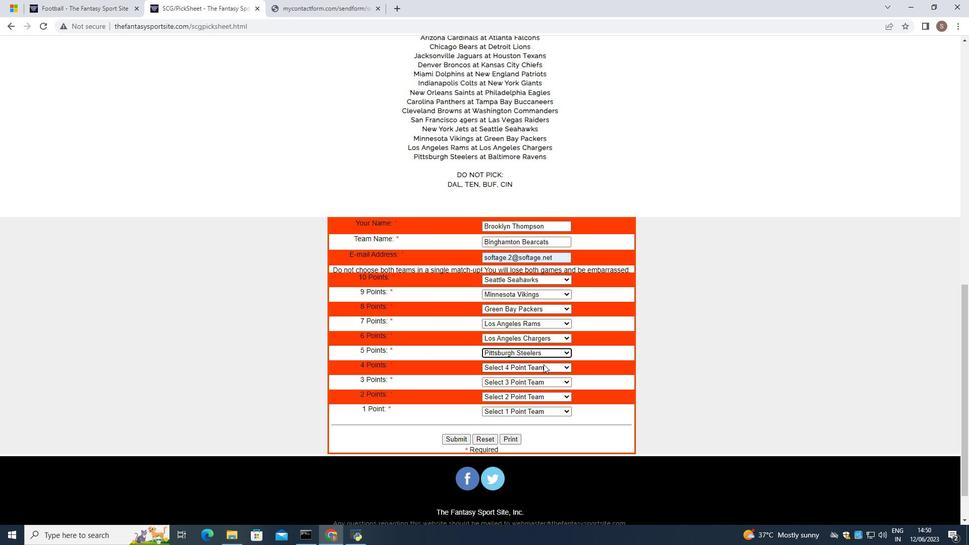 
Action: Mouse pressed left at (543, 365)
Screenshot: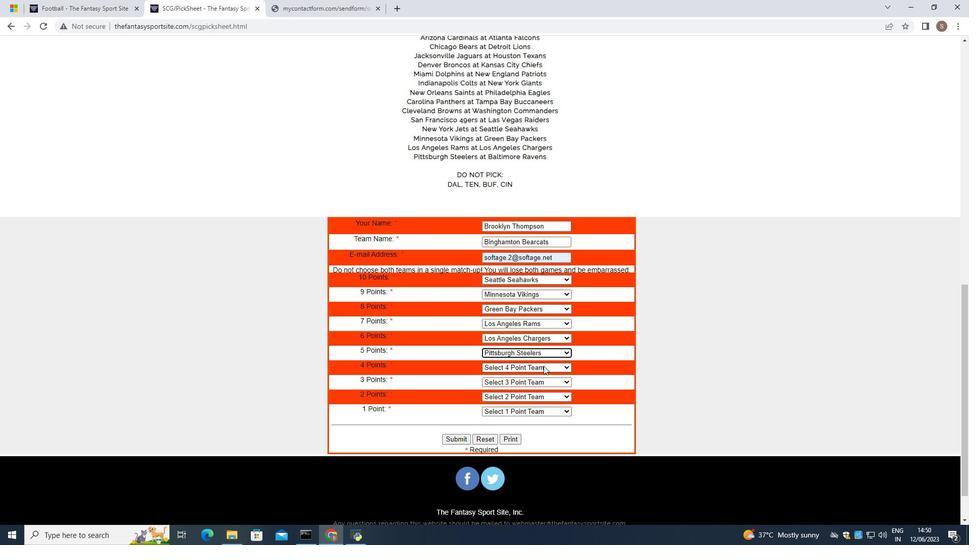 
Action: Mouse moved to (547, 347)
Screenshot: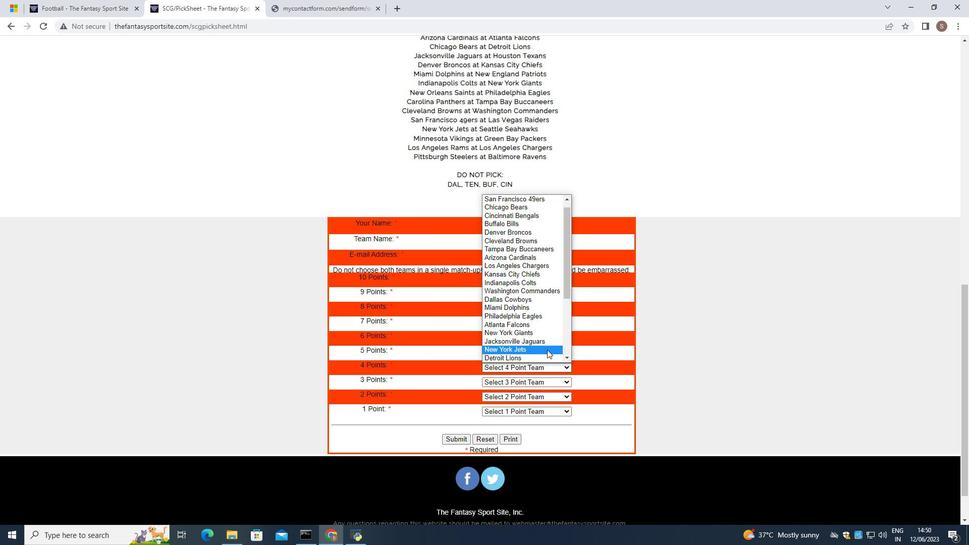 
Action: Mouse scrolled (547, 347) with delta (0, 0)
Screenshot: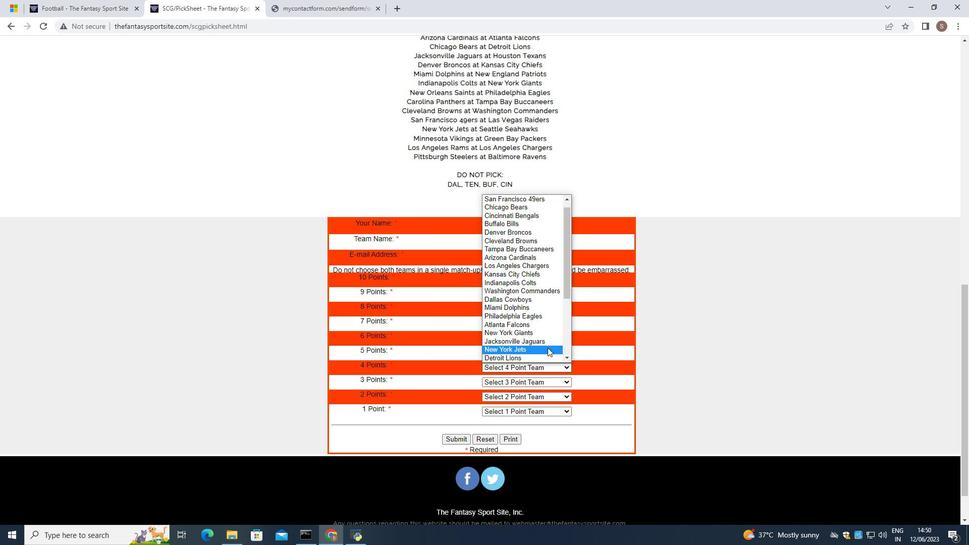 
Action: Mouse scrolled (547, 347) with delta (0, 0)
Screenshot: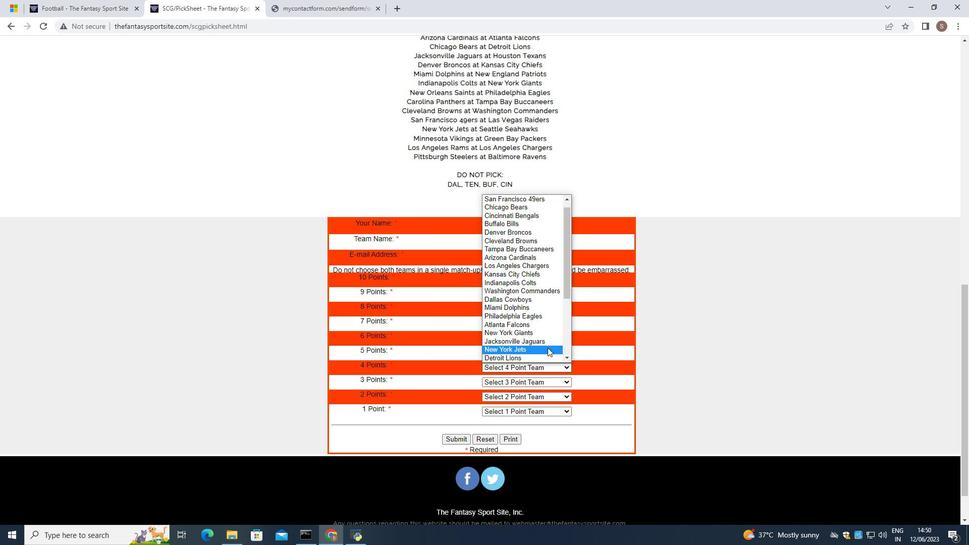 
Action: Mouse scrolled (547, 347) with delta (0, 0)
Screenshot: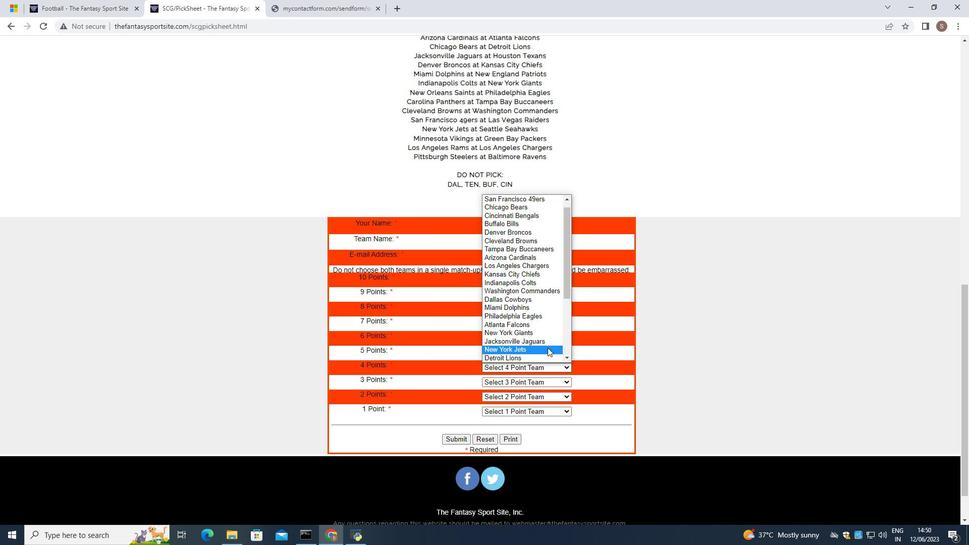 
Action: Mouse scrolled (547, 347) with delta (0, 0)
Screenshot: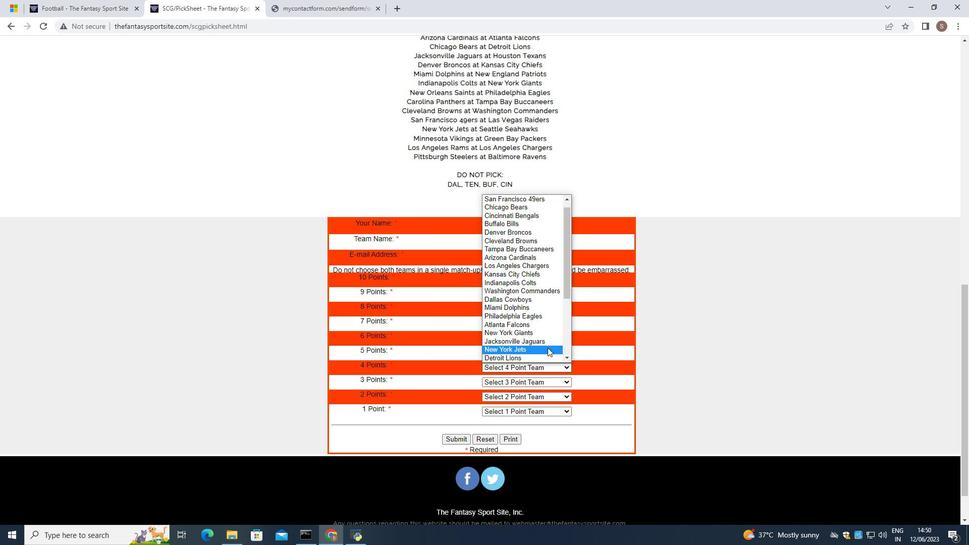 
Action: Mouse scrolled (547, 347) with delta (0, 0)
Screenshot: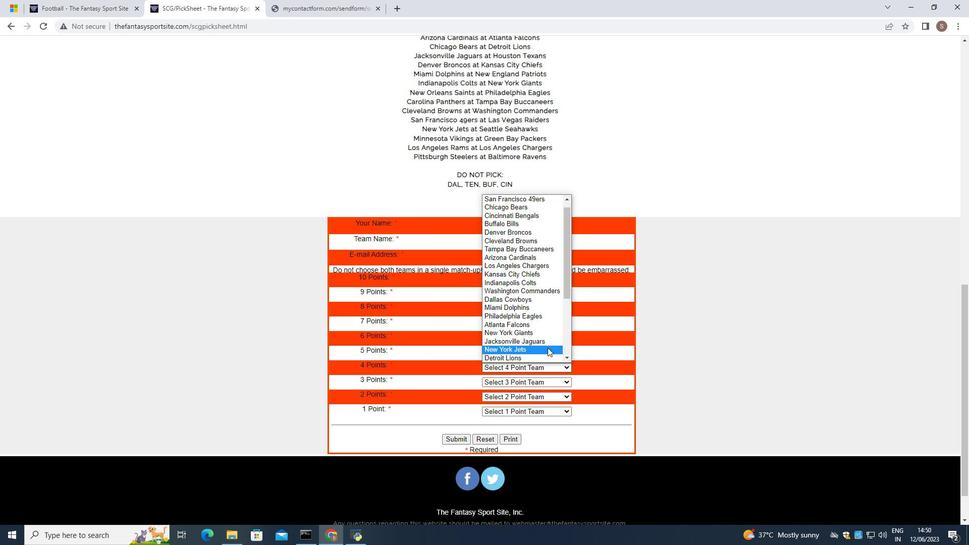 
Action: Mouse scrolled (547, 347) with delta (0, 0)
Screenshot: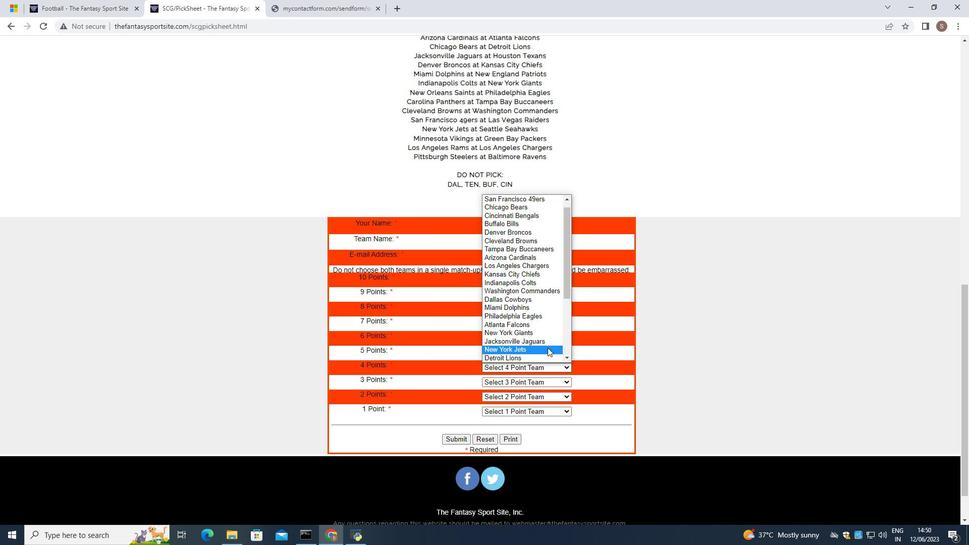 
Action: Mouse scrolled (547, 347) with delta (0, 0)
Screenshot: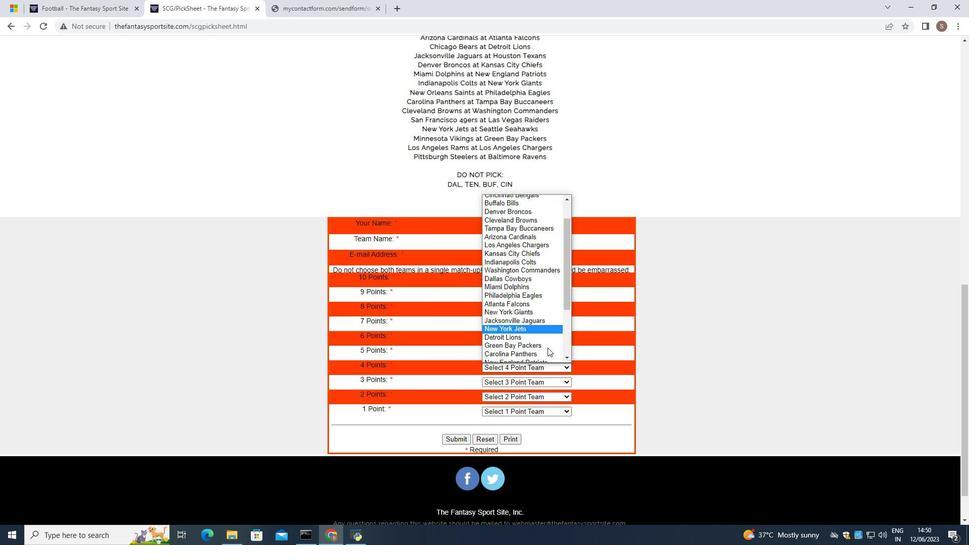 
Action: Mouse scrolled (547, 347) with delta (0, 0)
Screenshot: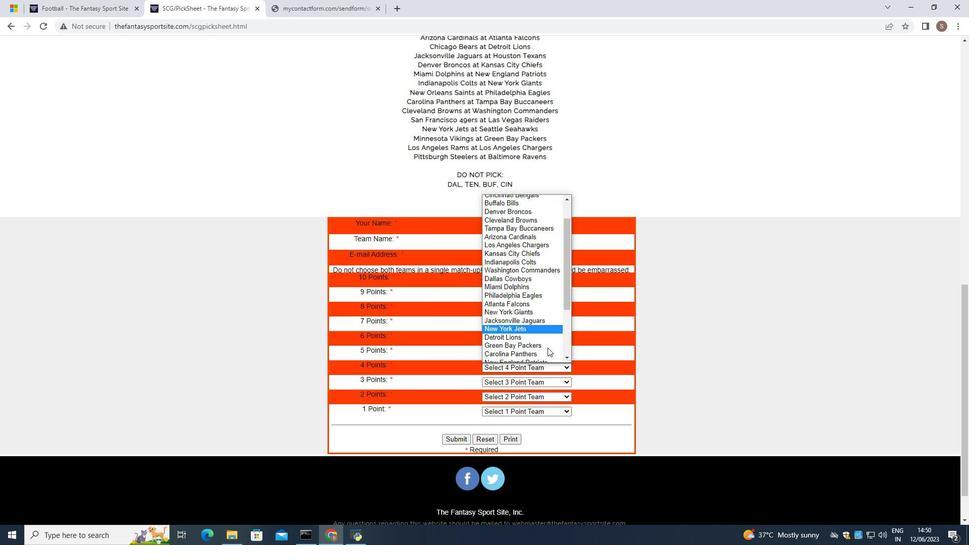 
Action: Mouse moved to (548, 309)
Screenshot: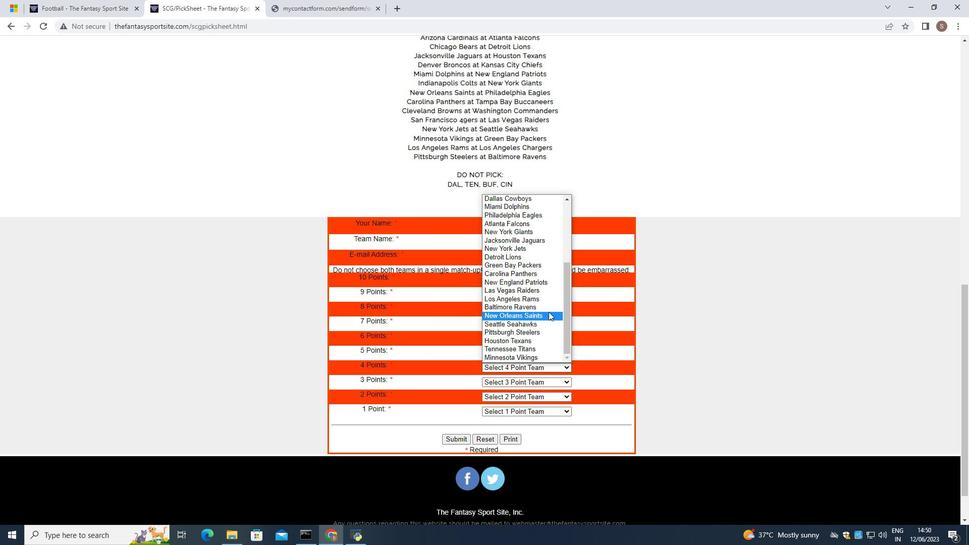 
Action: Mouse pressed left at (548, 309)
Screenshot: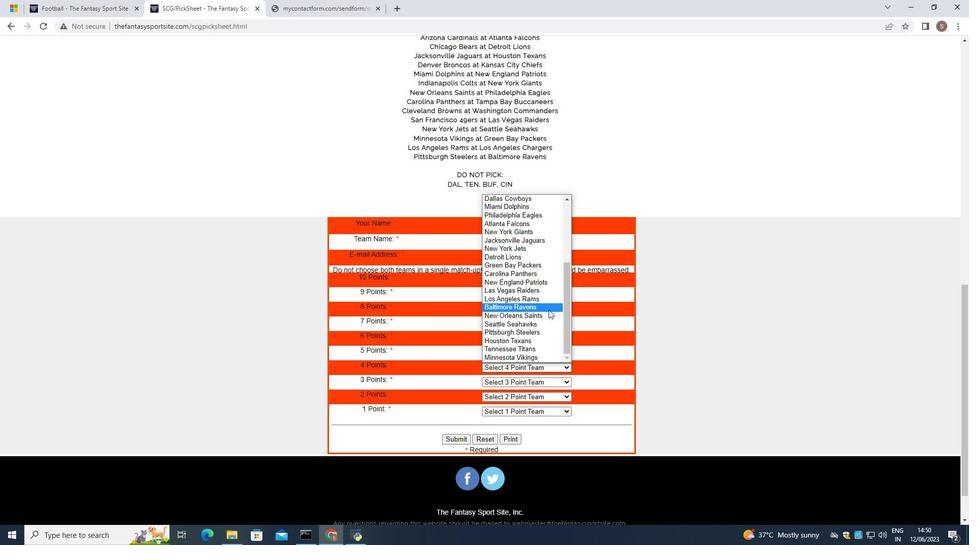 
Action: Mouse moved to (542, 379)
Screenshot: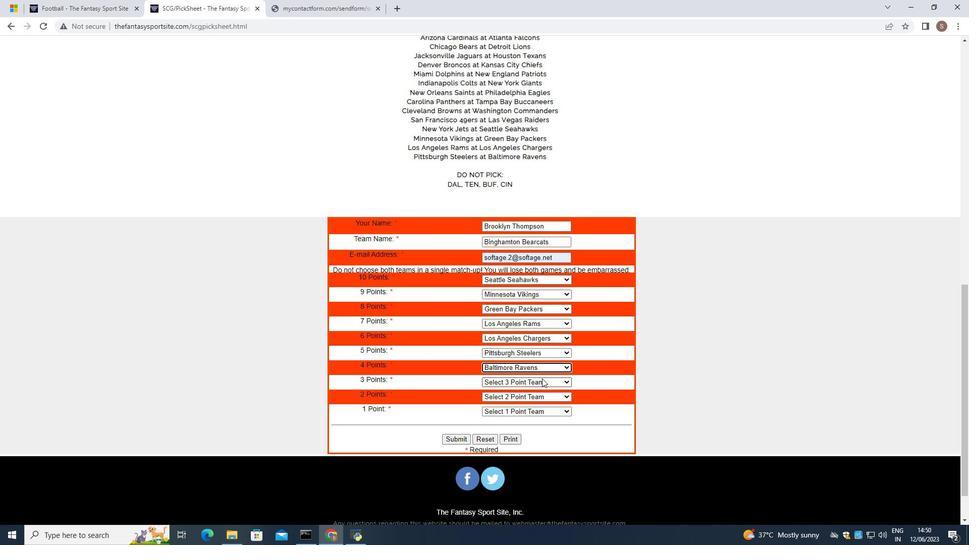 
Action: Mouse pressed left at (542, 379)
Screenshot: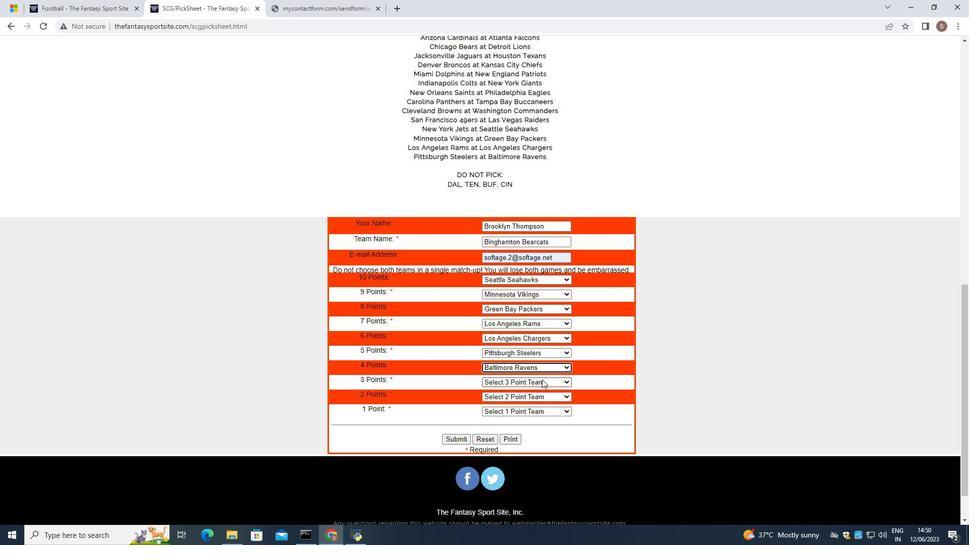 
Action: Mouse moved to (550, 233)
Screenshot: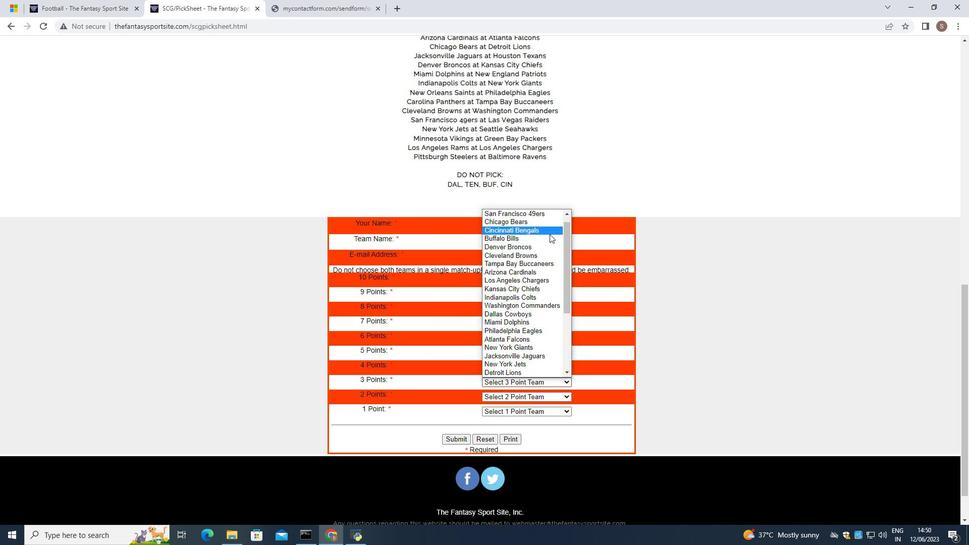 
Action: Mouse pressed left at (550, 233)
Screenshot: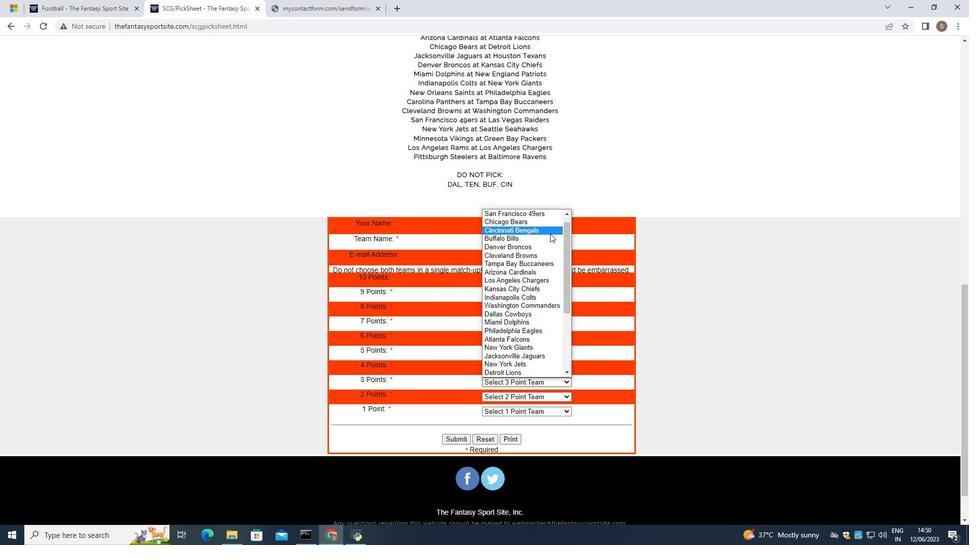 
Action: Mouse moved to (545, 397)
Screenshot: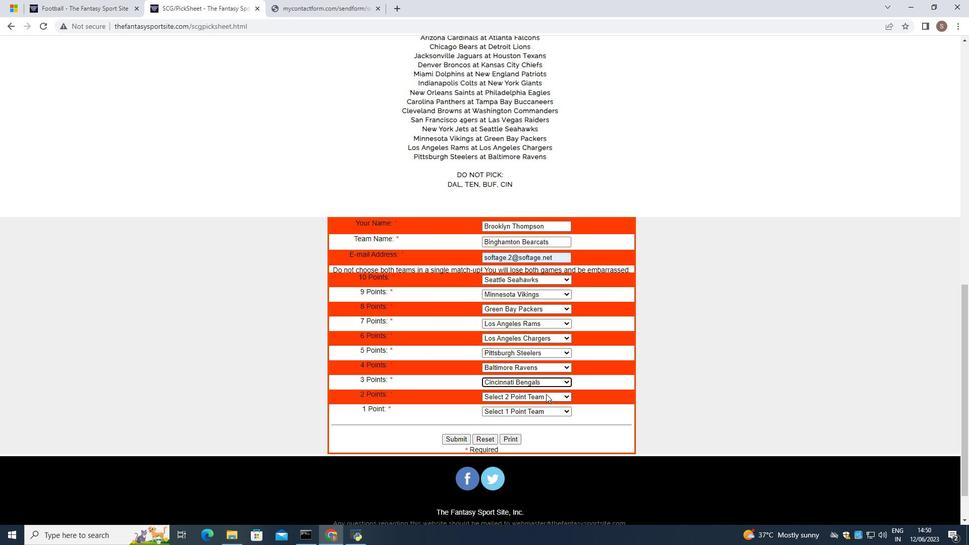 
Action: Mouse pressed left at (545, 397)
Screenshot: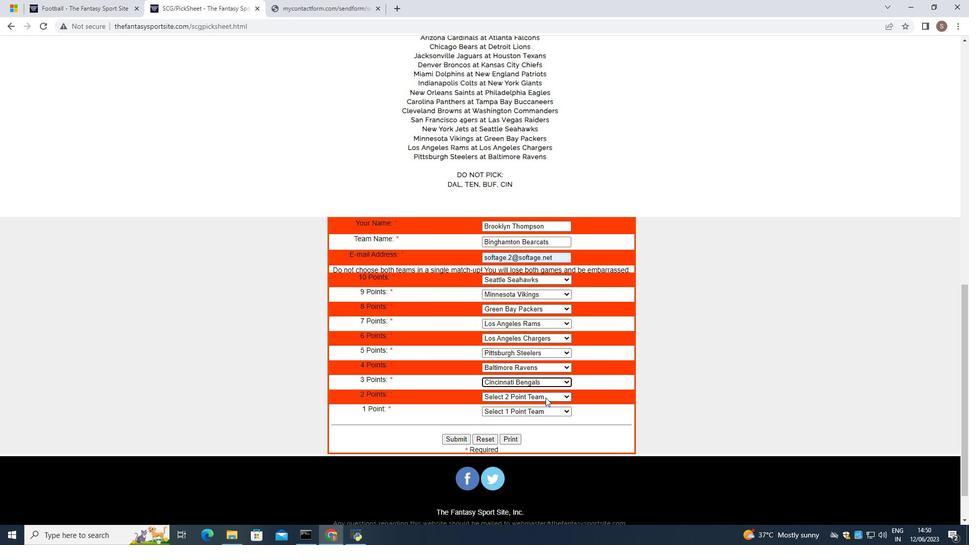 
Action: Mouse moved to (554, 256)
Screenshot: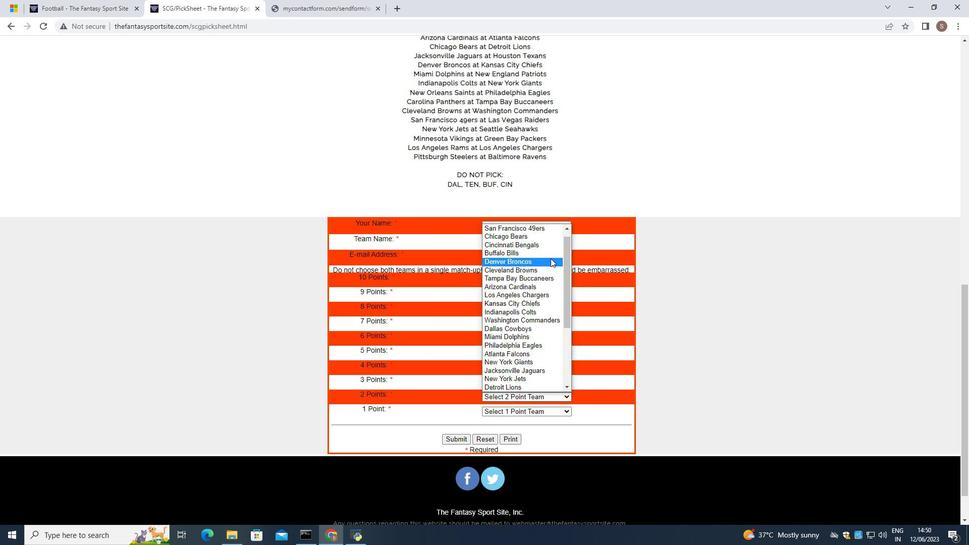 
Action: Mouse pressed left at (554, 256)
Screenshot: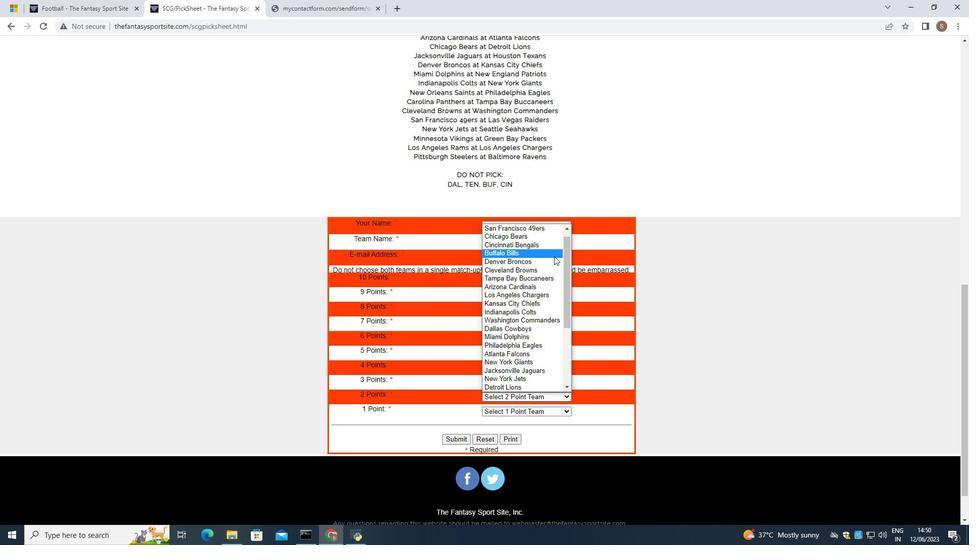 
Action: Mouse moved to (544, 412)
Screenshot: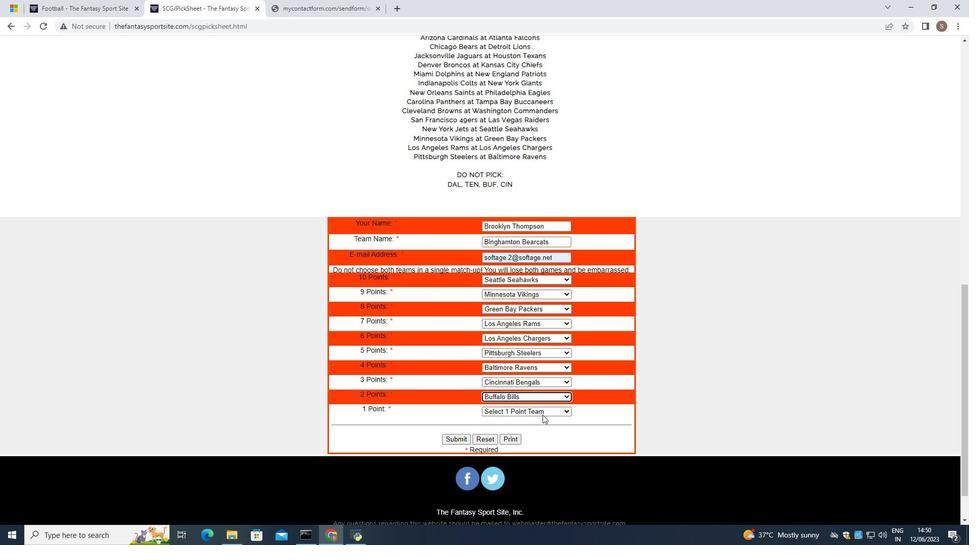 
Action: Mouse pressed left at (544, 412)
Screenshot: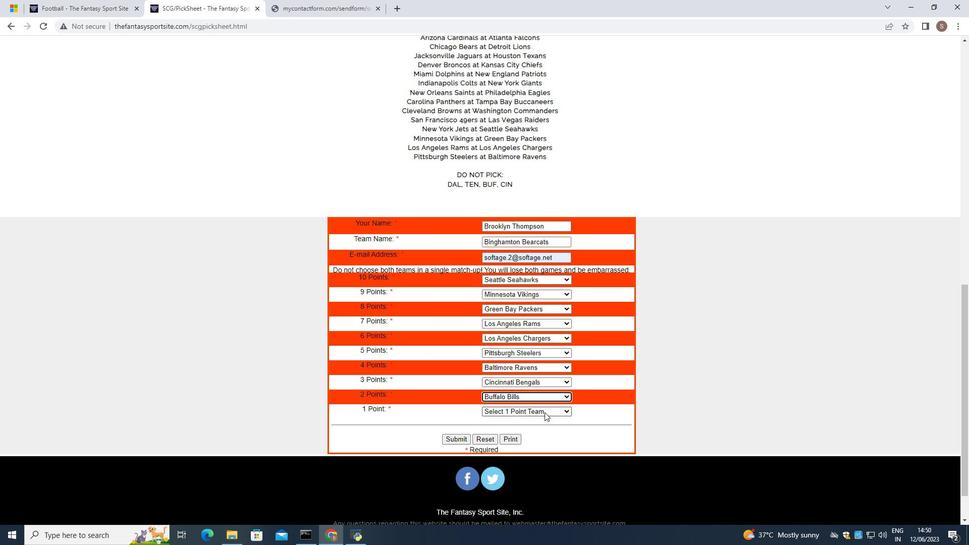 
Action: Mouse moved to (538, 349)
Screenshot: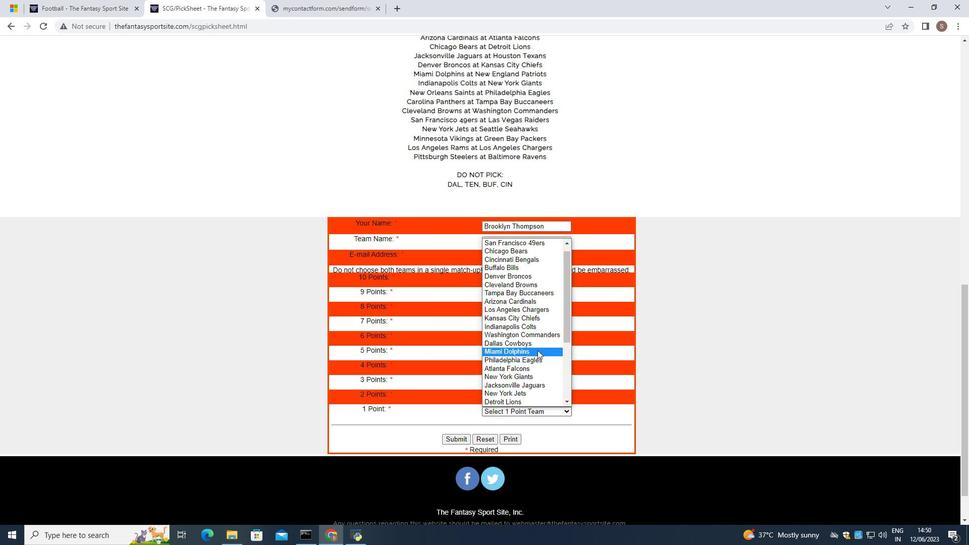 
Action: Mouse scrolled (538, 349) with delta (0, 0)
Screenshot: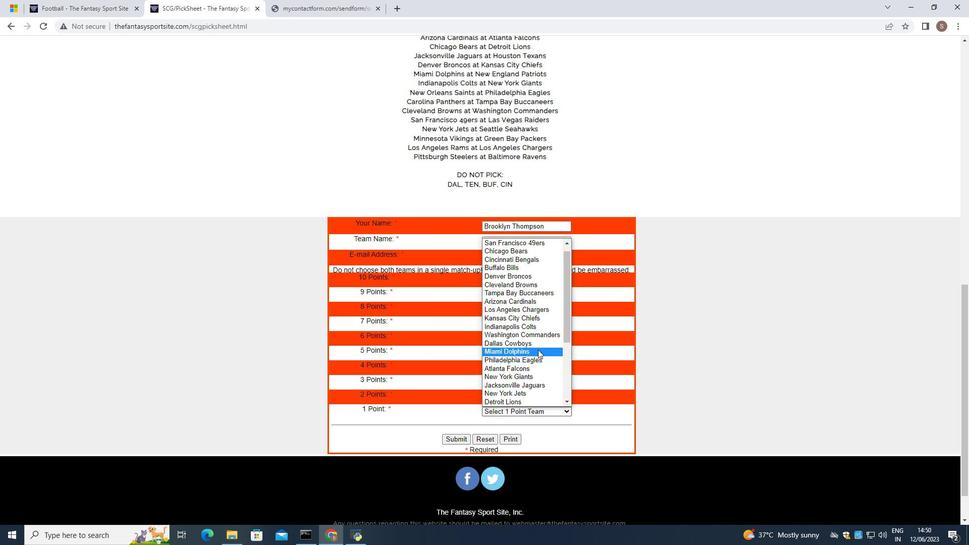 
Action: Mouse scrolled (538, 349) with delta (0, 0)
Screenshot: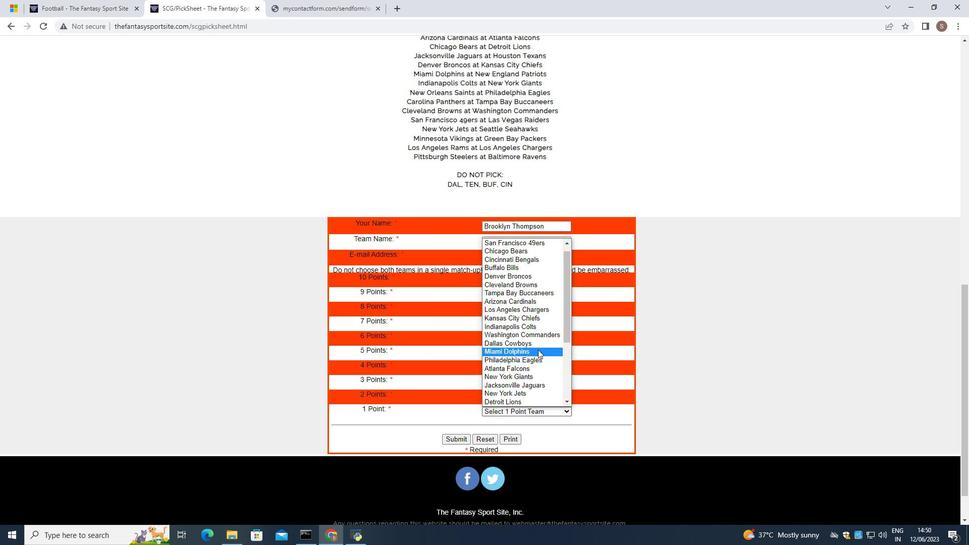 
Action: Mouse scrolled (538, 349) with delta (0, 0)
Screenshot: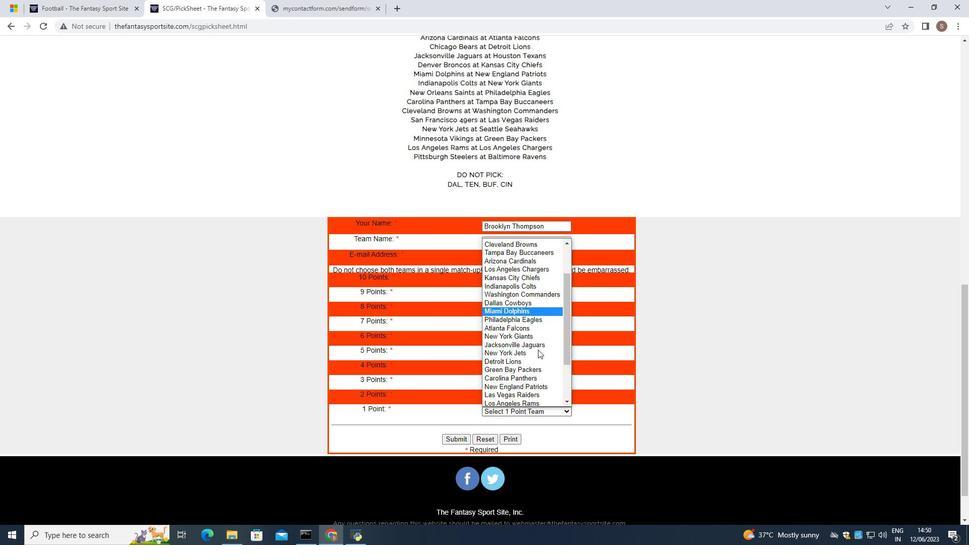 
Action: Mouse scrolled (538, 349) with delta (0, 0)
Screenshot: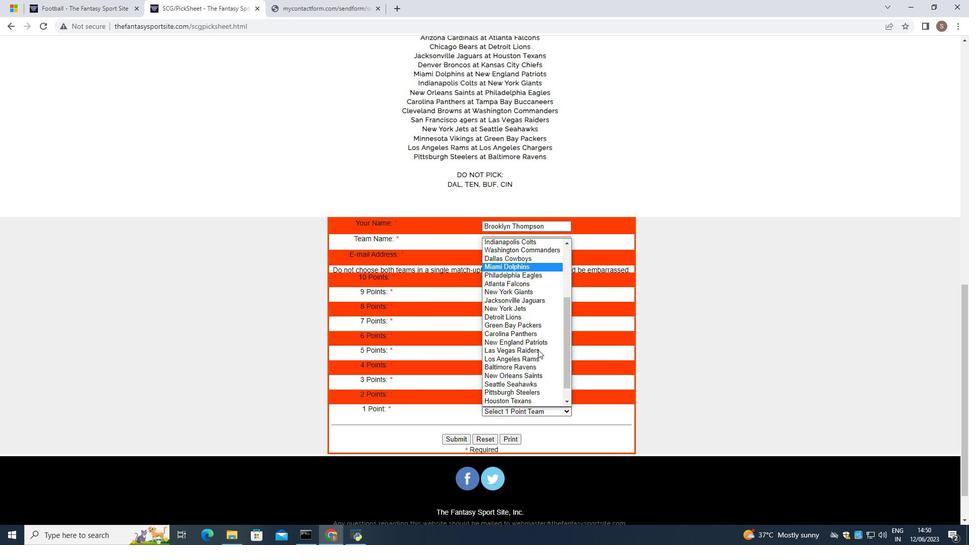 
Action: Mouse scrolled (538, 349) with delta (0, 0)
Screenshot: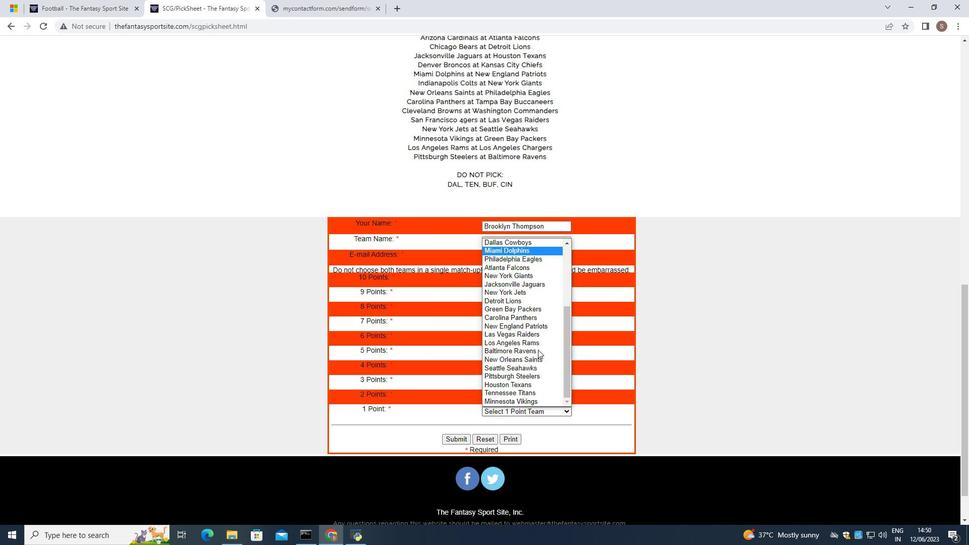
Action: Mouse scrolled (538, 349) with delta (0, 0)
Screenshot: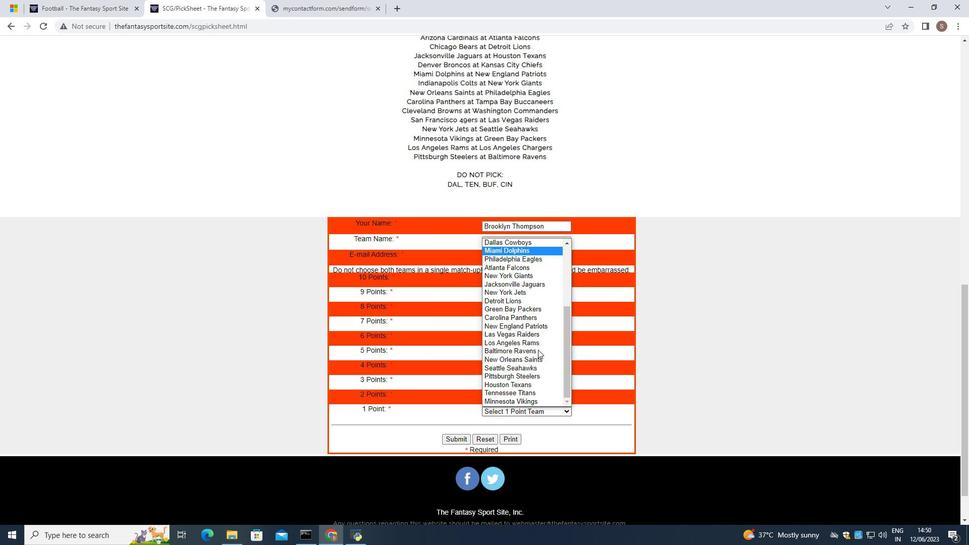 
Action: Mouse scrolled (538, 349) with delta (0, 0)
Screenshot: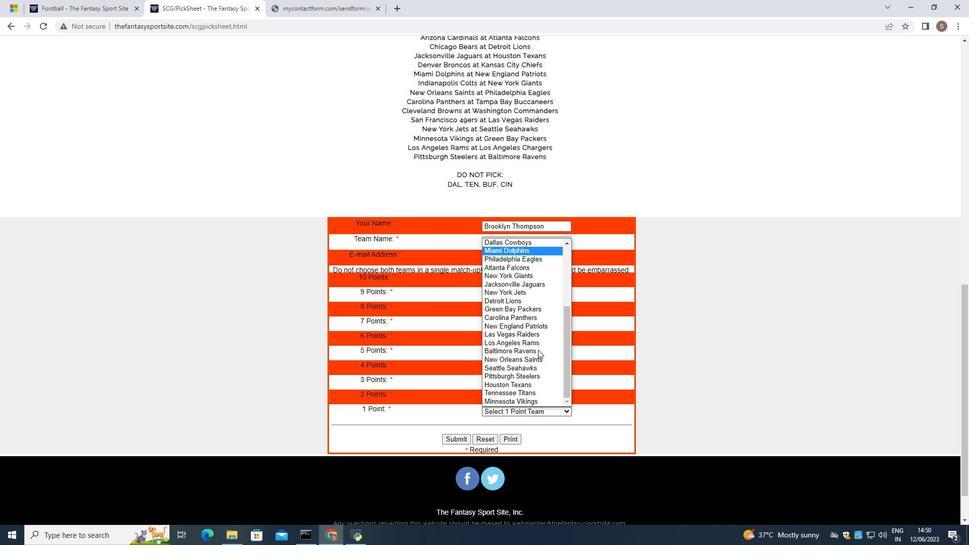 
Action: Mouse moved to (530, 242)
Screenshot: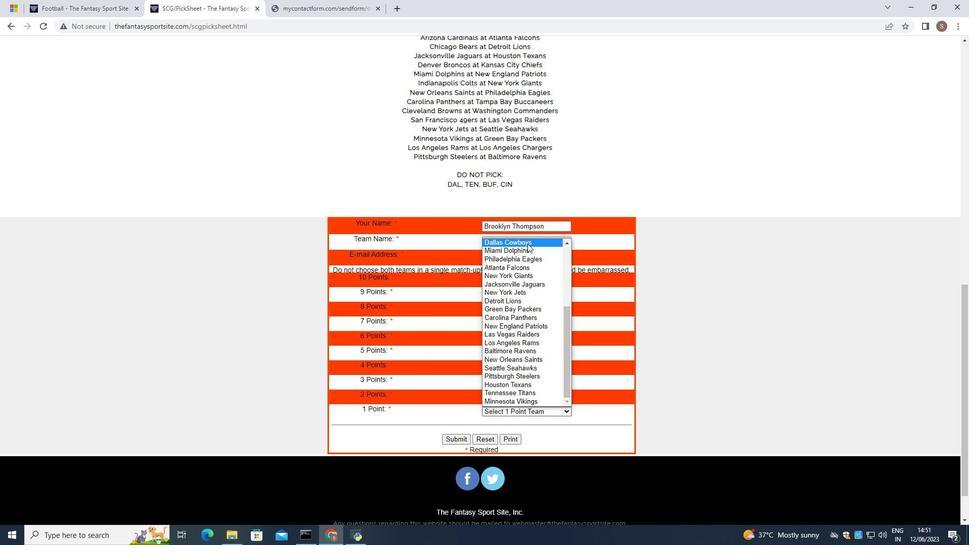 
Action: Mouse pressed left at (530, 242)
Screenshot: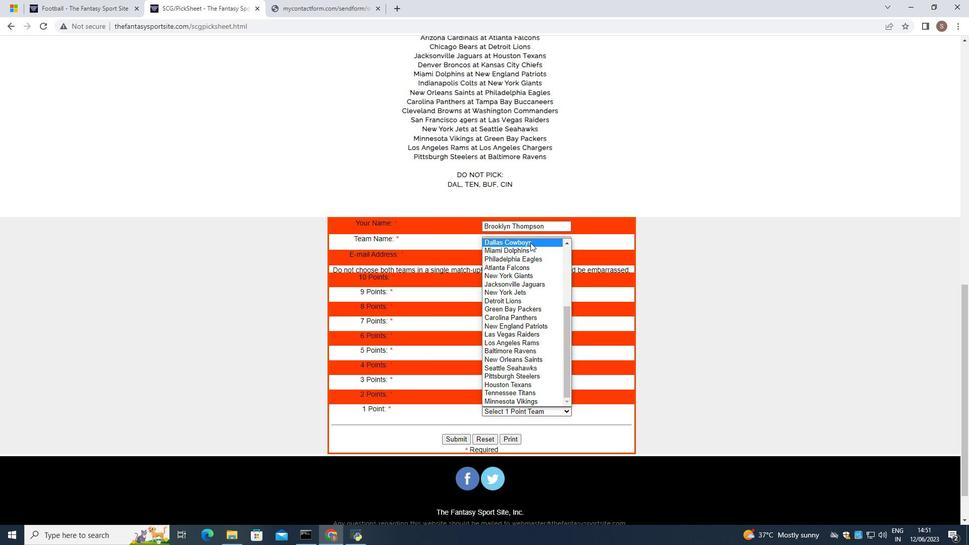 
Action: Mouse moved to (466, 437)
Screenshot: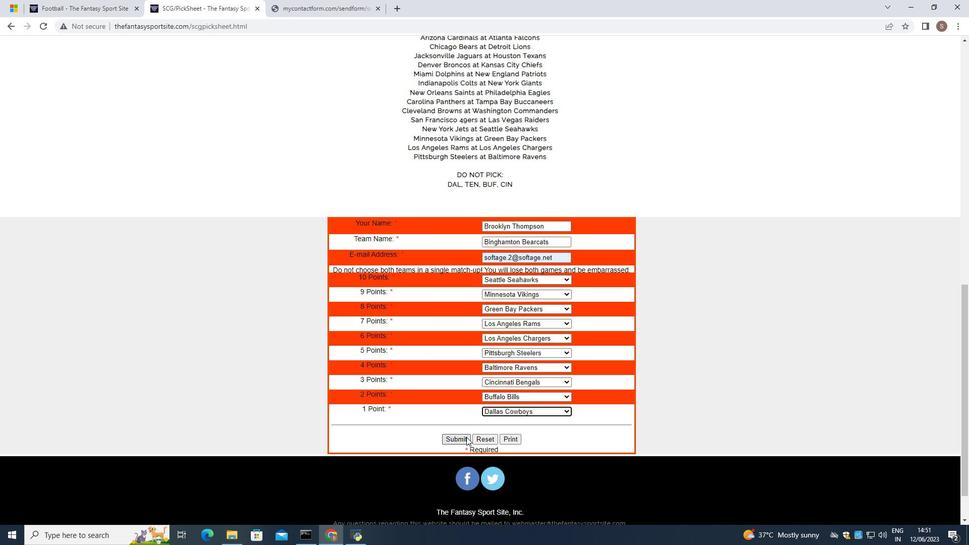 
Action: Mouse pressed left at (466, 437)
Screenshot: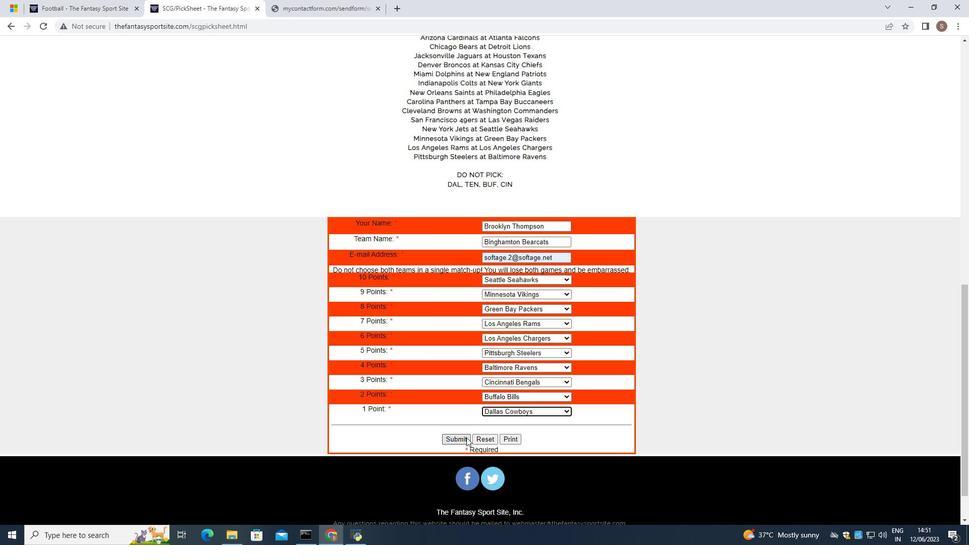 
